 Task: Find connections with filter location Bergerac with filter topic #forsale with filter profile language Spanish with filter current company Renault Nissan Technology & Business Centre India with filter school Aligarh Muslim University with filter industry Commercial and Industrial Equipment Rental with filter service category Audio Engineering with filter keywords title Sports Volunteer
Action: Mouse moved to (539, 61)
Screenshot: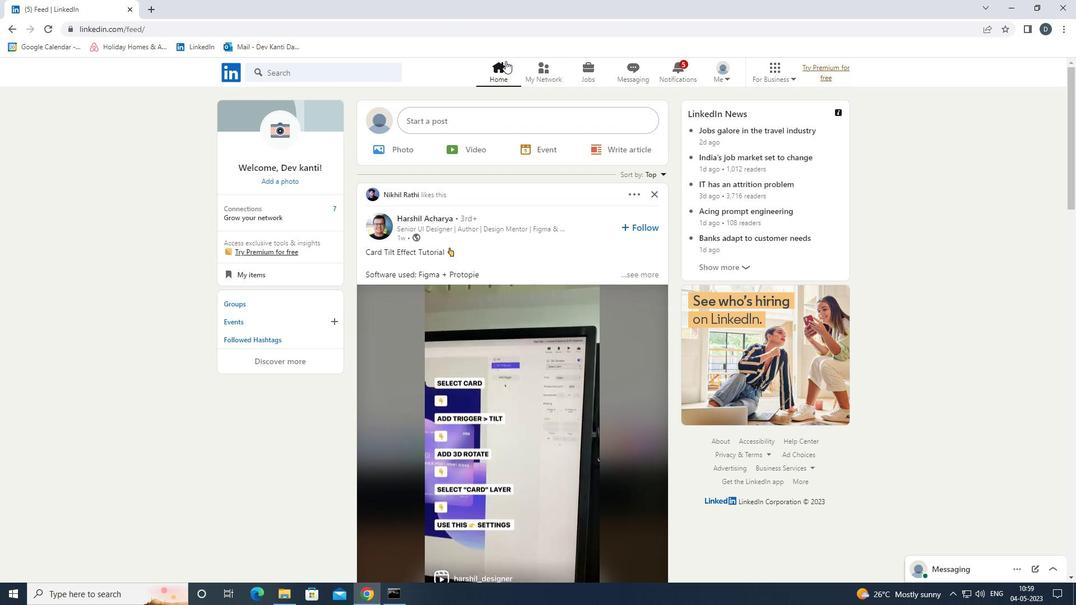 
Action: Mouse pressed left at (539, 61)
Screenshot: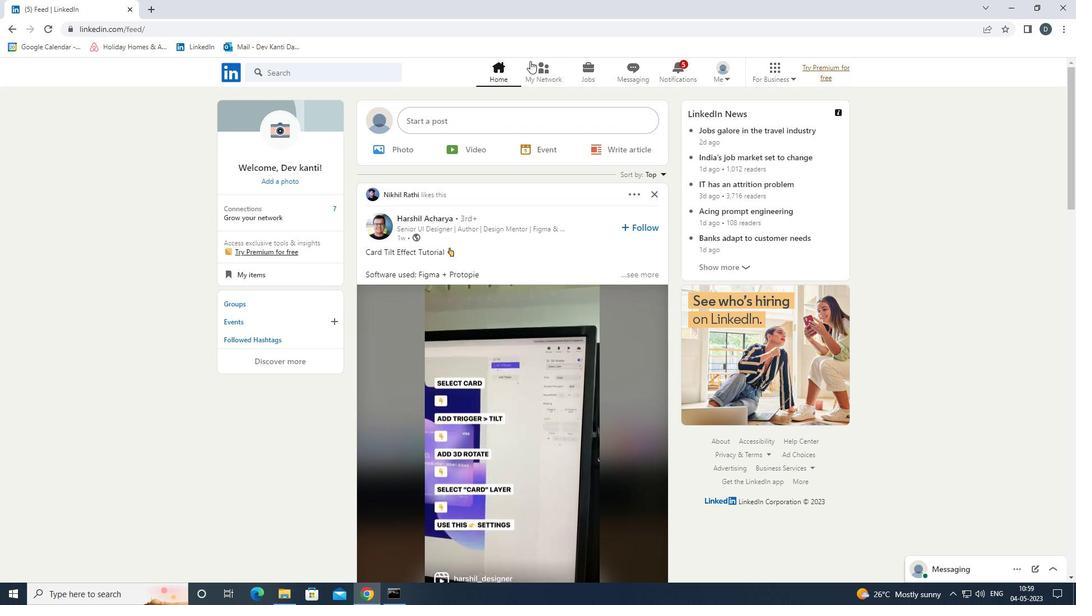 
Action: Mouse moved to (372, 131)
Screenshot: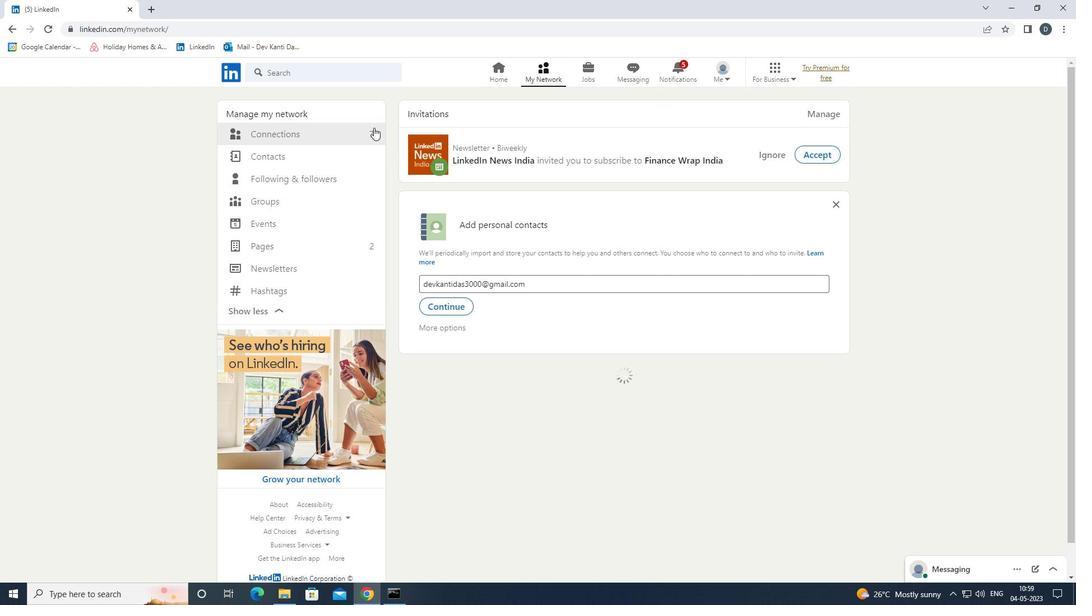 
Action: Mouse pressed left at (372, 131)
Screenshot: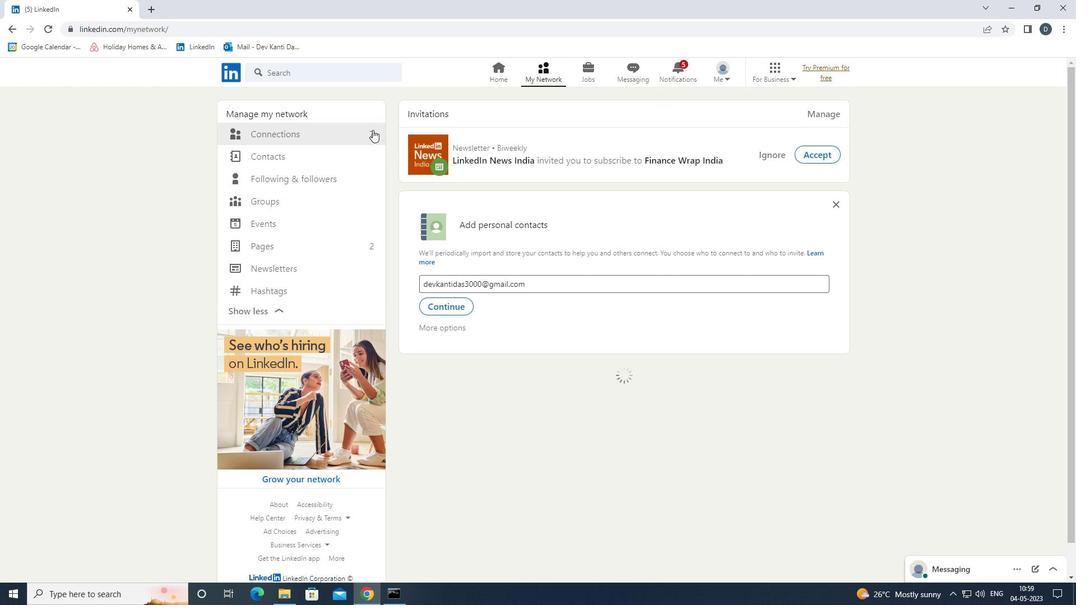 
Action: Mouse moved to (624, 128)
Screenshot: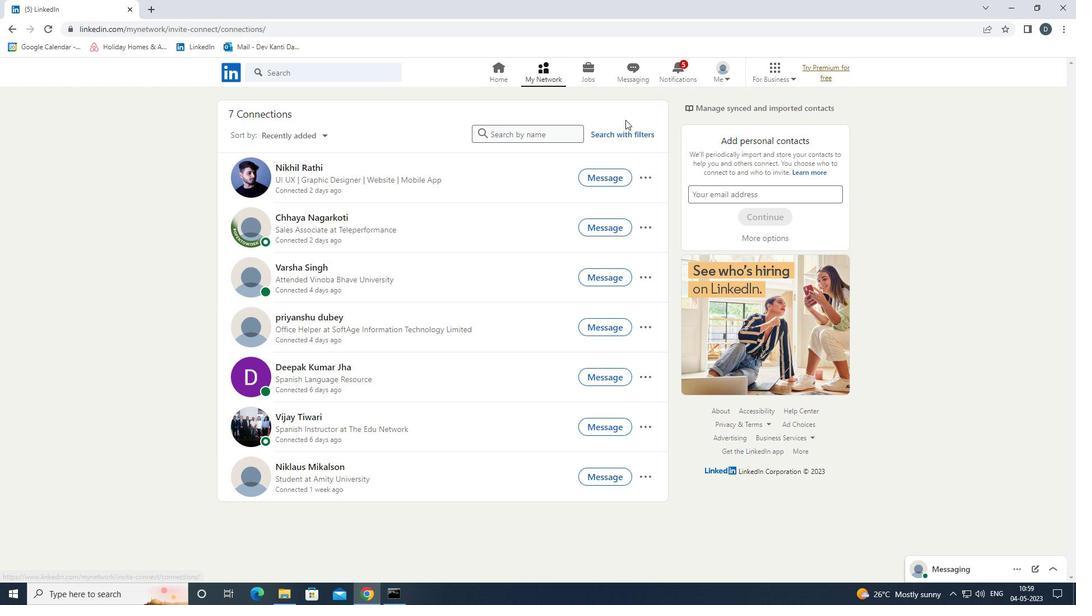 
Action: Mouse pressed left at (624, 128)
Screenshot: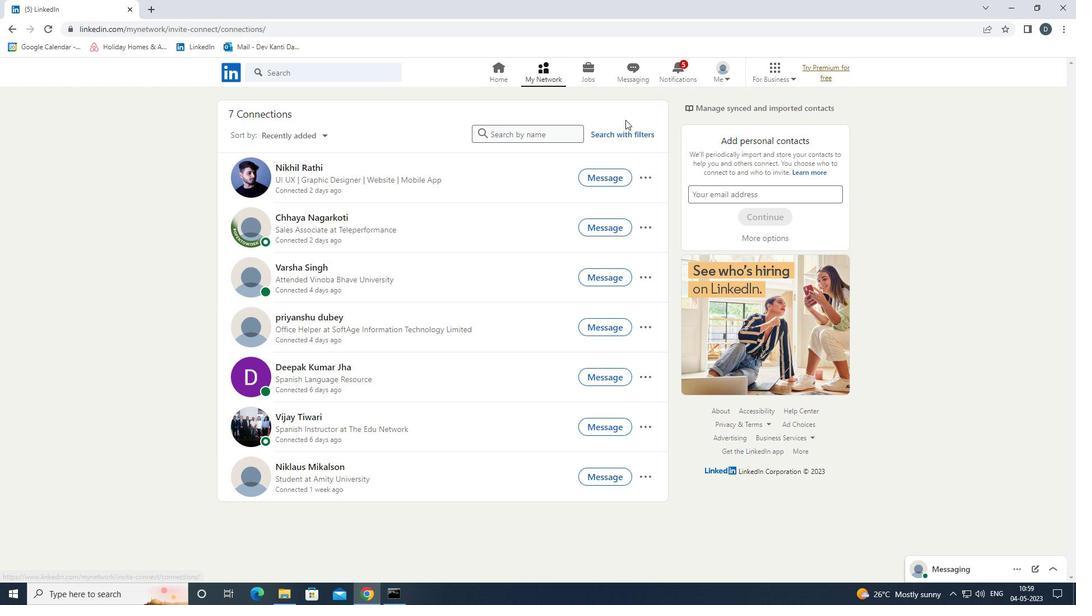 
Action: Mouse moved to (565, 97)
Screenshot: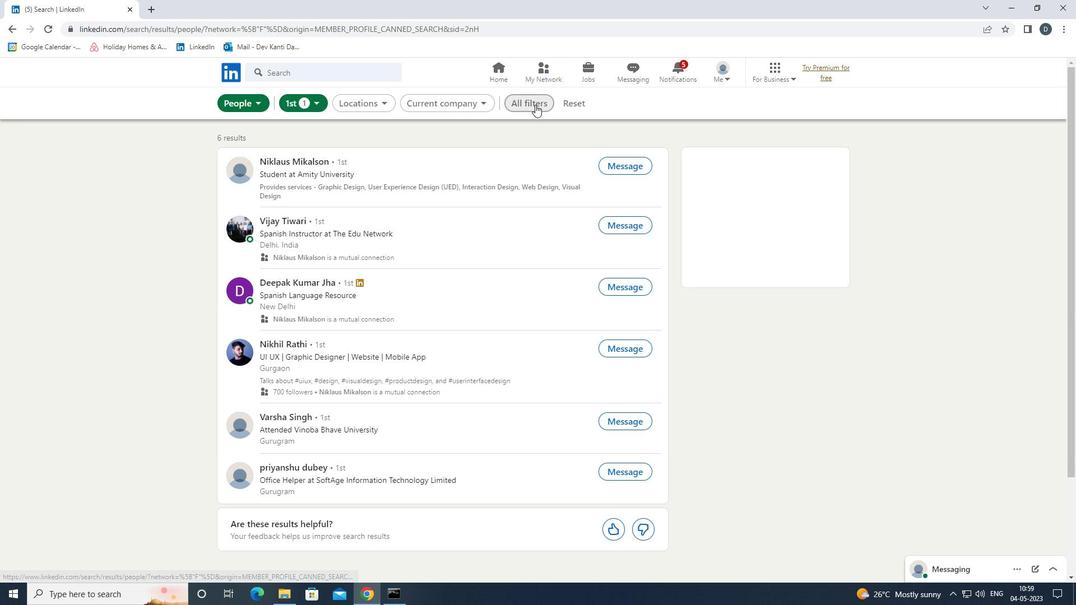 
Action: Mouse pressed left at (565, 97)
Screenshot: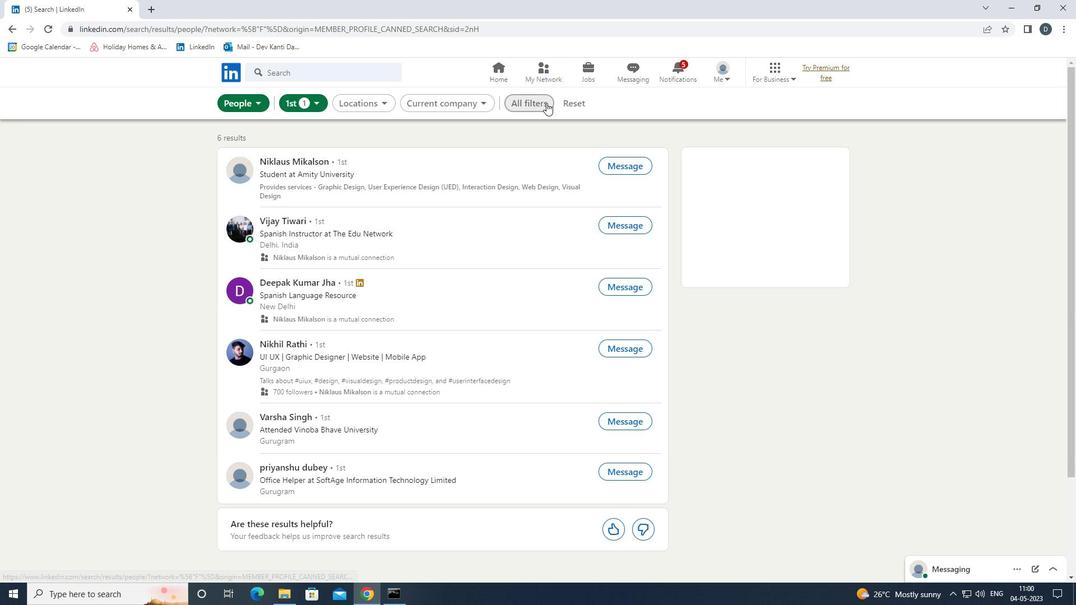
Action: Mouse moved to (546, 102)
Screenshot: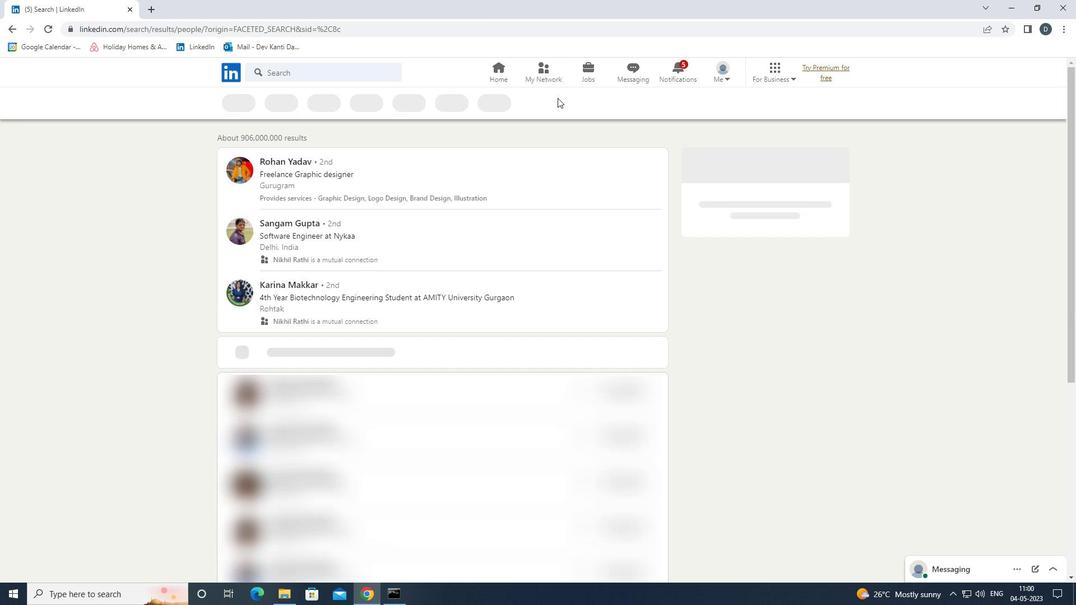 
Action: Mouse pressed left at (546, 102)
Screenshot: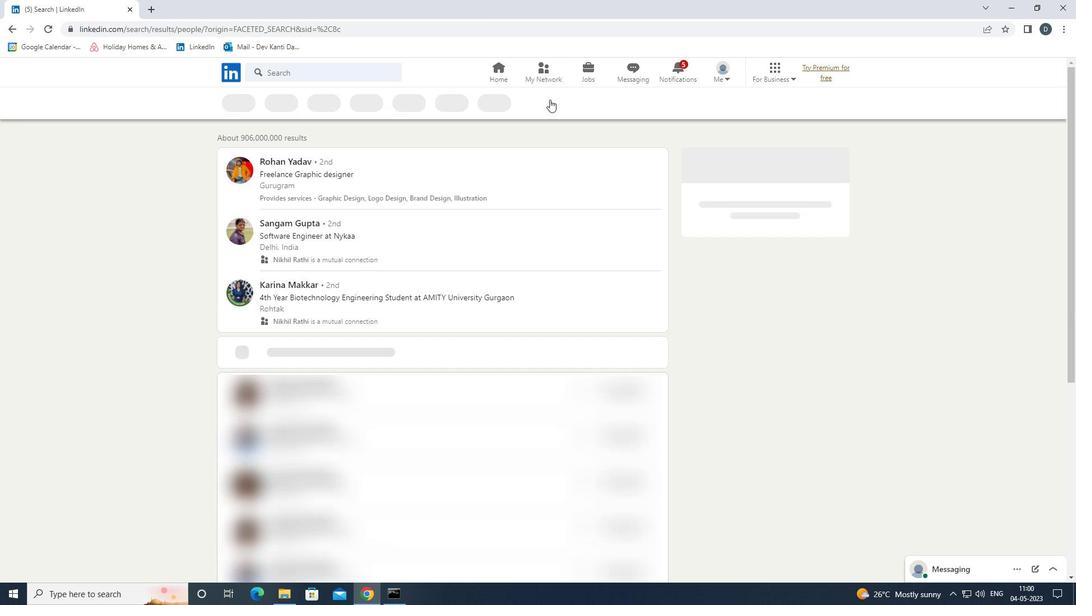 
Action: Mouse moved to (1041, 324)
Screenshot: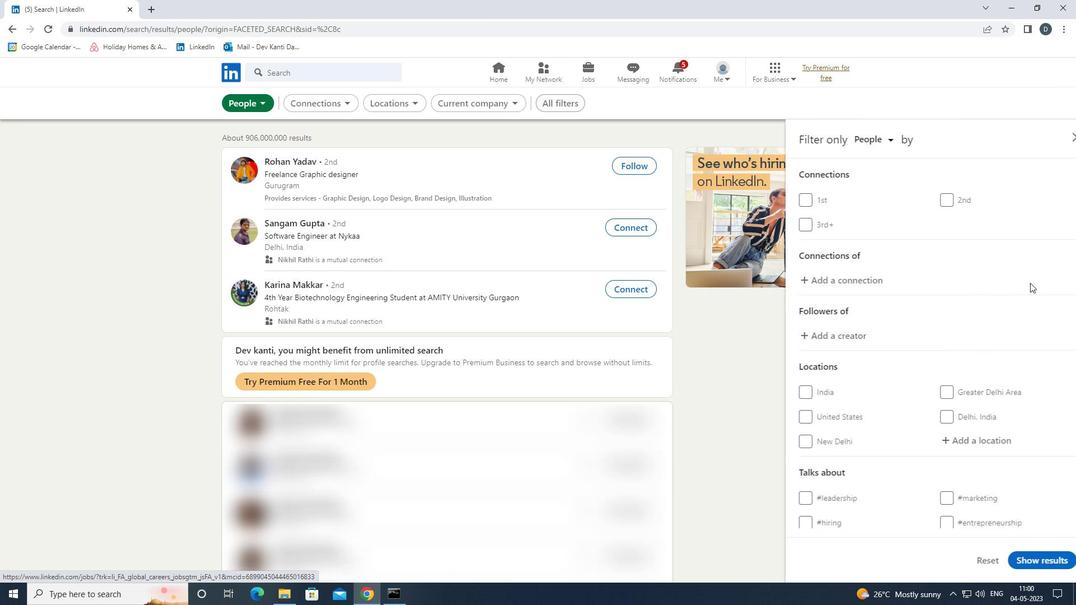 
Action: Mouse scrolled (1041, 323) with delta (0, 0)
Screenshot: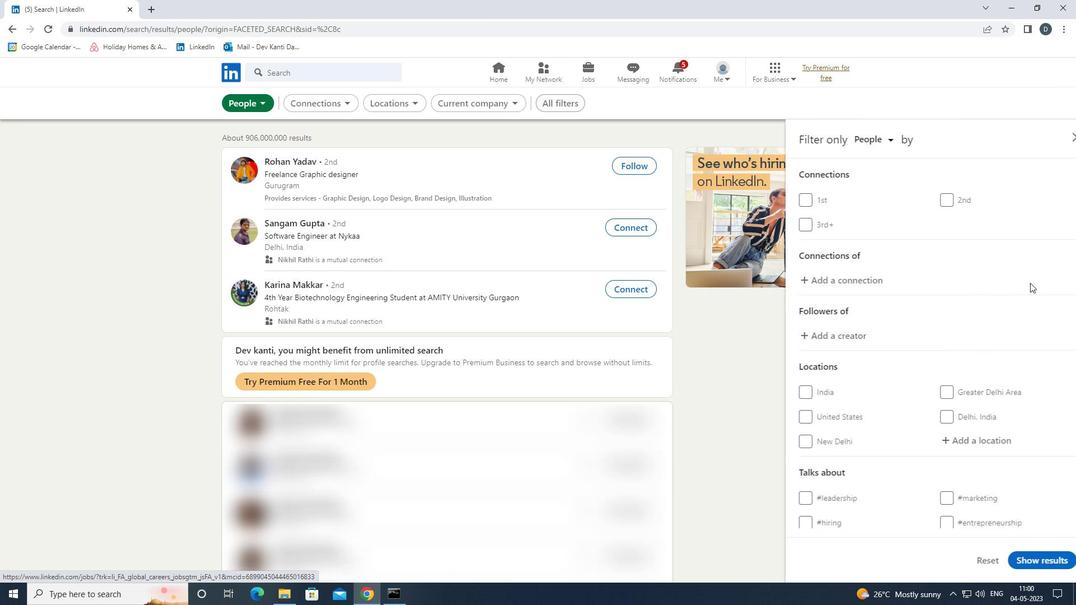 
Action: Mouse scrolled (1041, 323) with delta (0, 0)
Screenshot: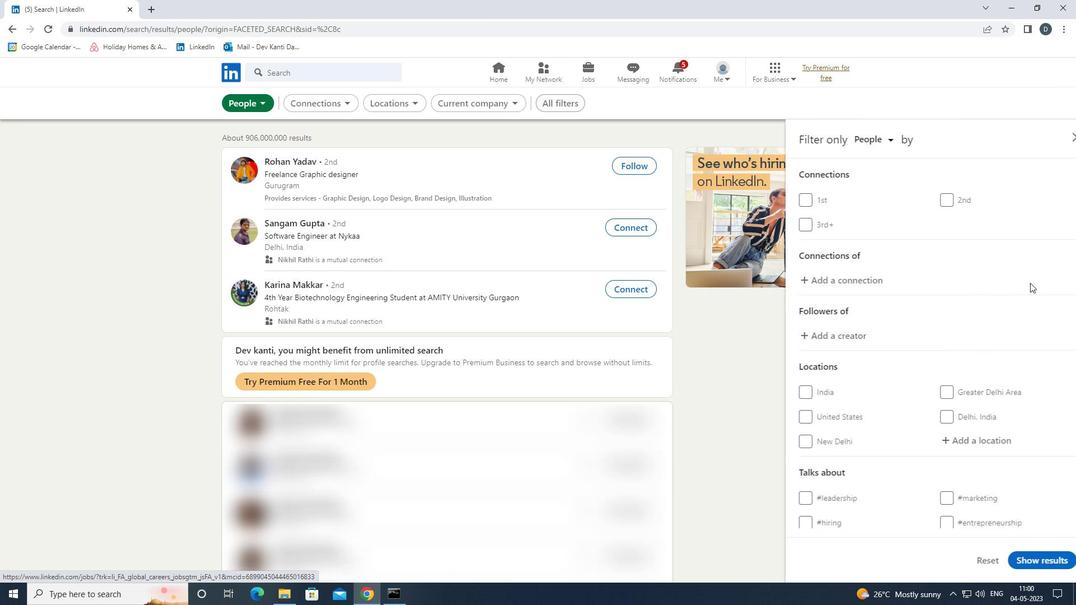 
Action: Mouse moved to (1041, 324)
Screenshot: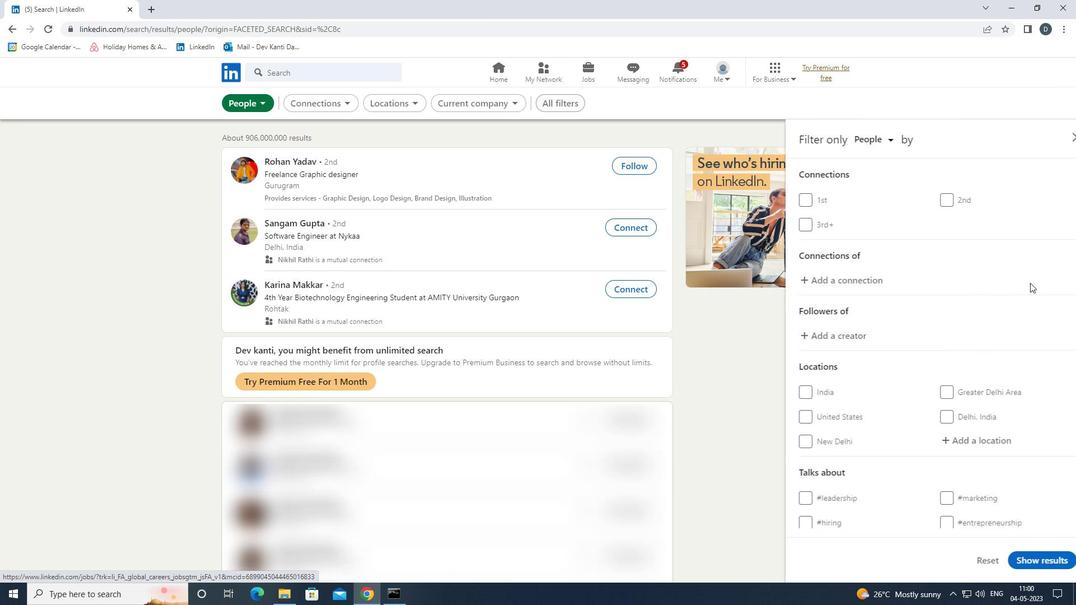 
Action: Mouse scrolled (1041, 323) with delta (0, 0)
Screenshot: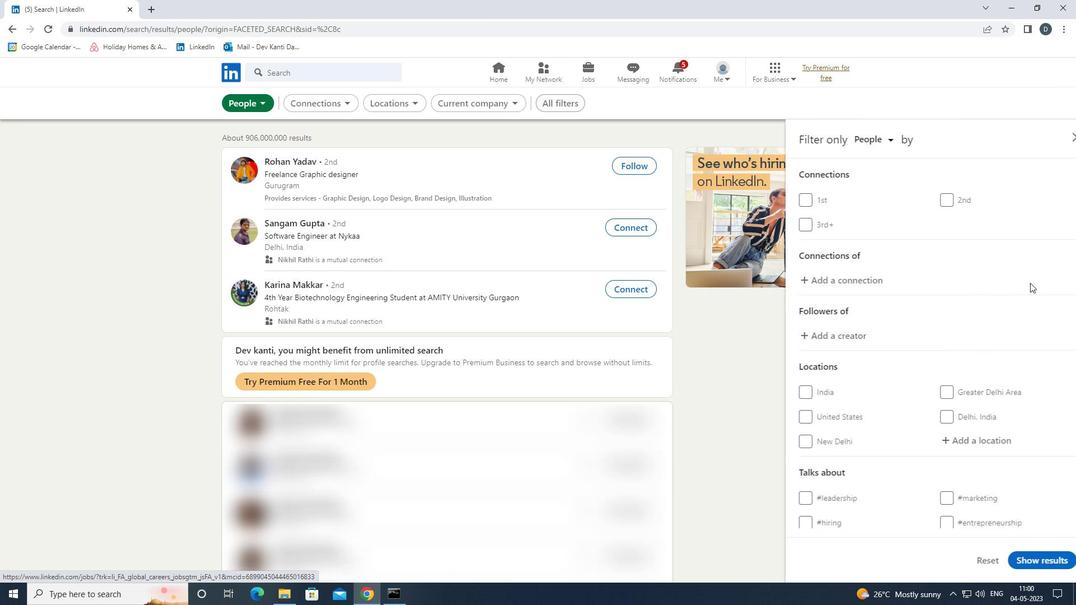 
Action: Mouse moved to (963, 279)
Screenshot: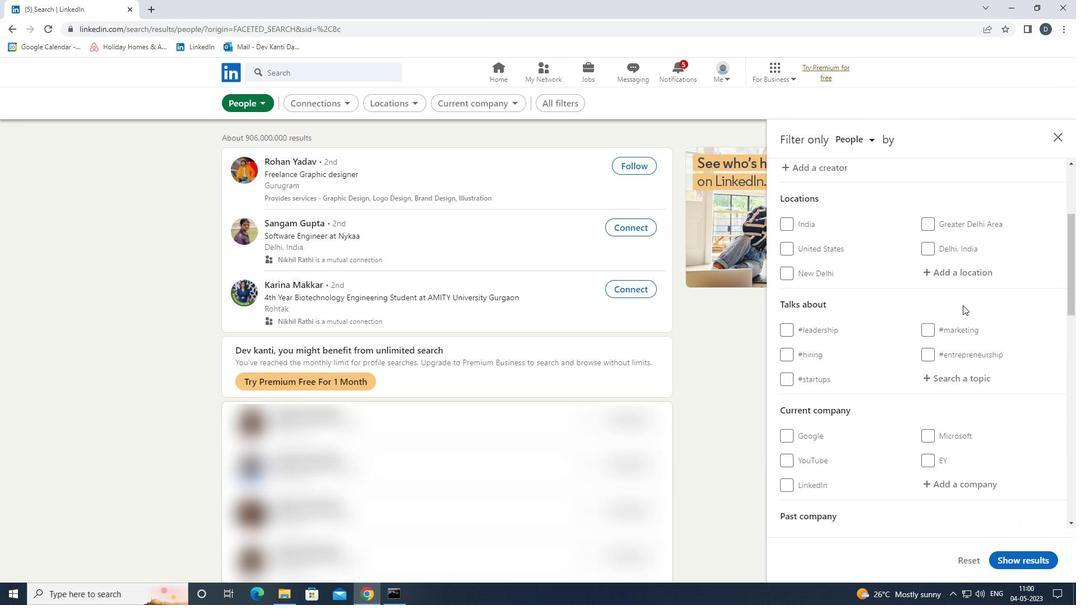 
Action: Mouse pressed left at (963, 279)
Screenshot: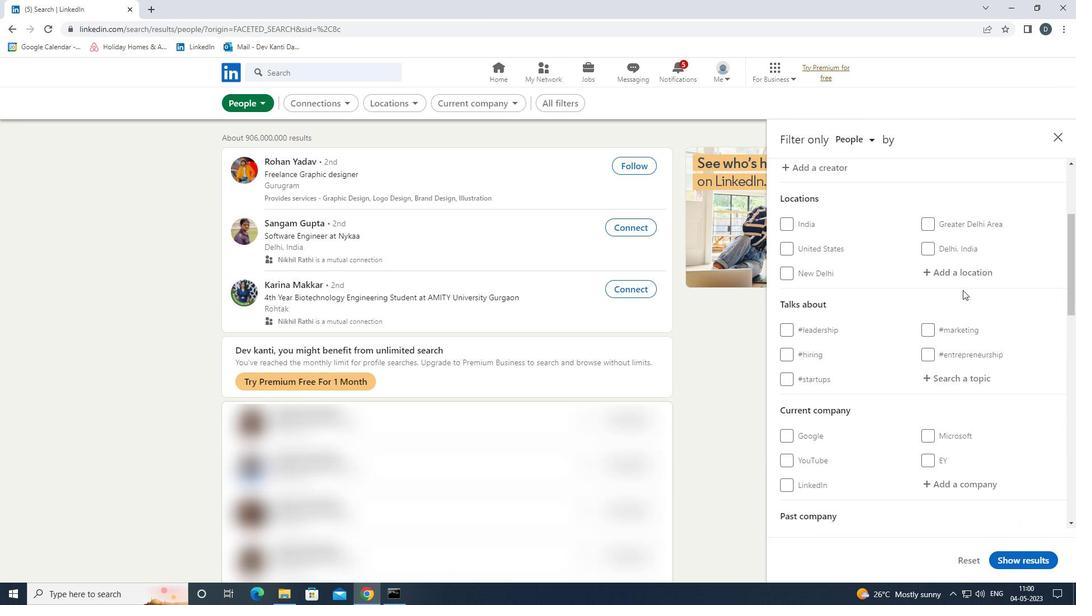 
Action: Key pressed <Key.shift>BERGERAC<Key.down><Key.enter>
Screenshot: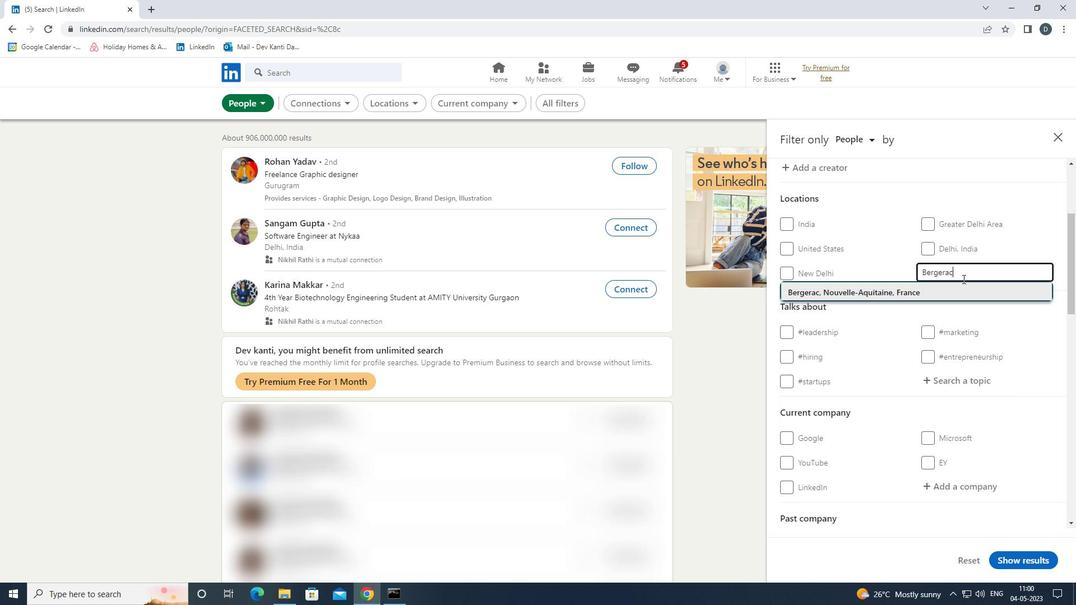 
Action: Mouse moved to (846, 309)
Screenshot: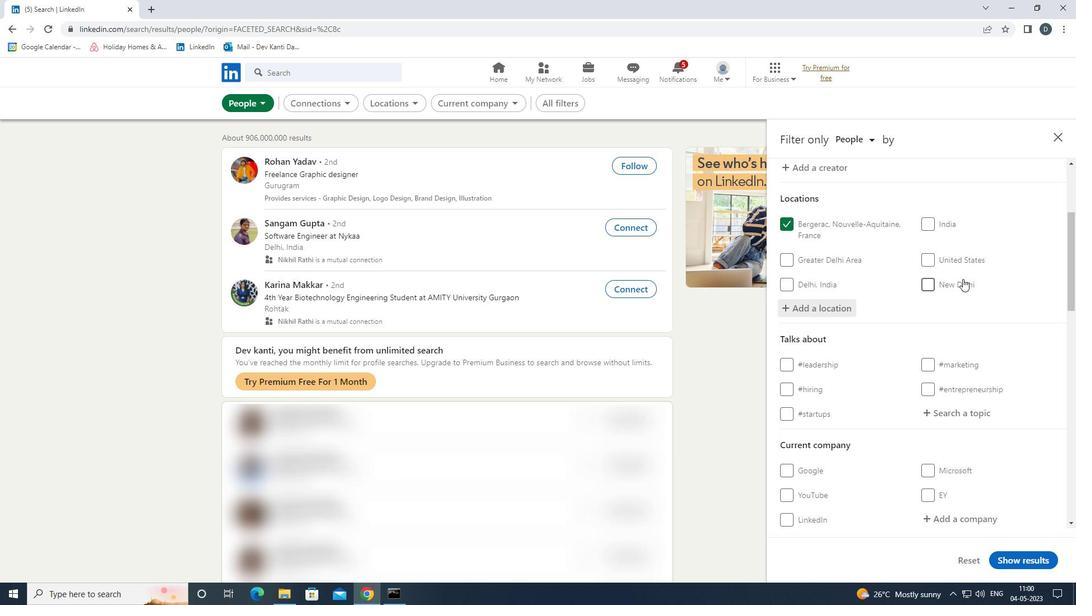 
Action: Mouse scrolled (846, 308) with delta (0, 0)
Screenshot: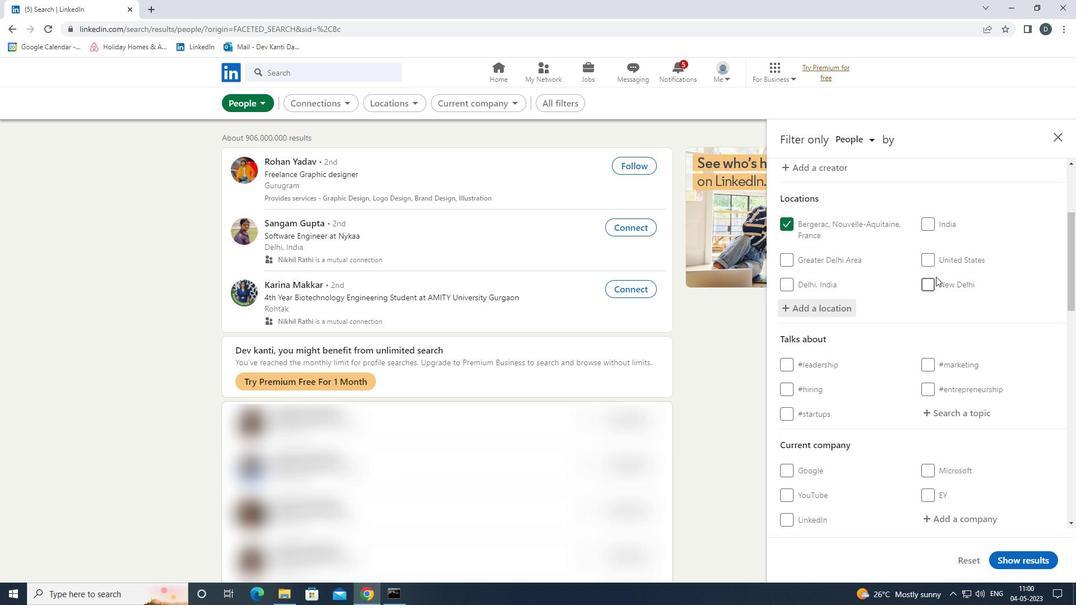 
Action: Mouse scrolled (846, 308) with delta (0, 0)
Screenshot: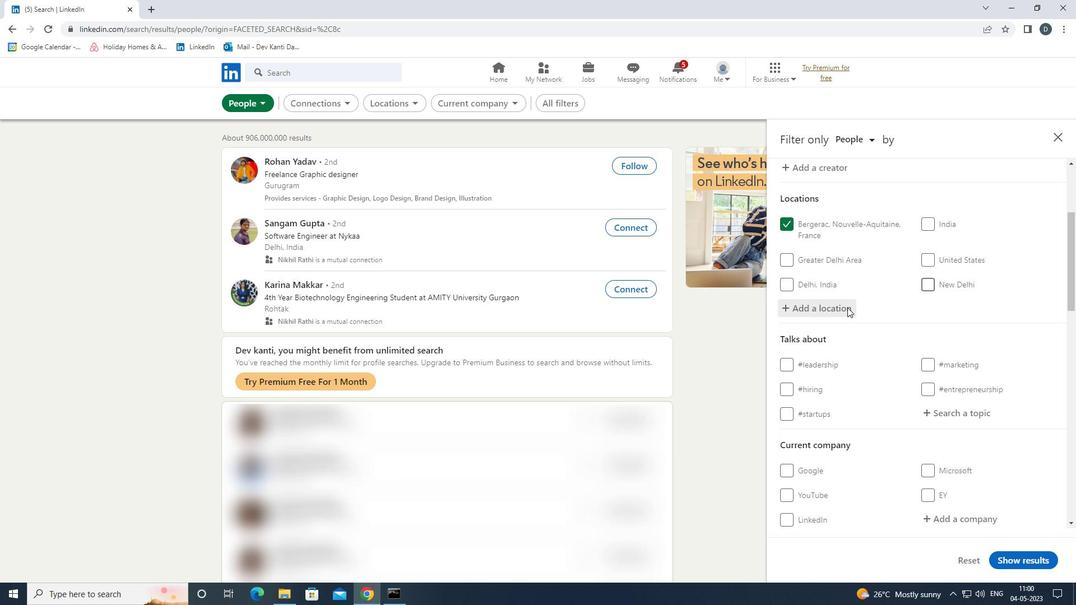 
Action: Mouse moved to (961, 298)
Screenshot: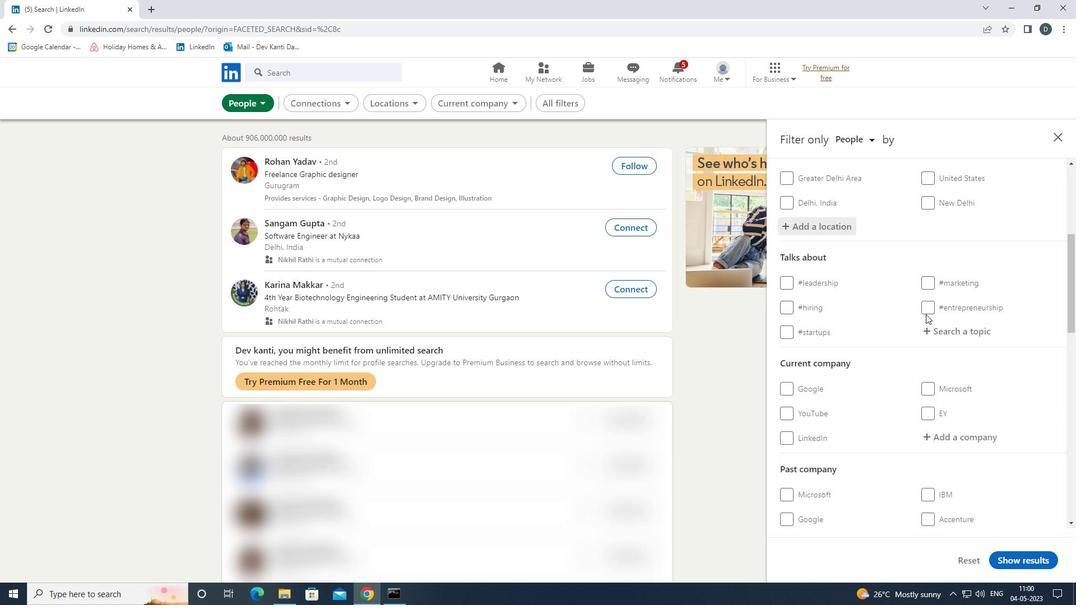 
Action: Mouse pressed left at (961, 298)
Screenshot: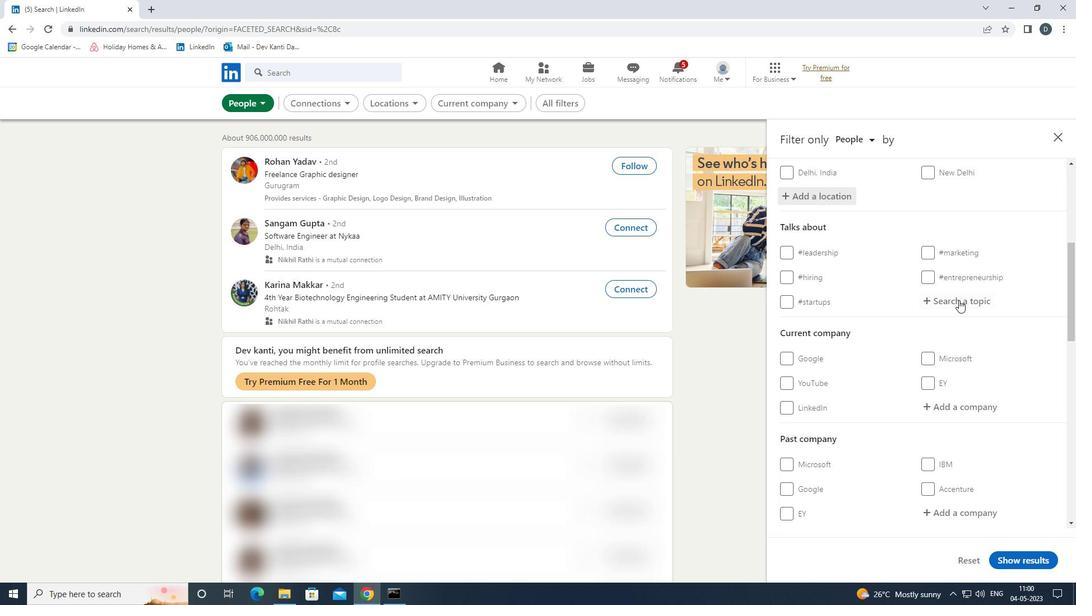 
Action: Mouse moved to (917, 287)
Screenshot: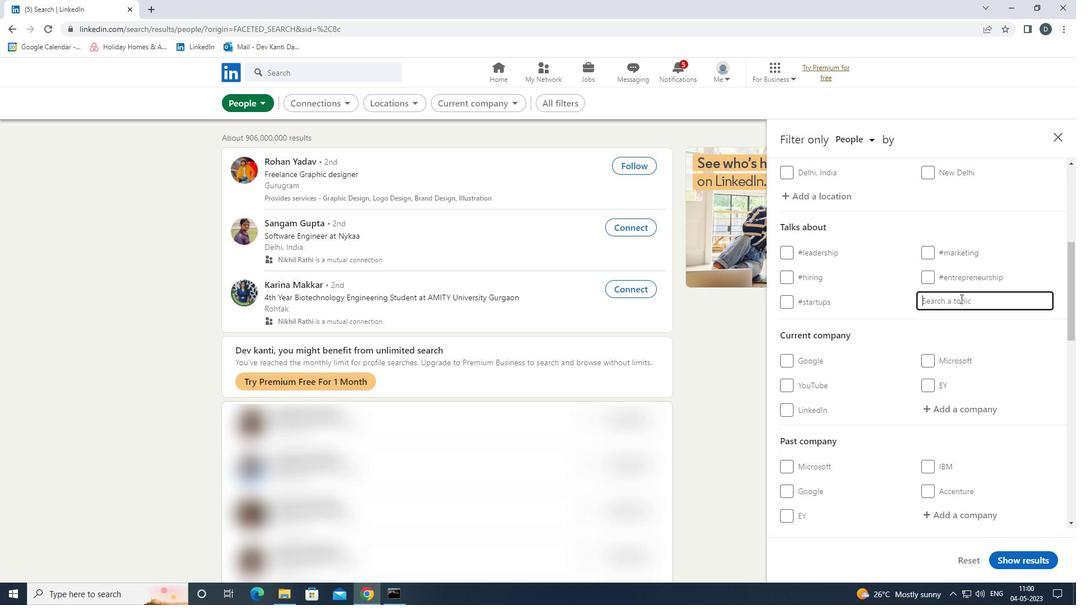 
Action: Key pressed FORSALE<Key.down><Key.enter>
Screenshot: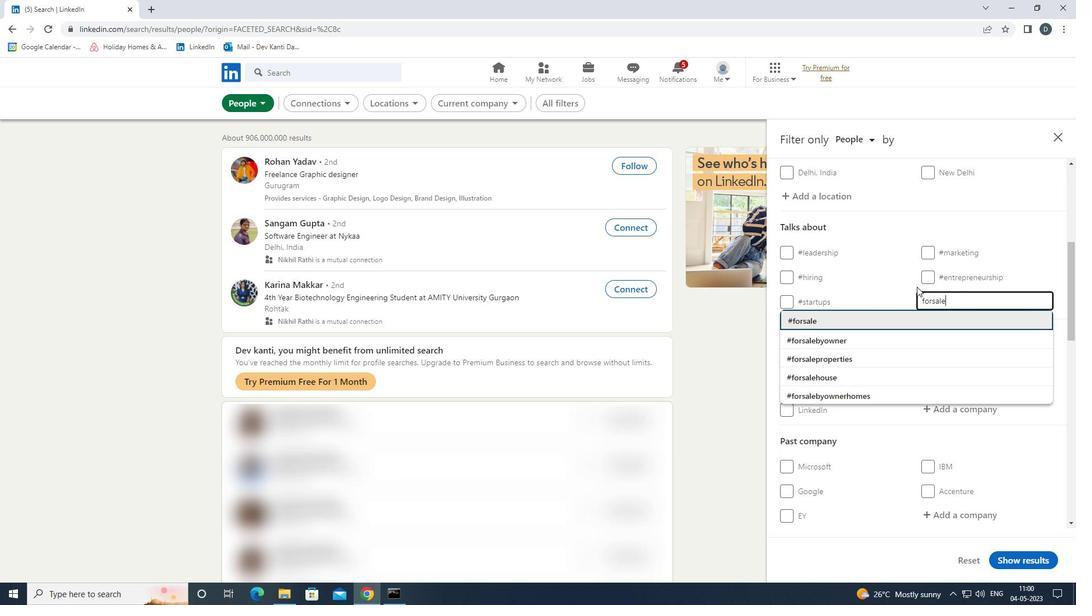 
Action: Mouse moved to (835, 291)
Screenshot: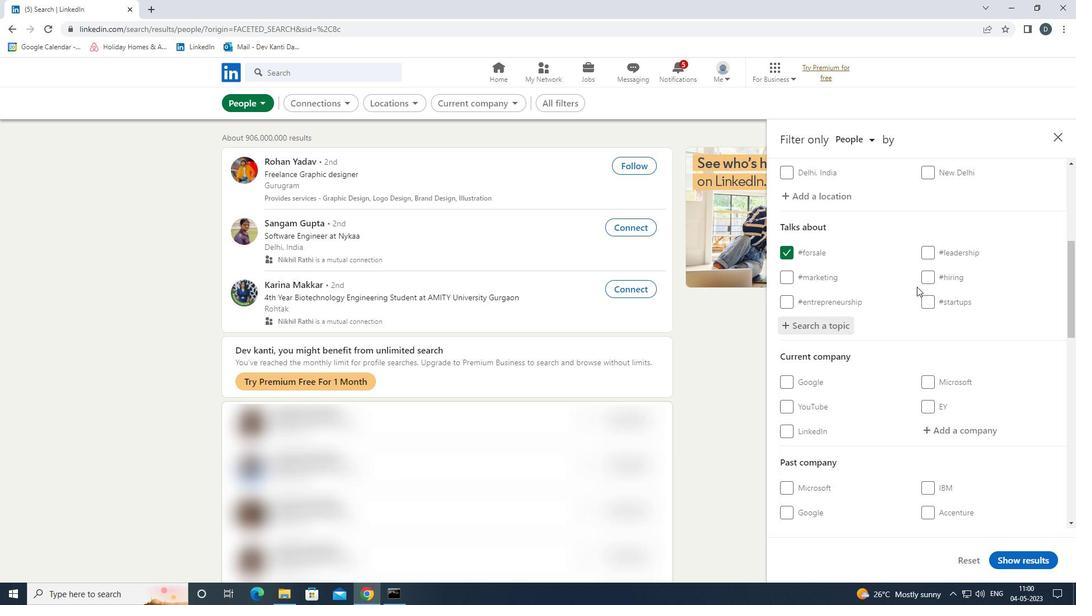 
Action: Mouse scrolled (835, 290) with delta (0, 0)
Screenshot: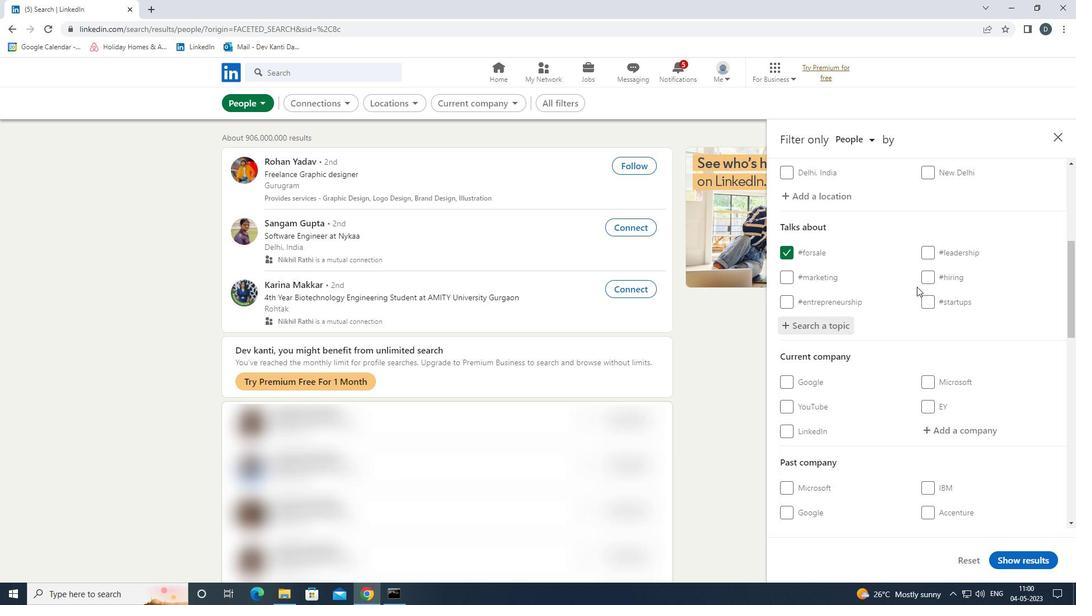 
Action: Mouse moved to (835, 292)
Screenshot: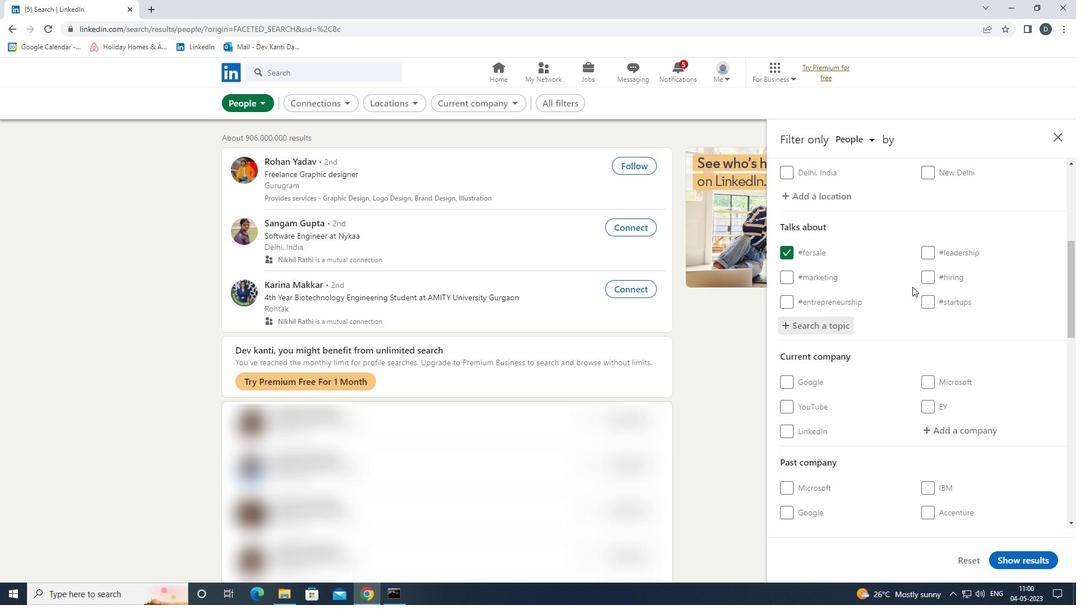 
Action: Mouse scrolled (835, 291) with delta (0, 0)
Screenshot: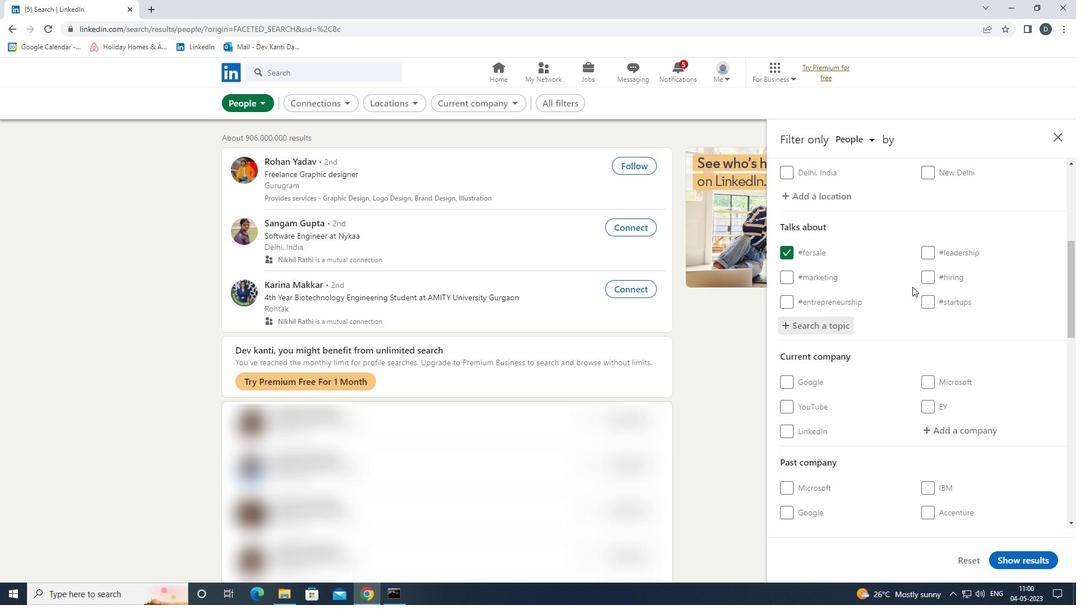 
Action: Mouse moved to (844, 294)
Screenshot: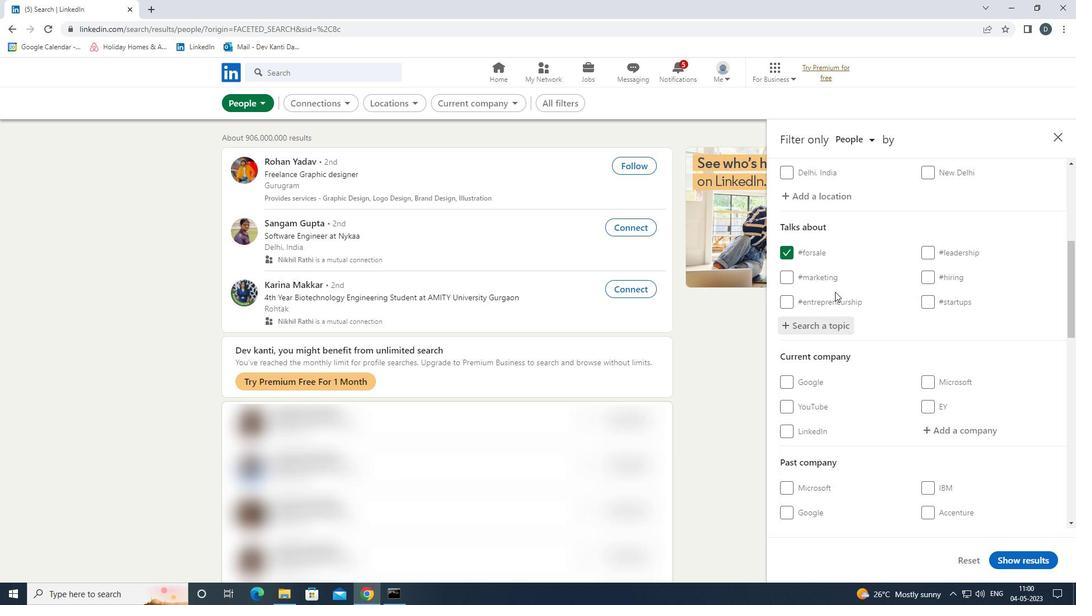 
Action: Mouse scrolled (844, 293) with delta (0, 0)
Screenshot: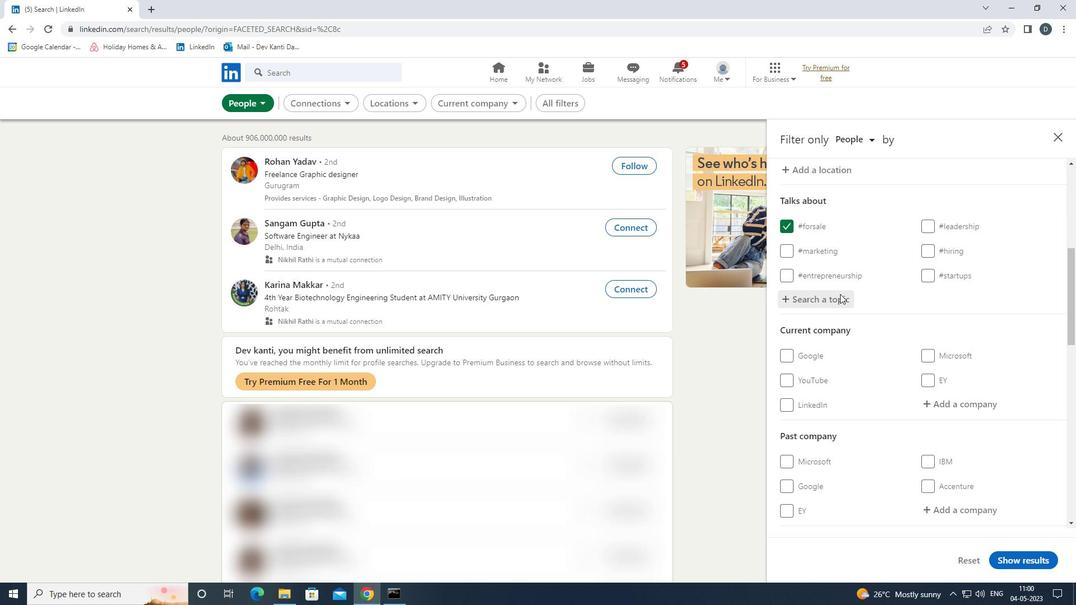 
Action: Mouse moved to (844, 294)
Screenshot: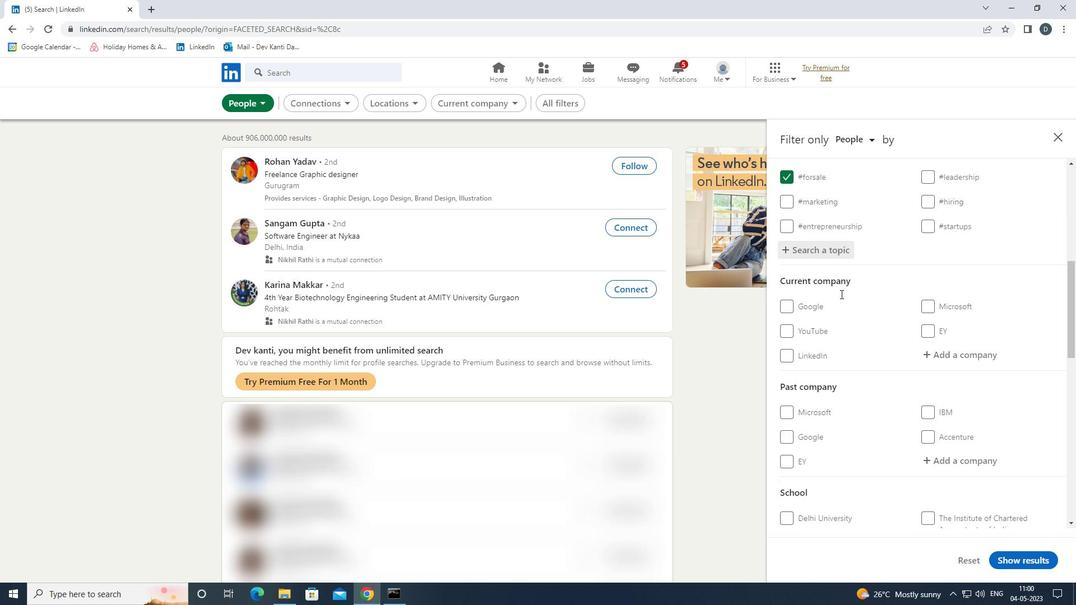 
Action: Mouse scrolled (844, 293) with delta (0, 0)
Screenshot: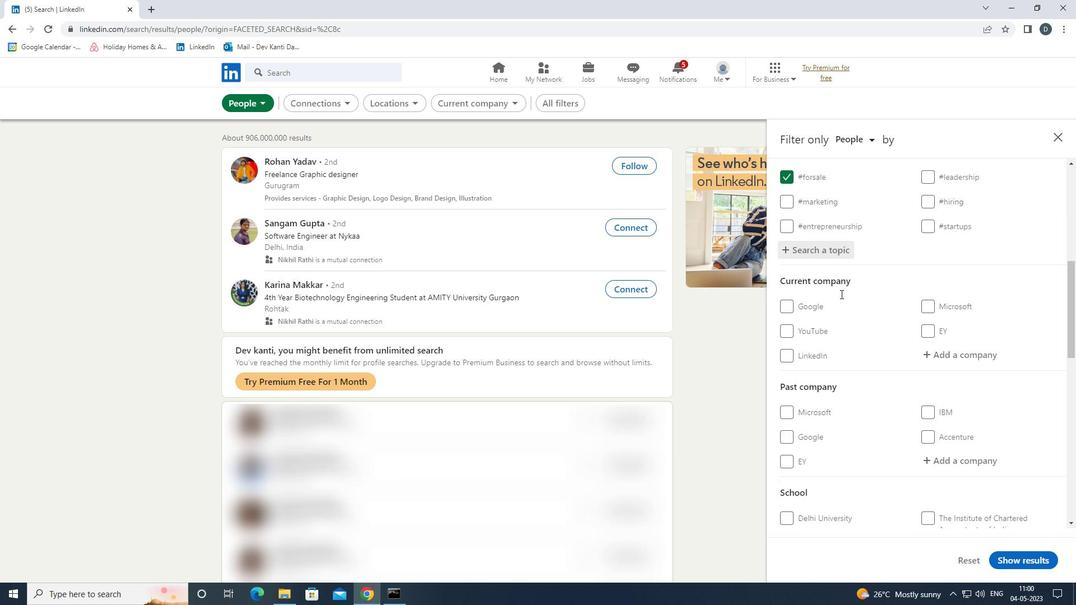 
Action: Mouse moved to (850, 294)
Screenshot: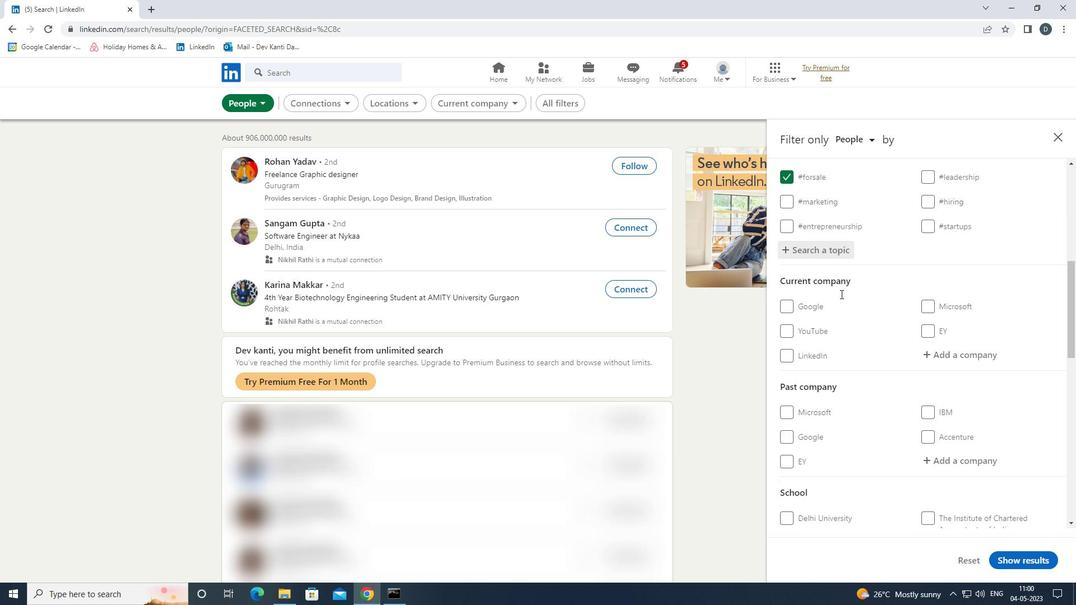
Action: Mouse scrolled (850, 293) with delta (0, 0)
Screenshot: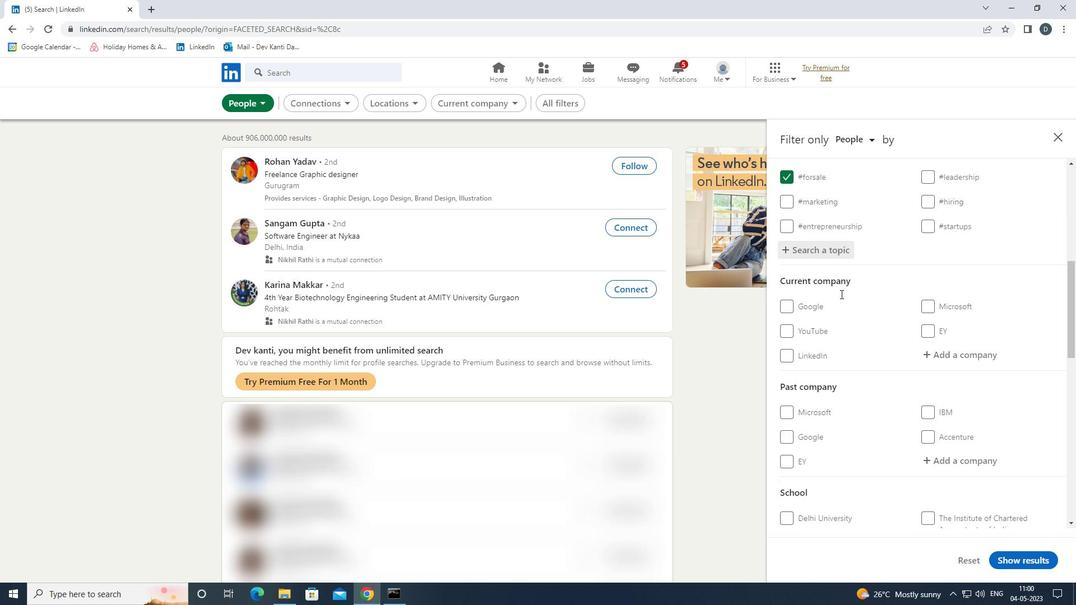 
Action: Mouse moved to (862, 295)
Screenshot: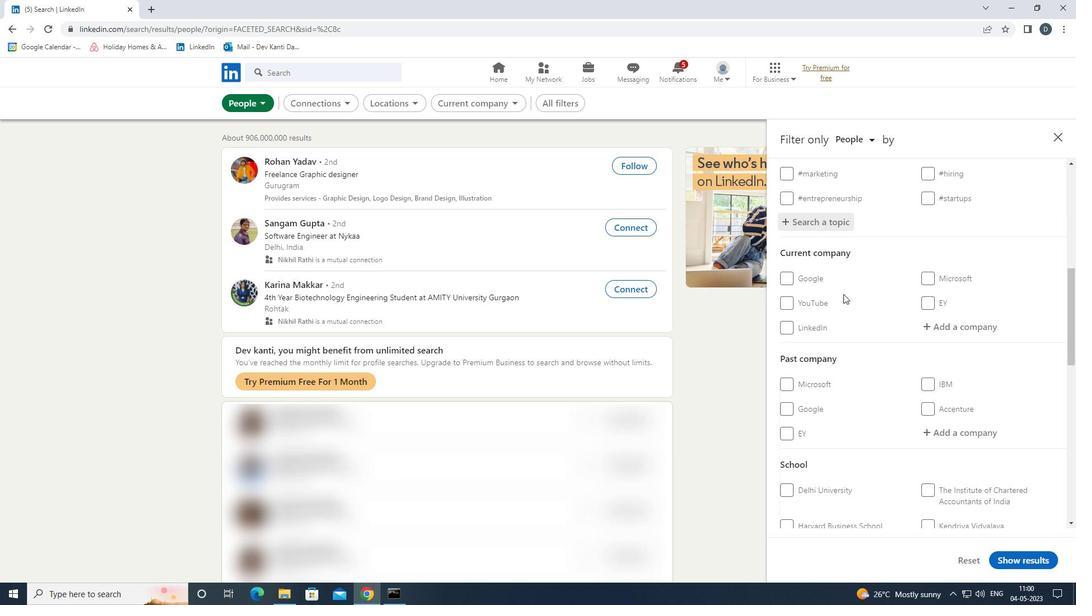 
Action: Mouse scrolled (862, 294) with delta (0, 0)
Screenshot: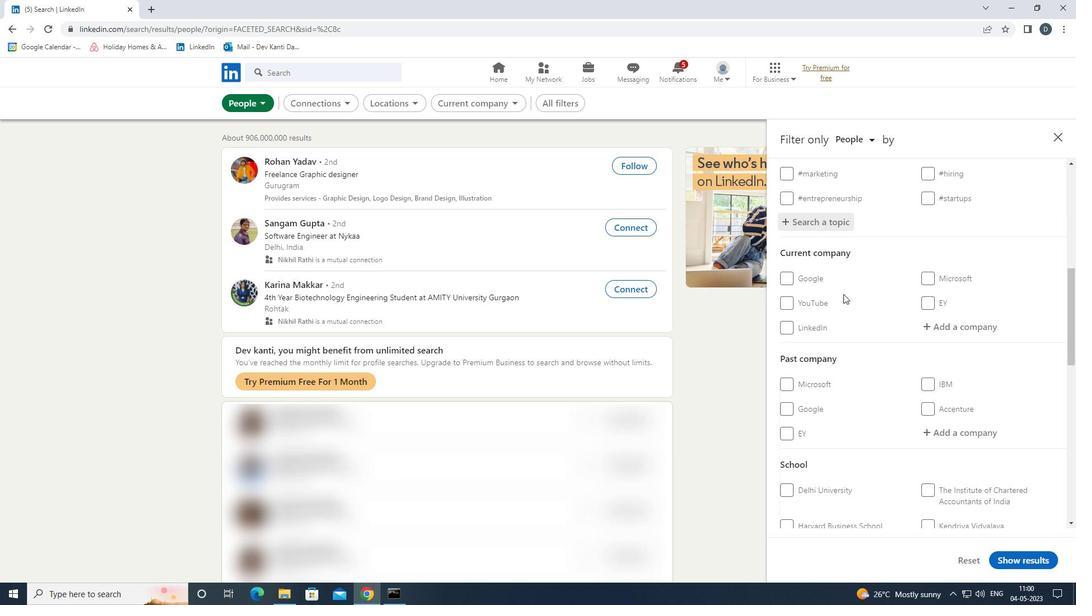 
Action: Mouse moved to (907, 301)
Screenshot: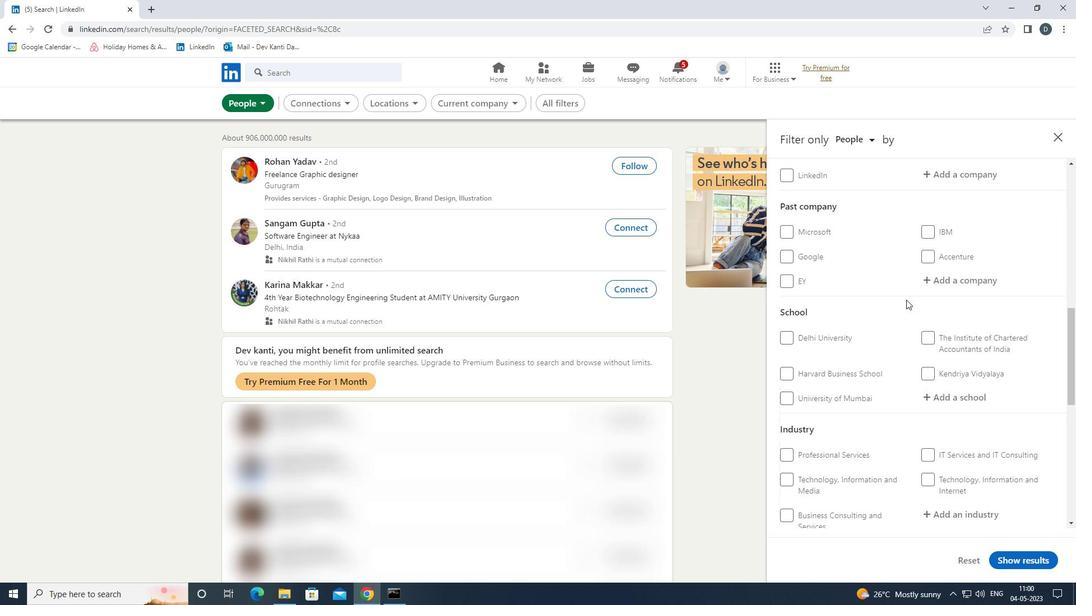 
Action: Mouse scrolled (907, 300) with delta (0, 0)
Screenshot: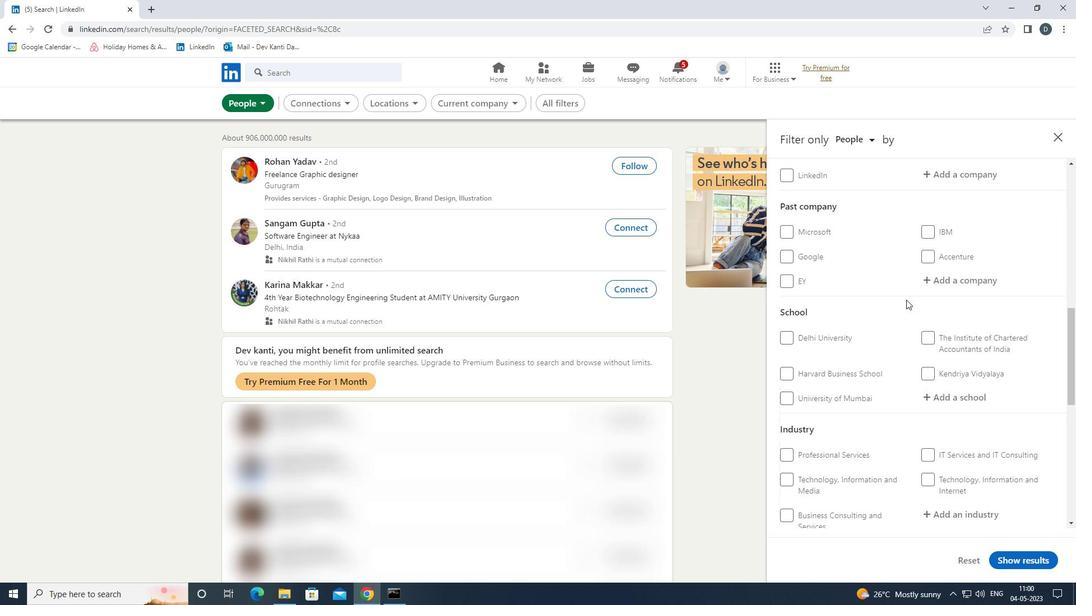 
Action: Mouse moved to (907, 302)
Screenshot: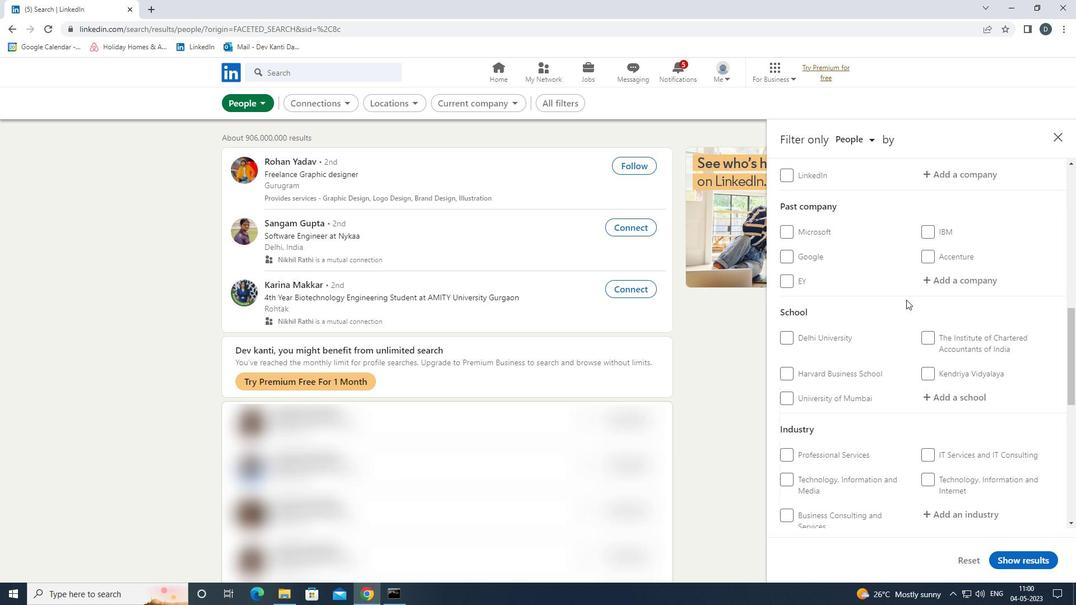 
Action: Mouse scrolled (907, 302) with delta (0, 0)
Screenshot: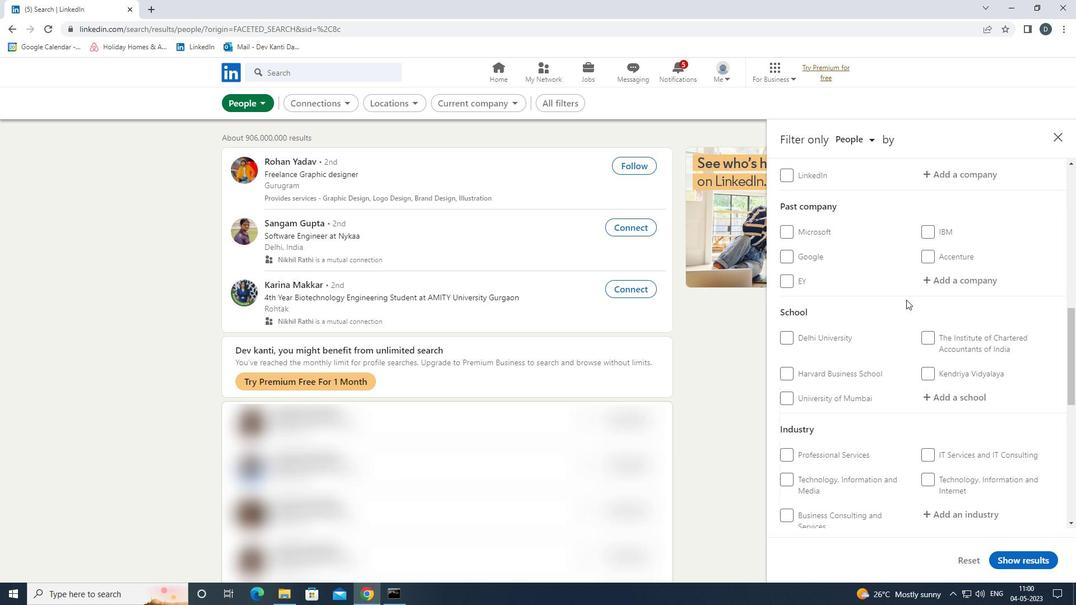 
Action: Mouse moved to (800, 415)
Screenshot: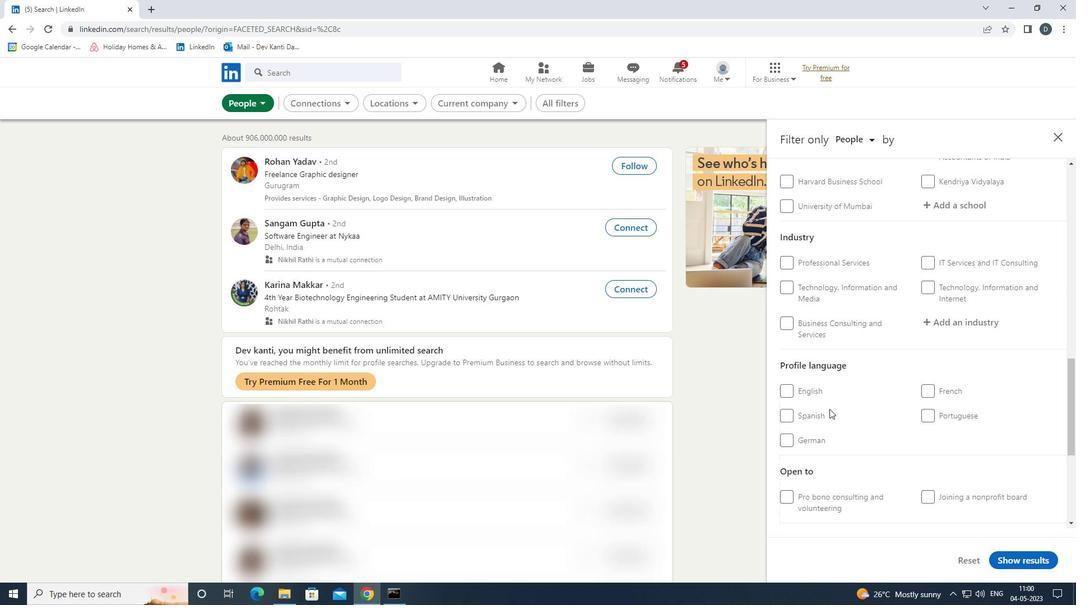 
Action: Mouse pressed left at (800, 415)
Screenshot: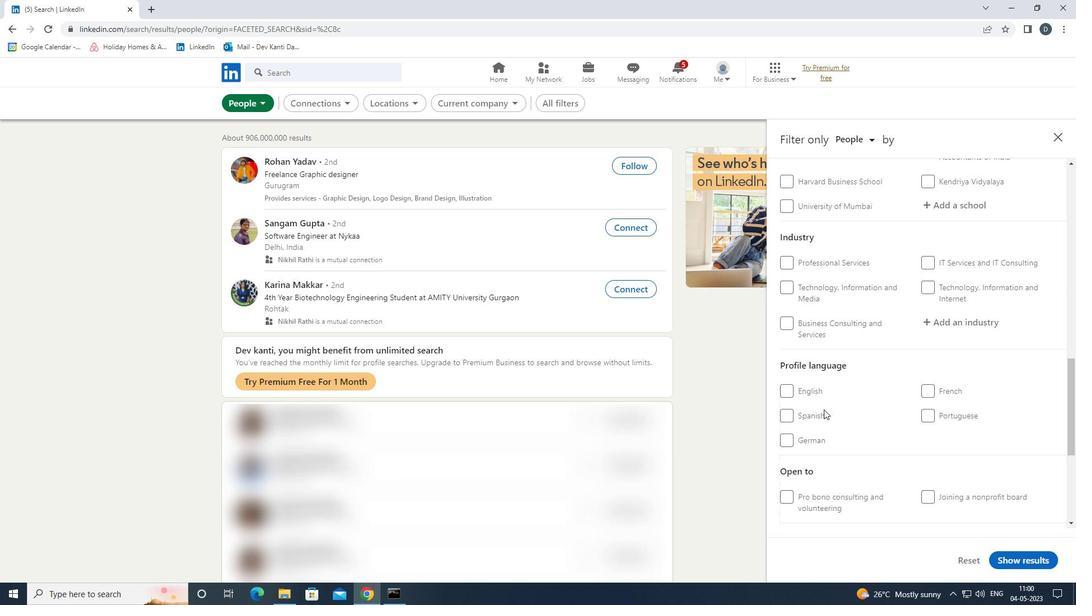 
Action: Mouse moved to (901, 401)
Screenshot: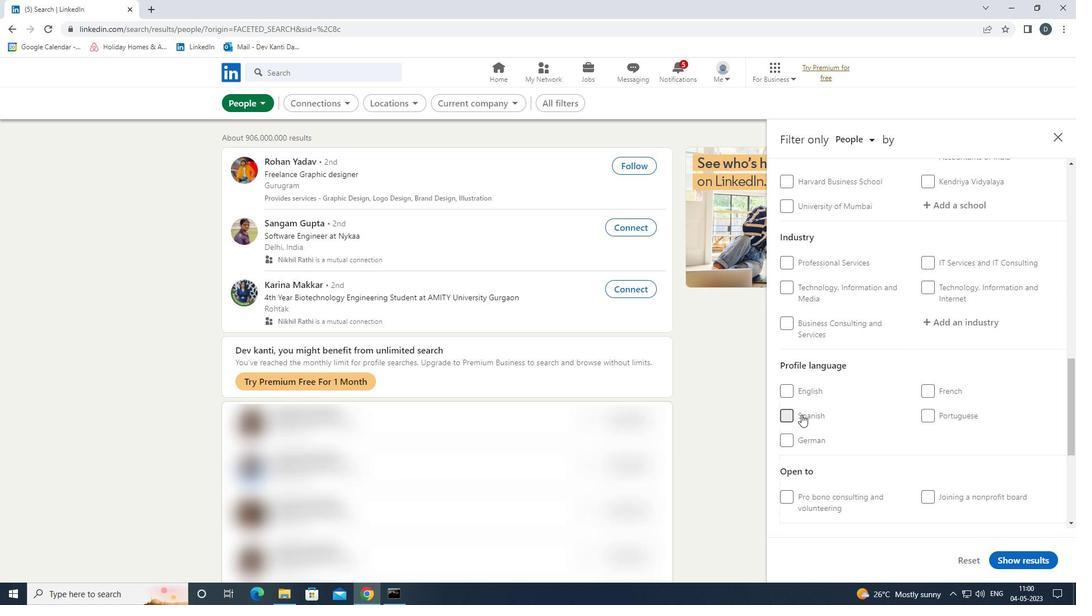 
Action: Mouse scrolled (901, 402) with delta (0, 0)
Screenshot: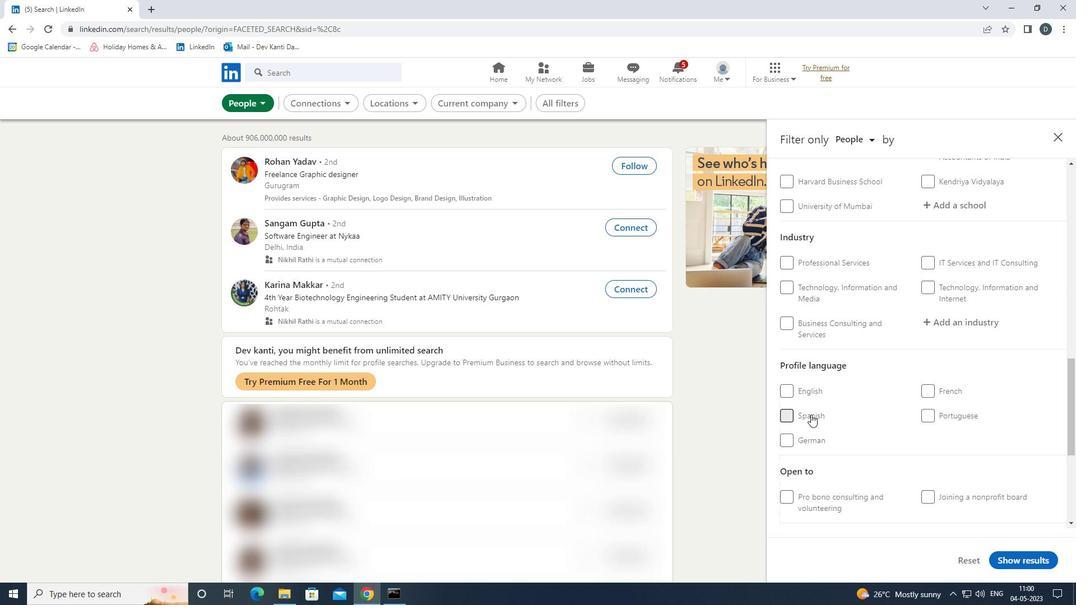 
Action: Mouse scrolled (901, 402) with delta (0, 0)
Screenshot: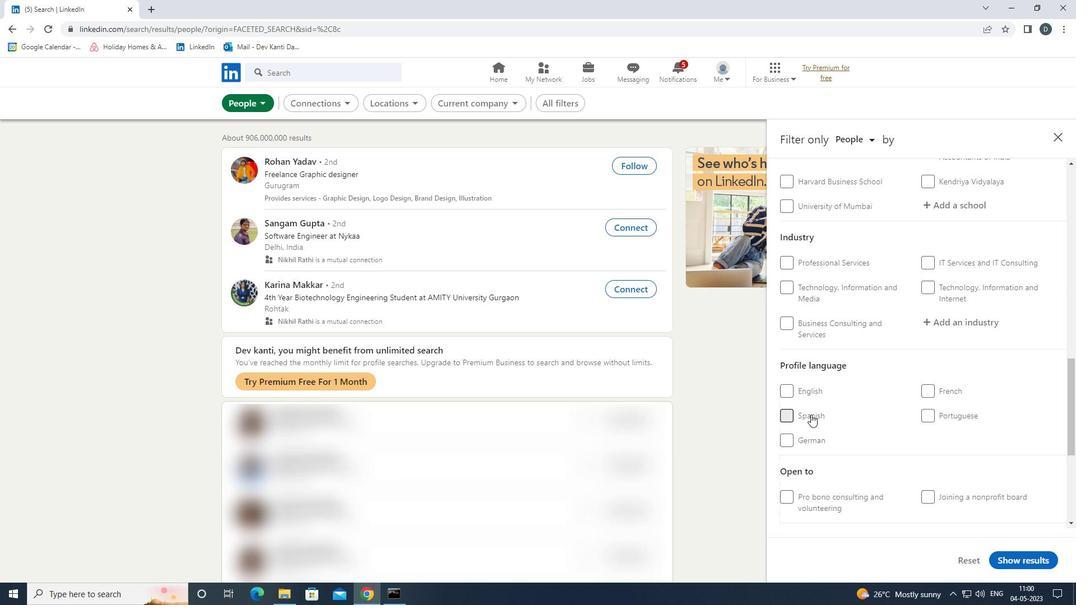 
Action: Mouse scrolled (901, 402) with delta (0, 0)
Screenshot: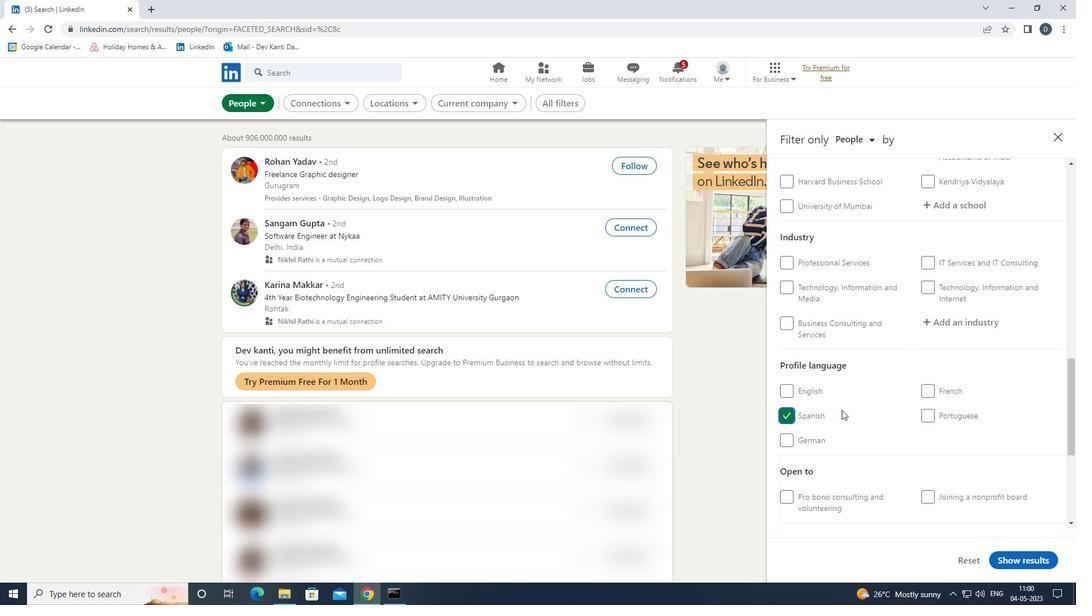 
Action: Mouse scrolled (901, 402) with delta (0, 0)
Screenshot: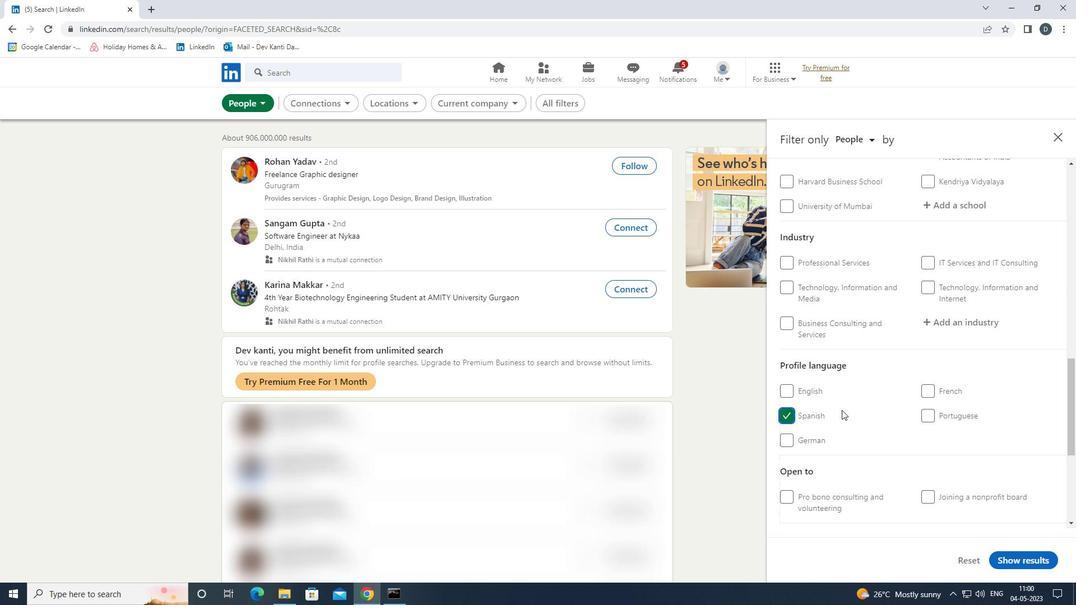 
Action: Mouse scrolled (901, 402) with delta (0, 0)
Screenshot: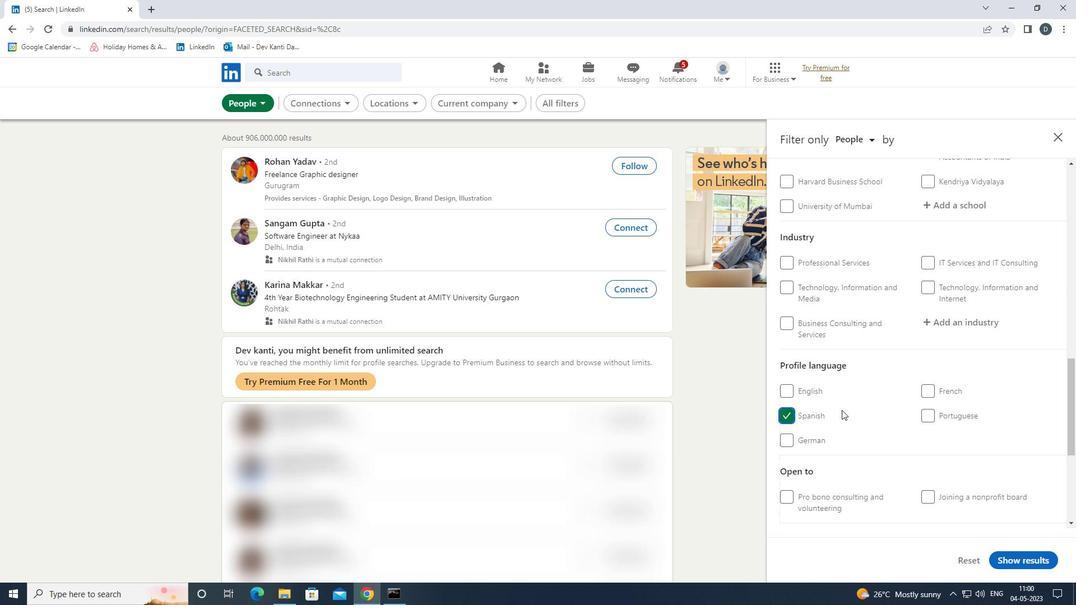 
Action: Mouse scrolled (901, 402) with delta (0, 0)
Screenshot: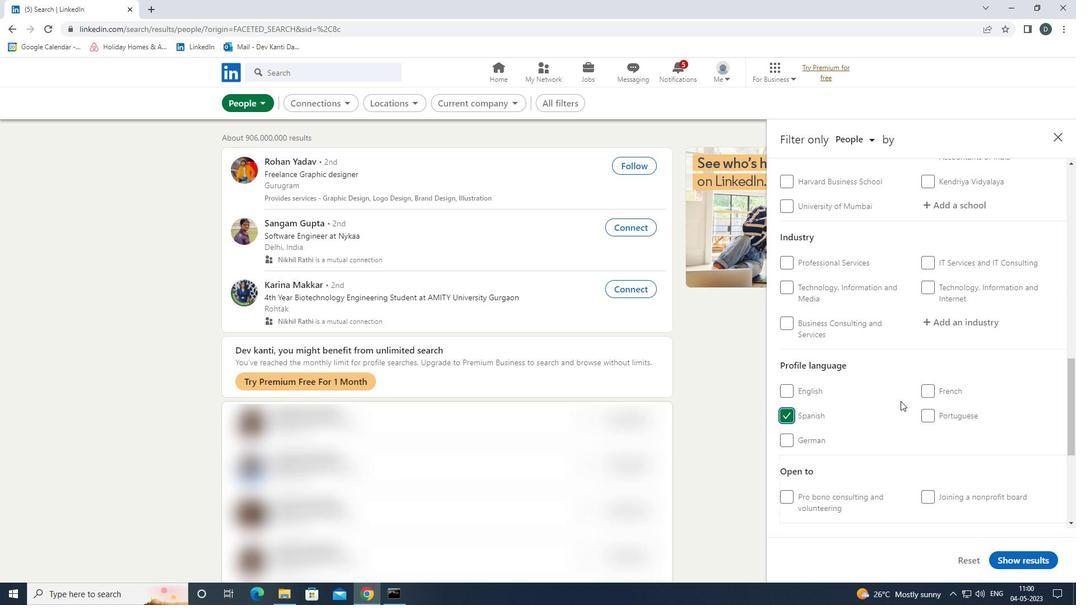 
Action: Mouse moved to (977, 318)
Screenshot: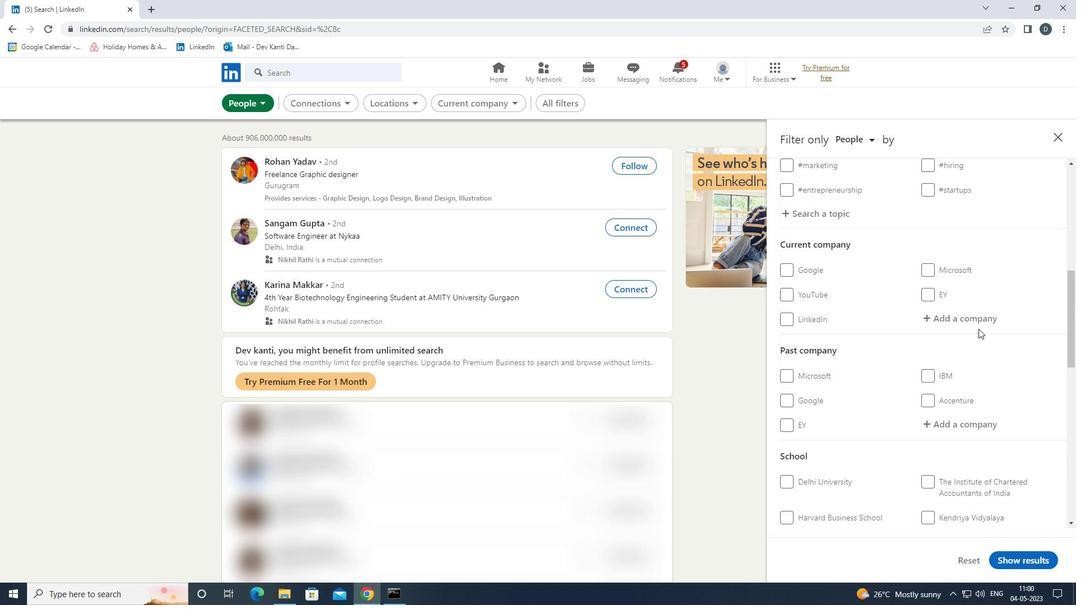 
Action: Mouse pressed left at (977, 318)
Screenshot: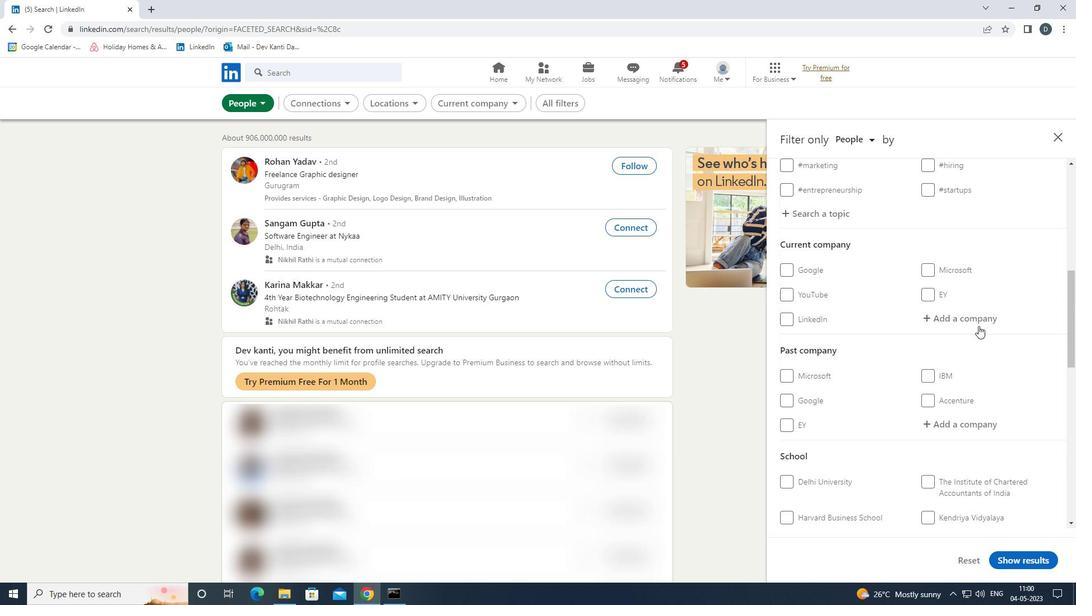 
Action: Mouse moved to (869, 326)
Screenshot: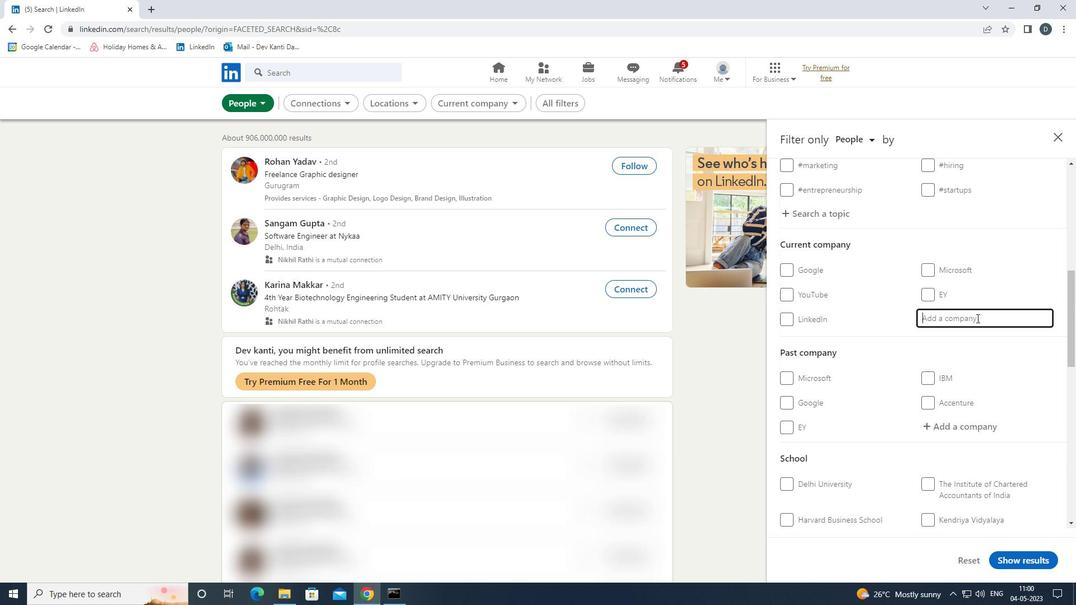 
Action: Key pressed <Key.shift><Key.shift>RENAULT<Key.space><Key.shift>NISSAN<Key.down><Key.enter>
Screenshot: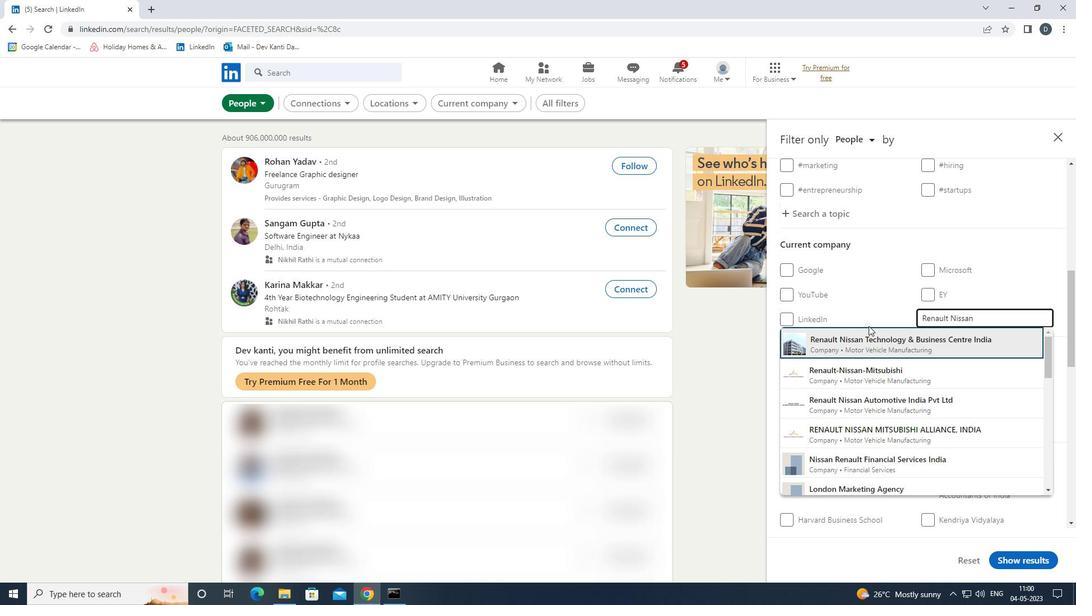 
Action: Mouse moved to (862, 307)
Screenshot: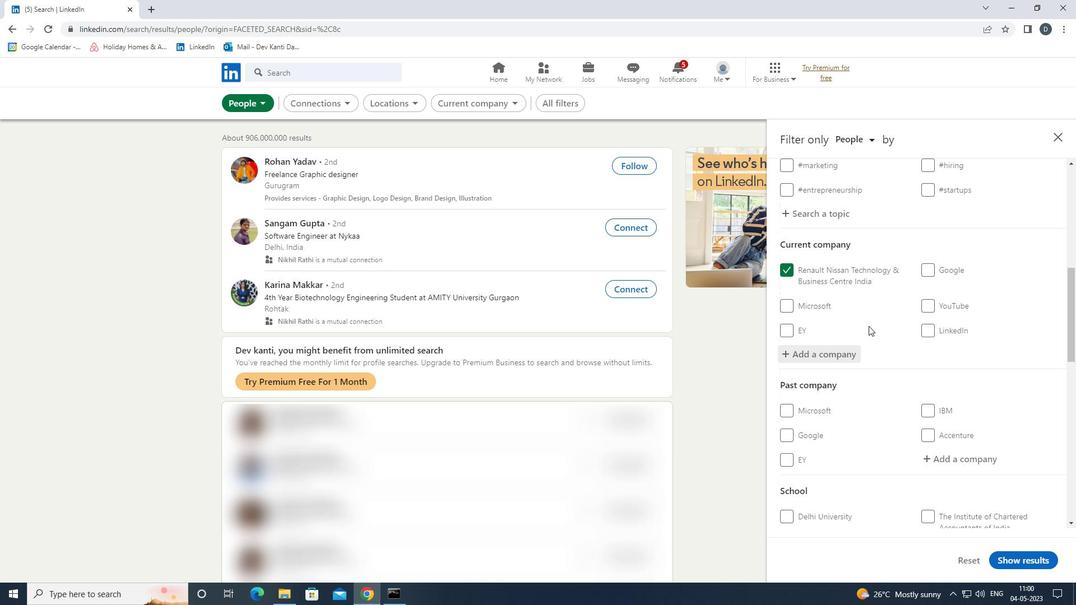 
Action: Mouse scrolled (862, 307) with delta (0, 0)
Screenshot: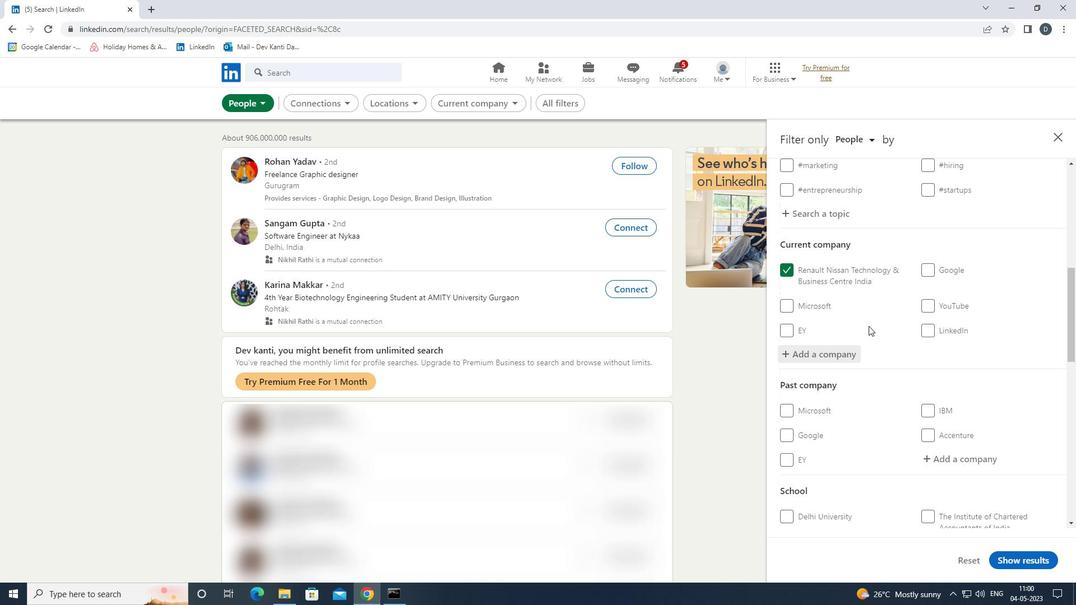 
Action: Mouse moved to (866, 319)
Screenshot: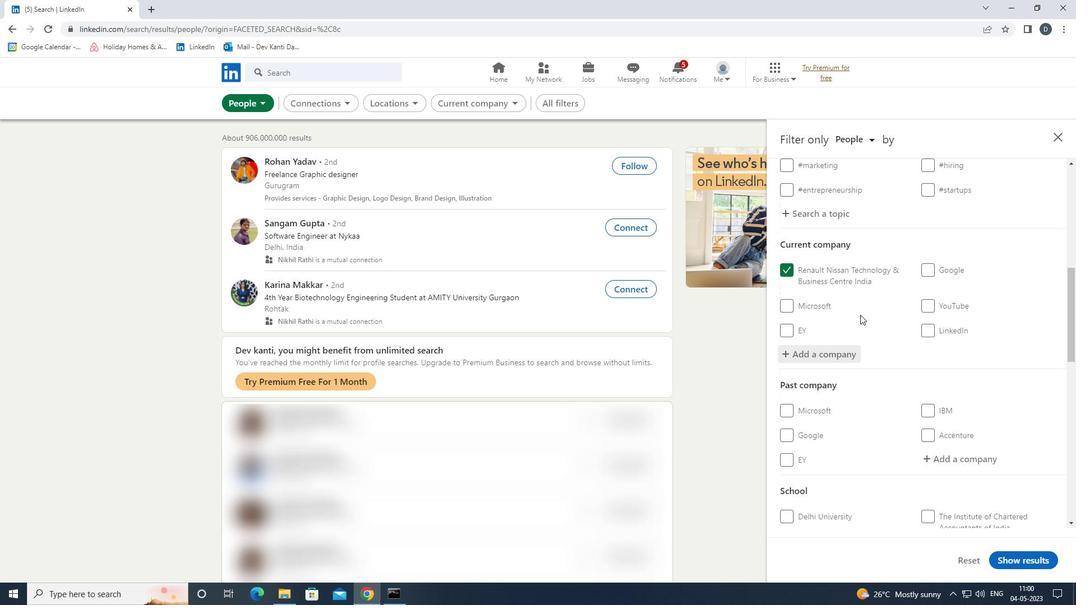 
Action: Mouse scrolled (866, 318) with delta (0, 0)
Screenshot: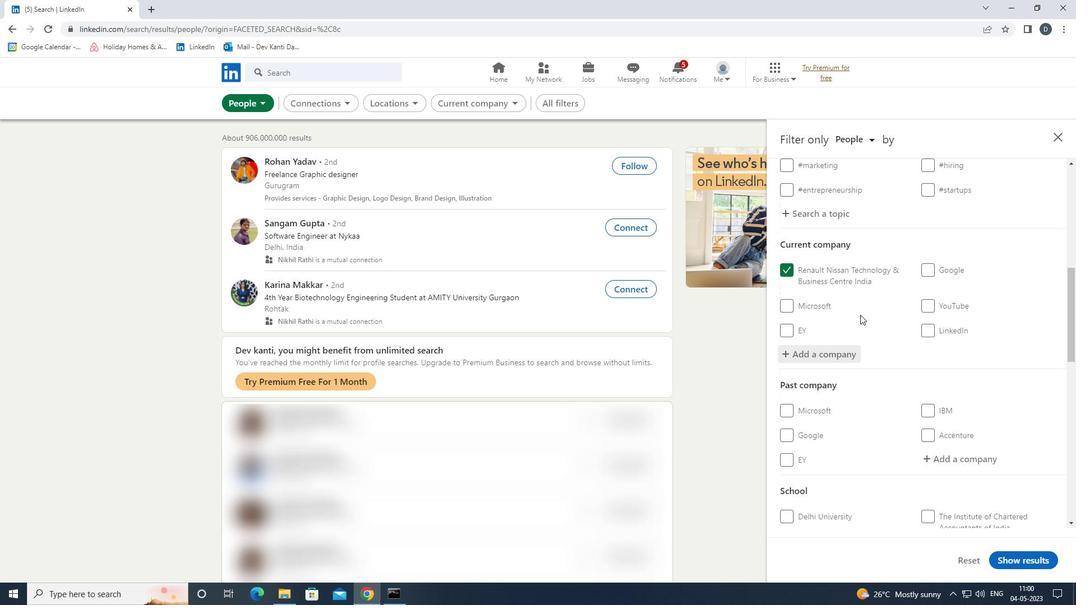 
Action: Mouse moved to (892, 334)
Screenshot: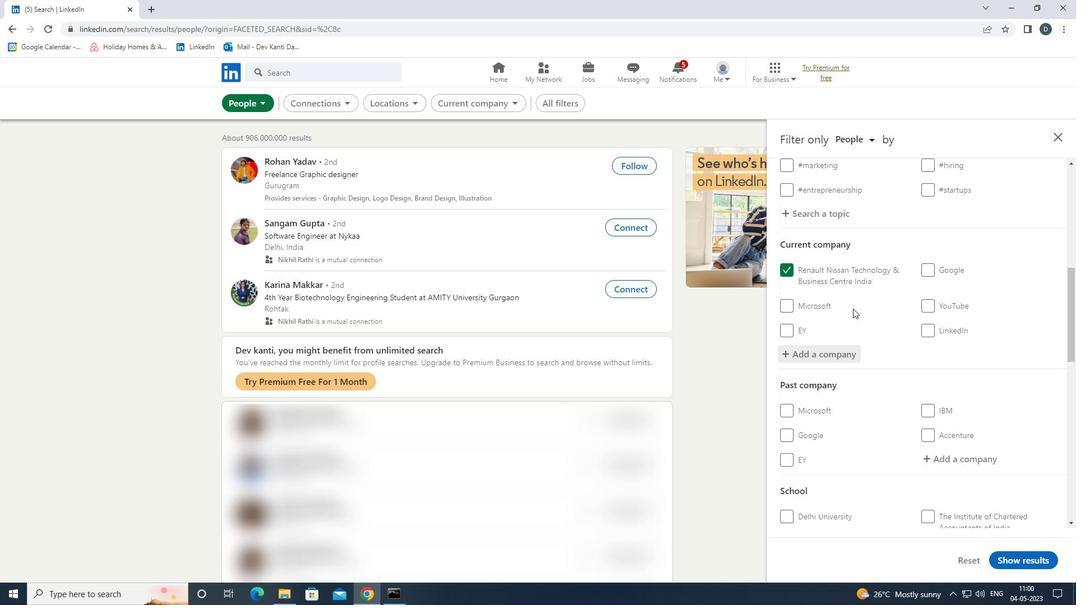 
Action: Mouse scrolled (892, 333) with delta (0, 0)
Screenshot: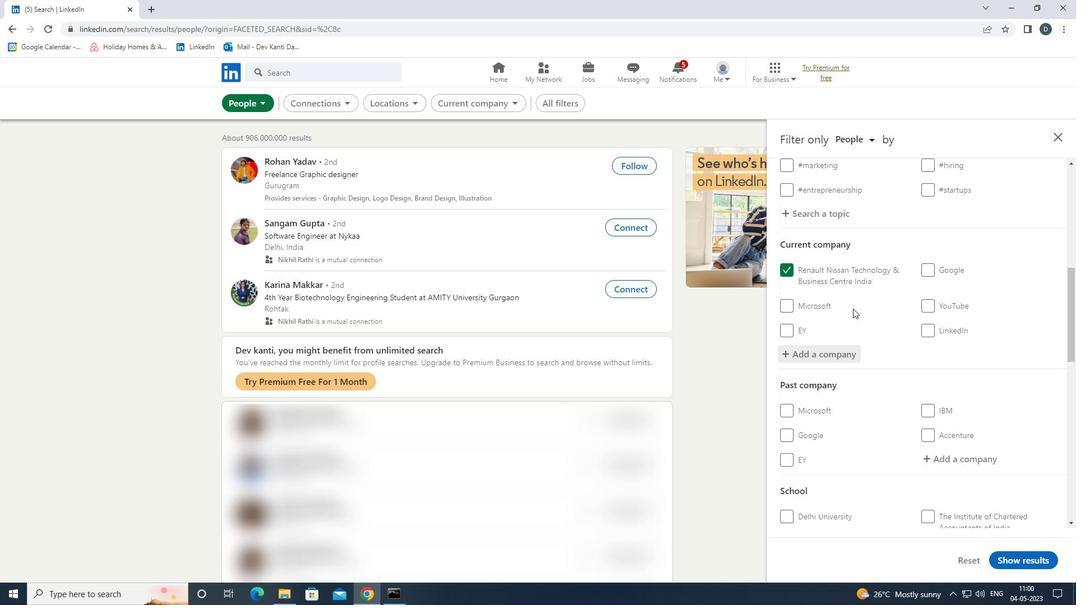 
Action: Mouse moved to (960, 417)
Screenshot: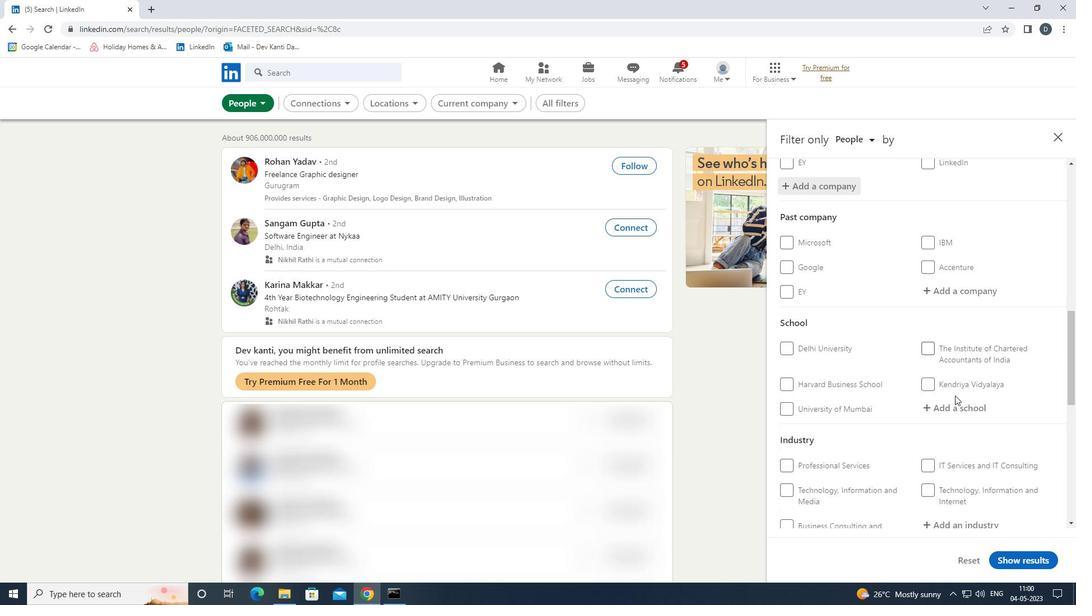 
Action: Mouse pressed left at (960, 417)
Screenshot: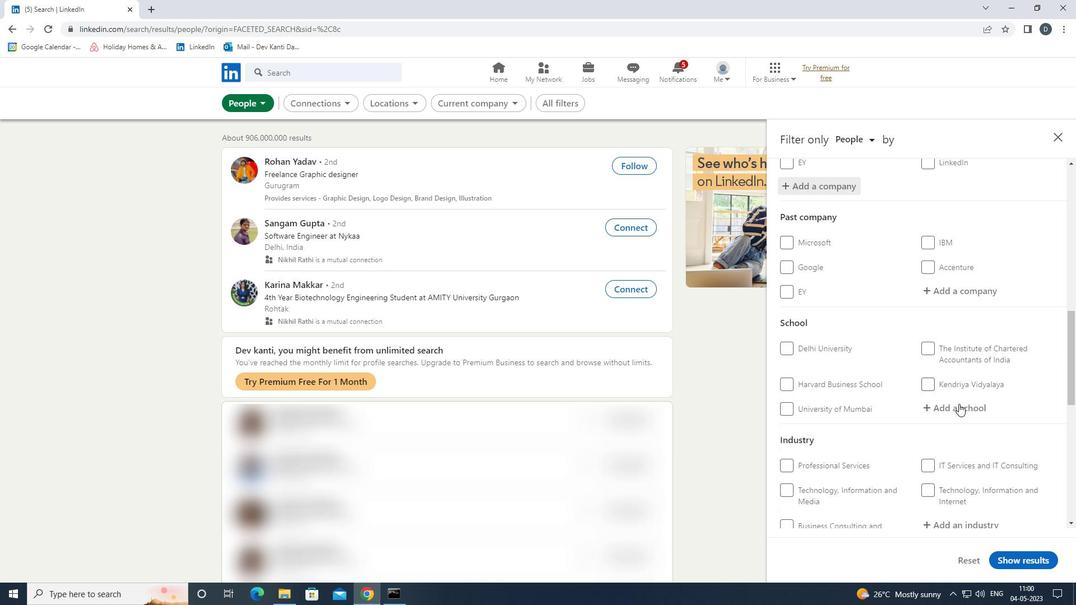 
Action: Mouse moved to (970, 412)
Screenshot: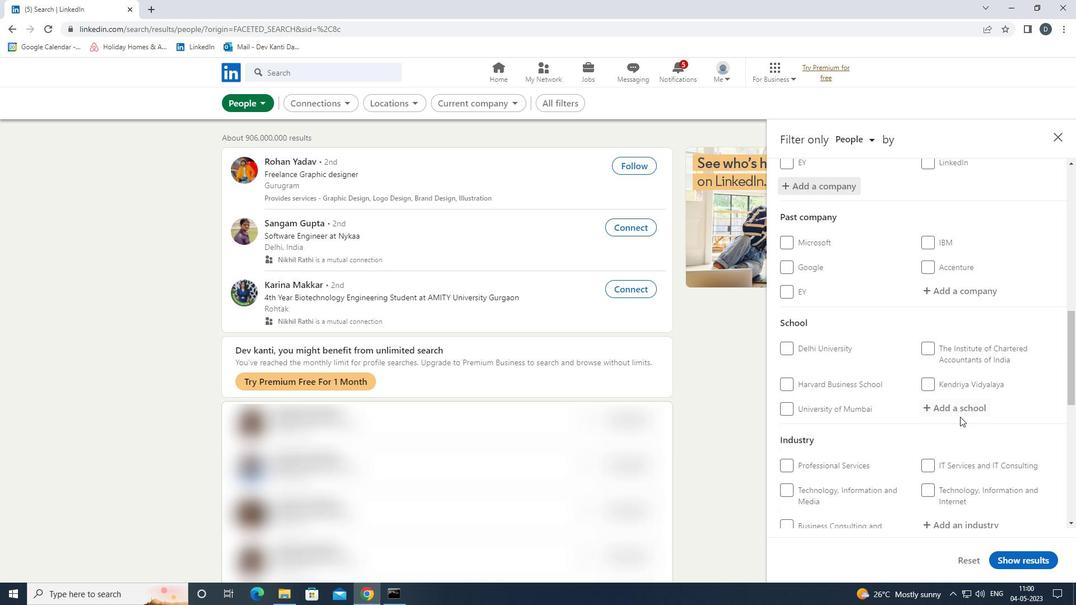 
Action: Mouse pressed left at (970, 412)
Screenshot: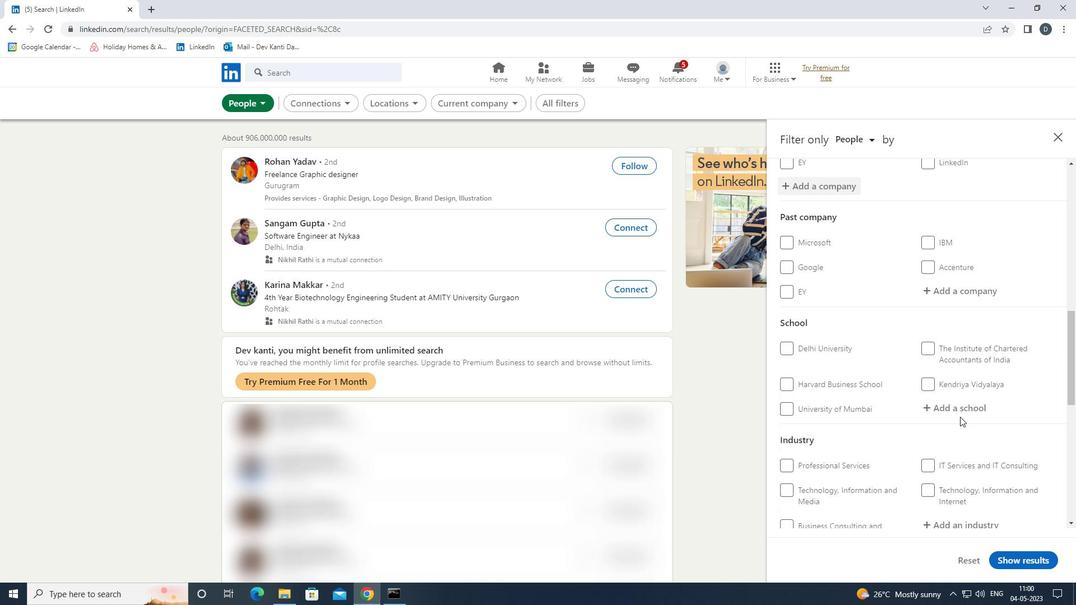 
Action: Mouse moved to (905, 393)
Screenshot: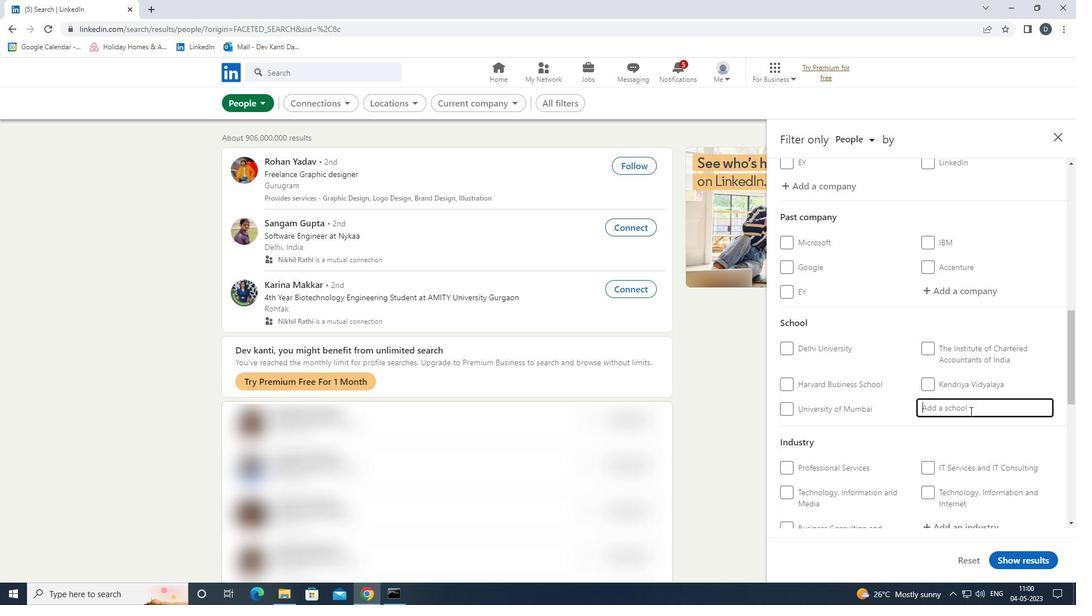 
Action: Key pressed <Key.shift>ALIGARH<Key.space><Key.shift>MUS<Key.down><Key.enter>
Screenshot: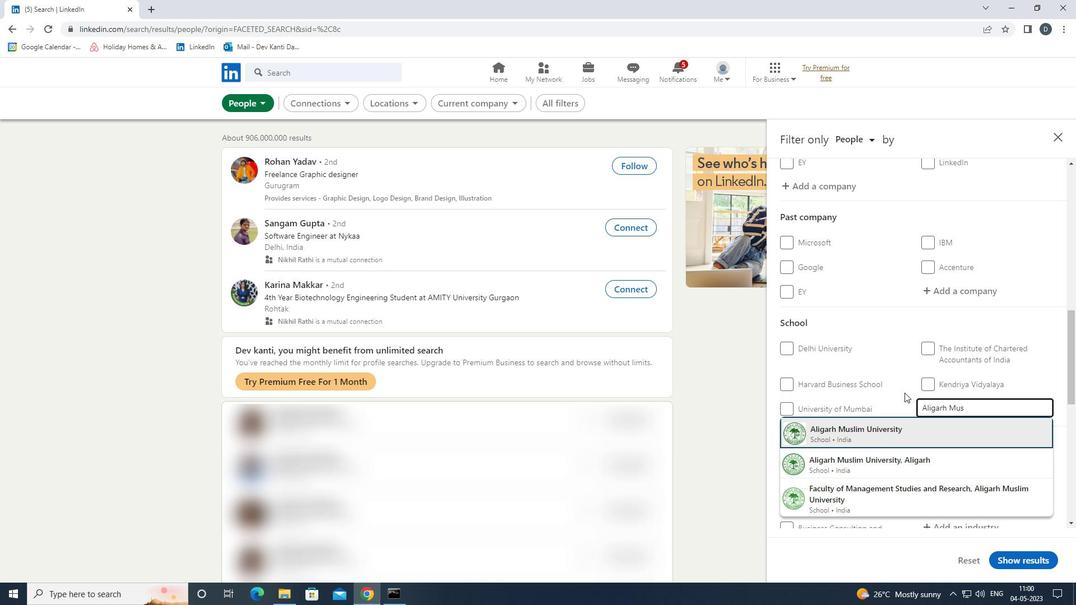 
Action: Mouse moved to (891, 380)
Screenshot: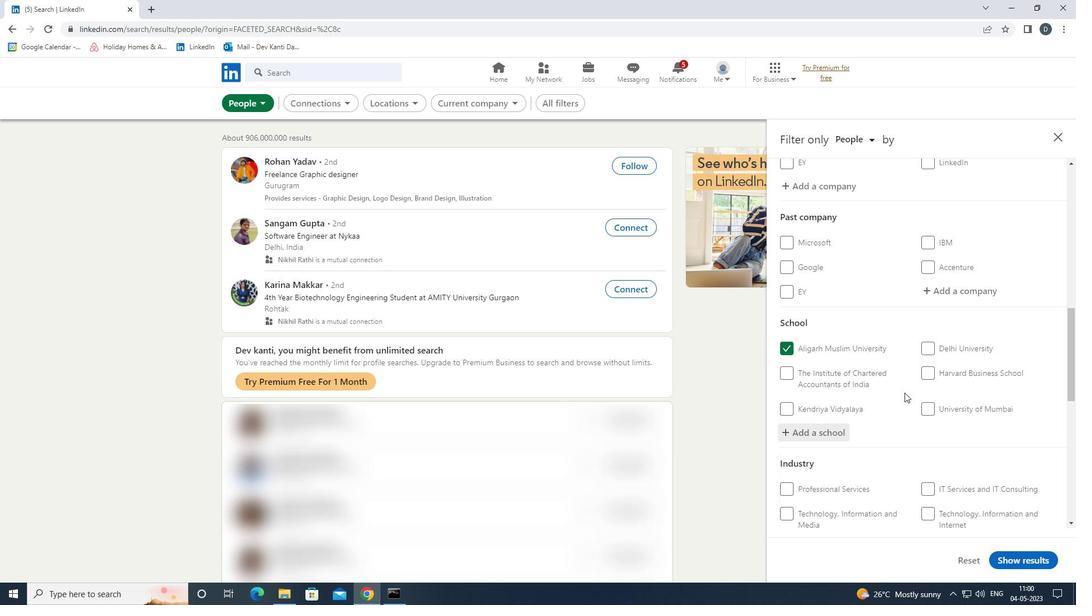 
Action: Mouse scrolled (891, 379) with delta (0, 0)
Screenshot: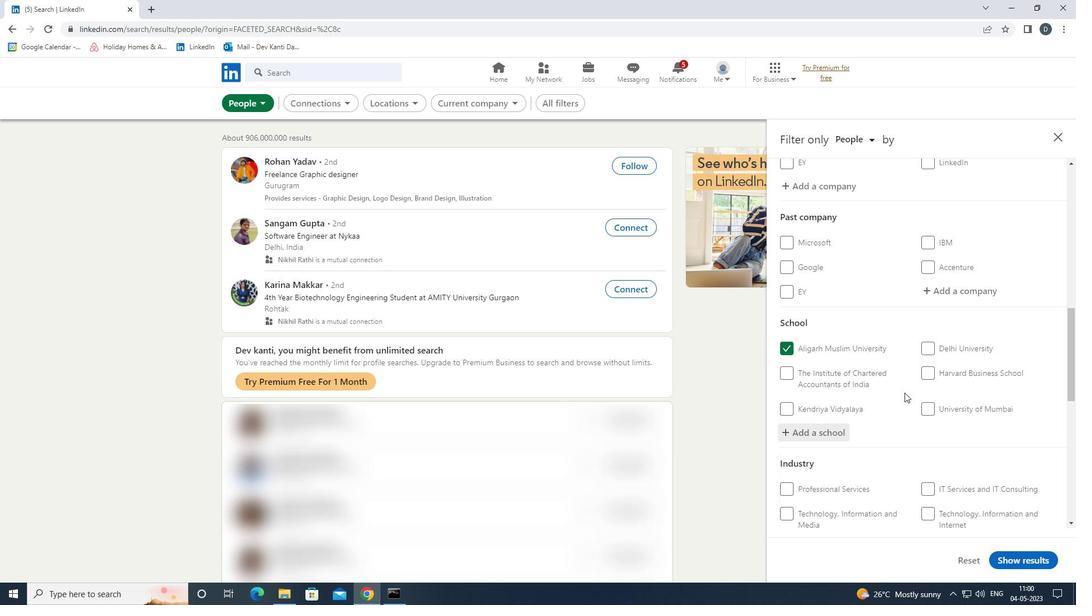 
Action: Mouse scrolled (891, 379) with delta (0, 0)
Screenshot: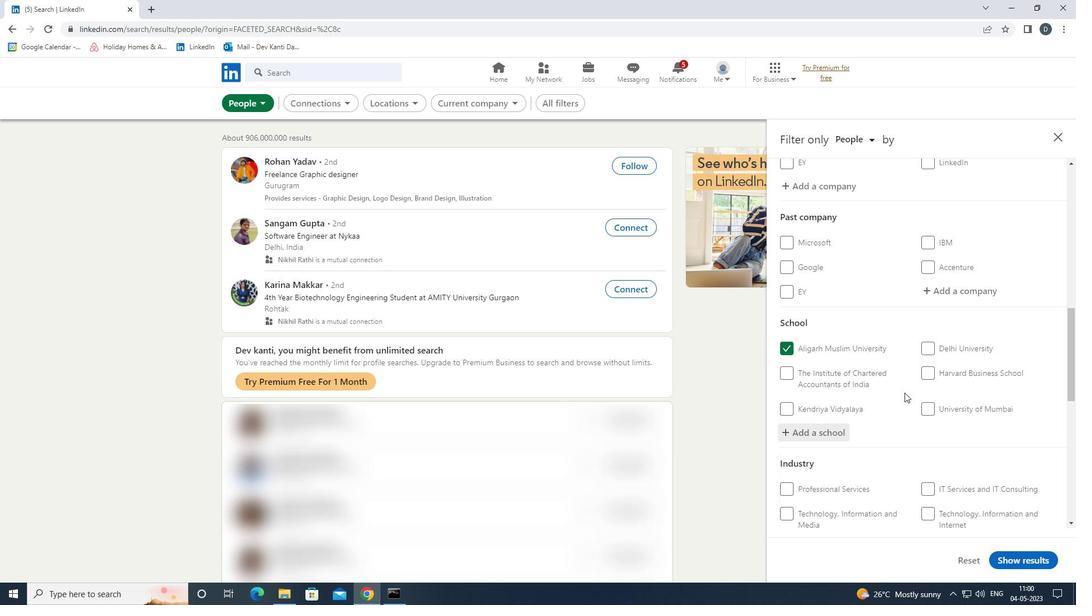 
Action: Mouse scrolled (891, 379) with delta (0, 0)
Screenshot: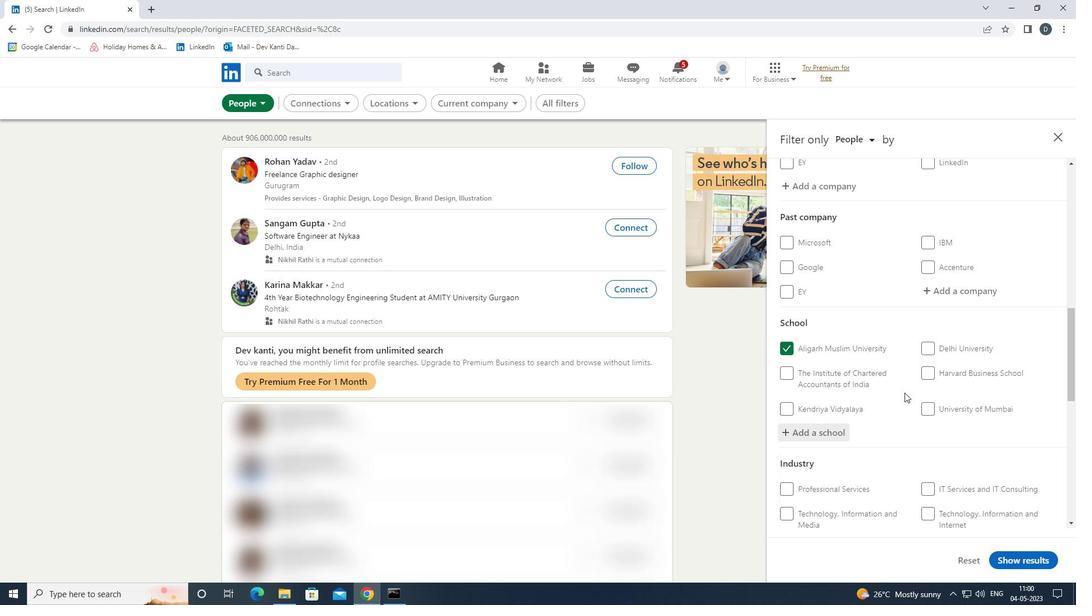 
Action: Mouse scrolled (891, 379) with delta (0, 0)
Screenshot: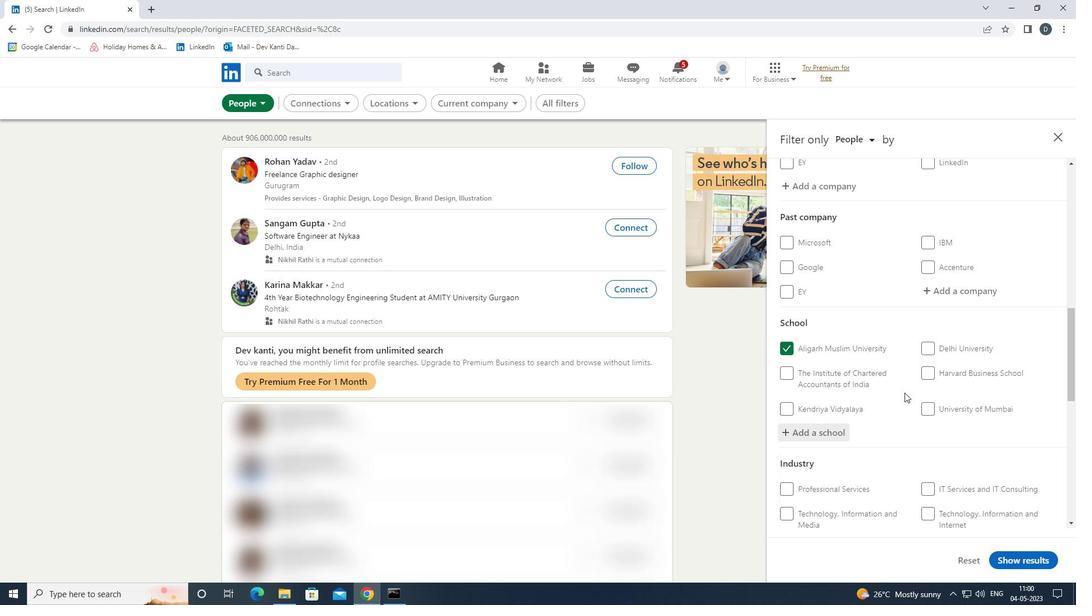 
Action: Mouse moved to (949, 320)
Screenshot: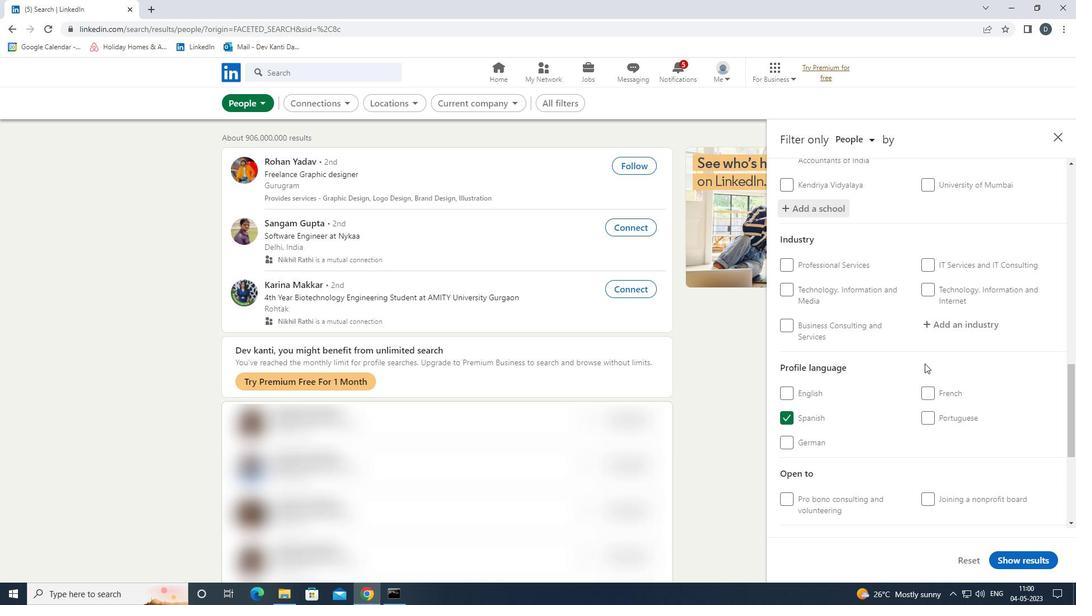 
Action: Mouse pressed left at (949, 320)
Screenshot: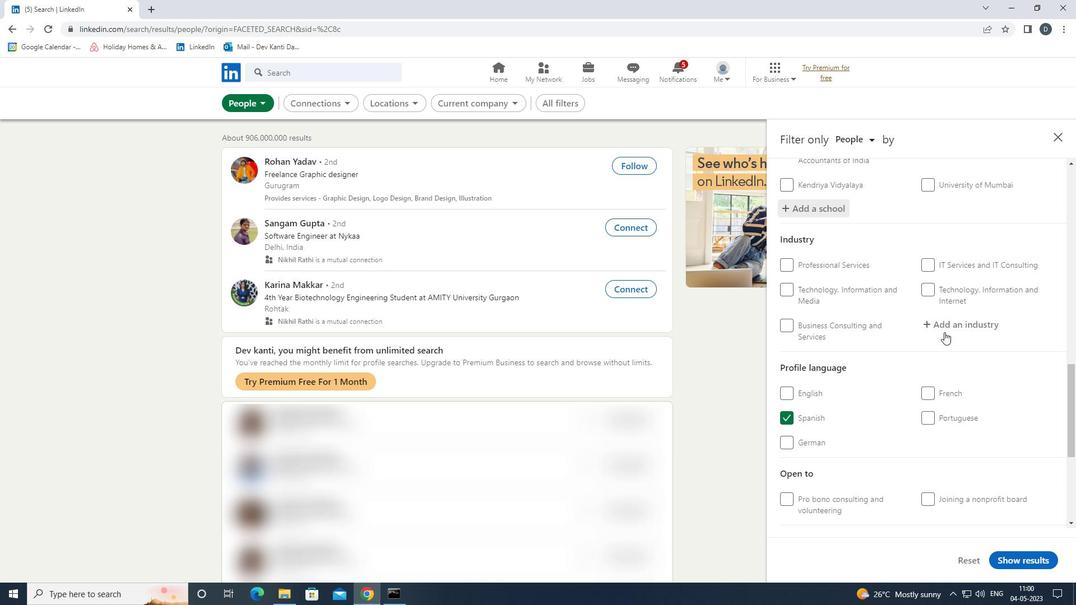
Action: Key pressed <Key.shift>COMMERCIAL<Key.down><Key.down><Key.enter>
Screenshot: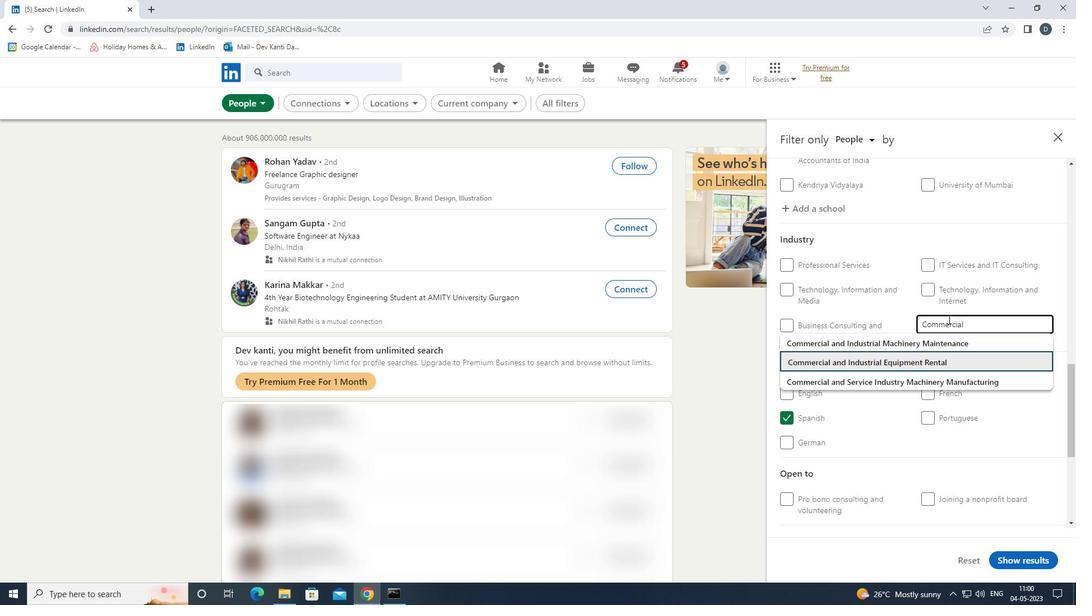 
Action: Mouse scrolled (949, 319) with delta (0, 0)
Screenshot: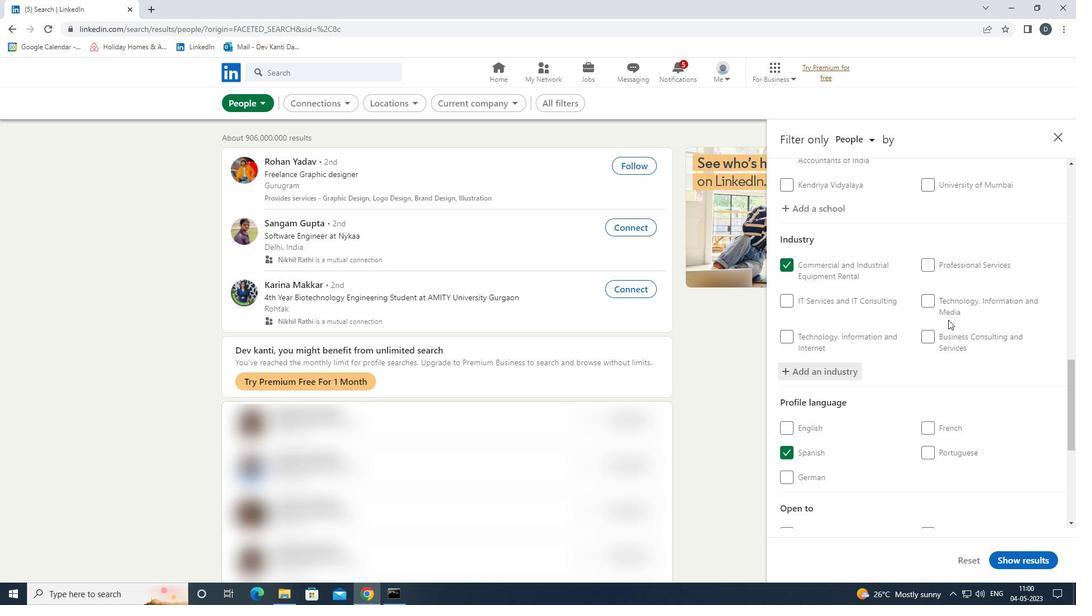 
Action: Mouse scrolled (949, 319) with delta (0, 0)
Screenshot: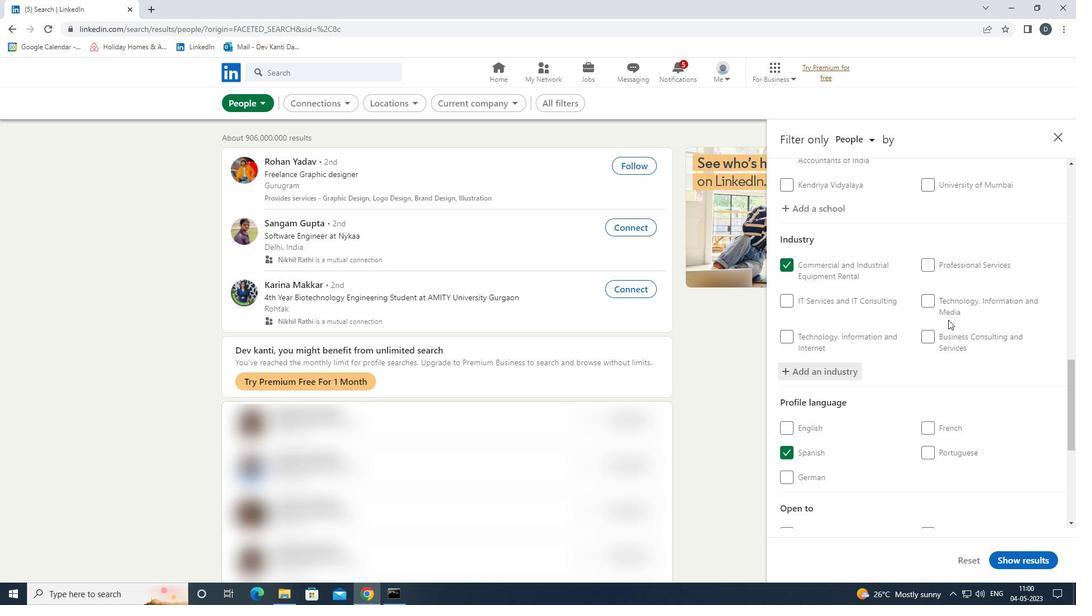 
Action: Mouse scrolled (949, 319) with delta (0, 0)
Screenshot: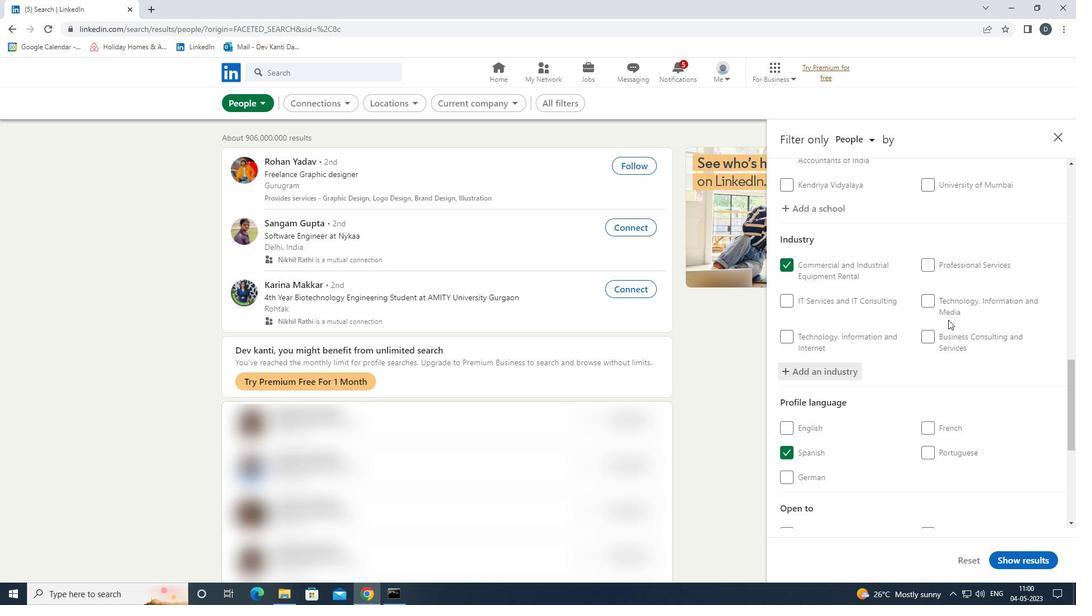 
Action: Mouse scrolled (949, 319) with delta (0, 0)
Screenshot: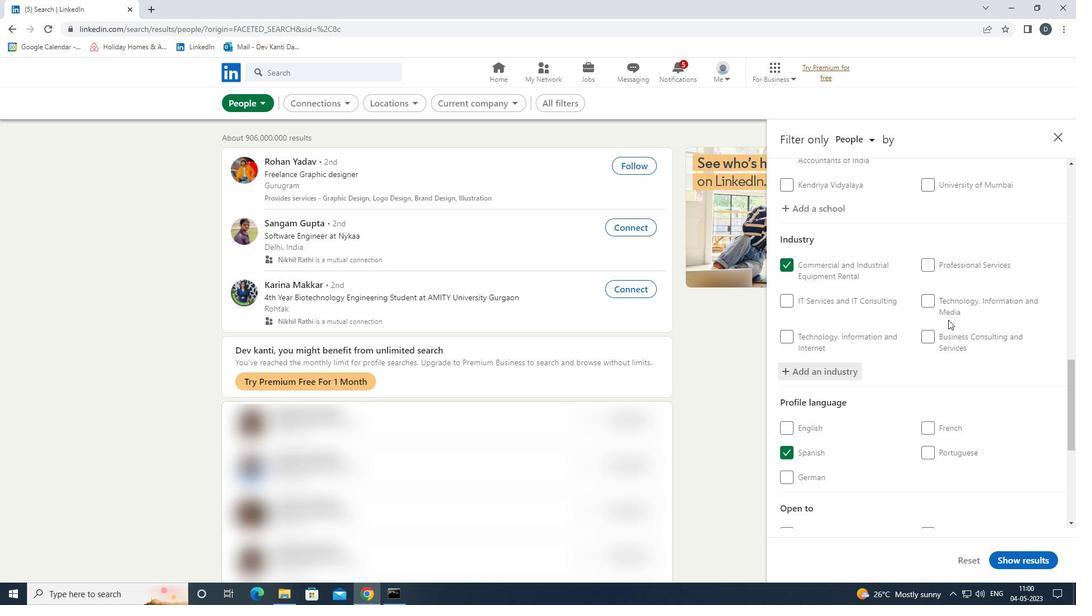 
Action: Mouse scrolled (949, 319) with delta (0, 0)
Screenshot: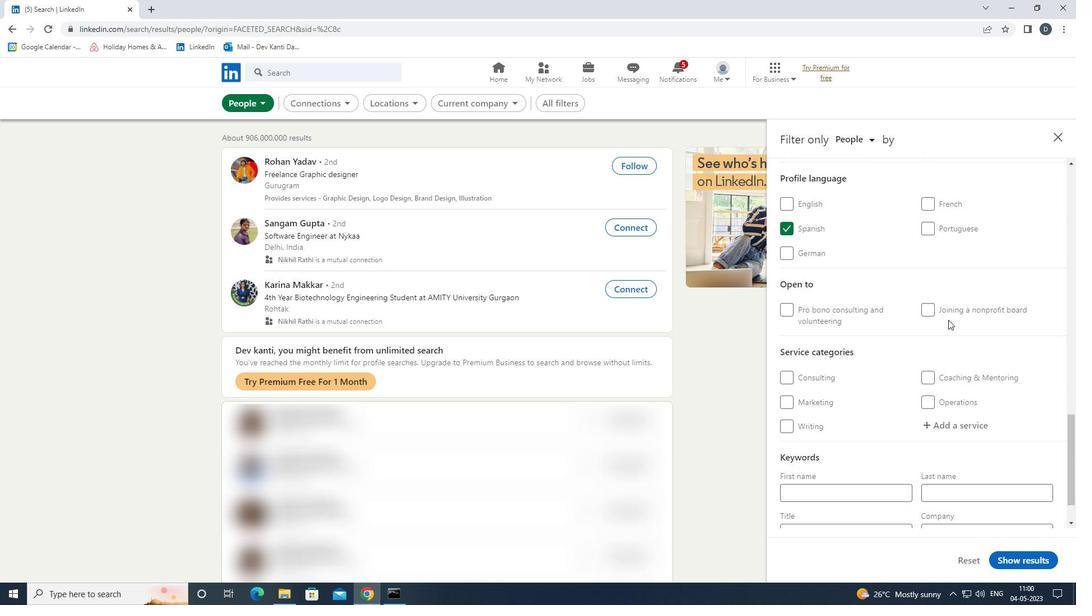 
Action: Mouse scrolled (949, 319) with delta (0, 0)
Screenshot: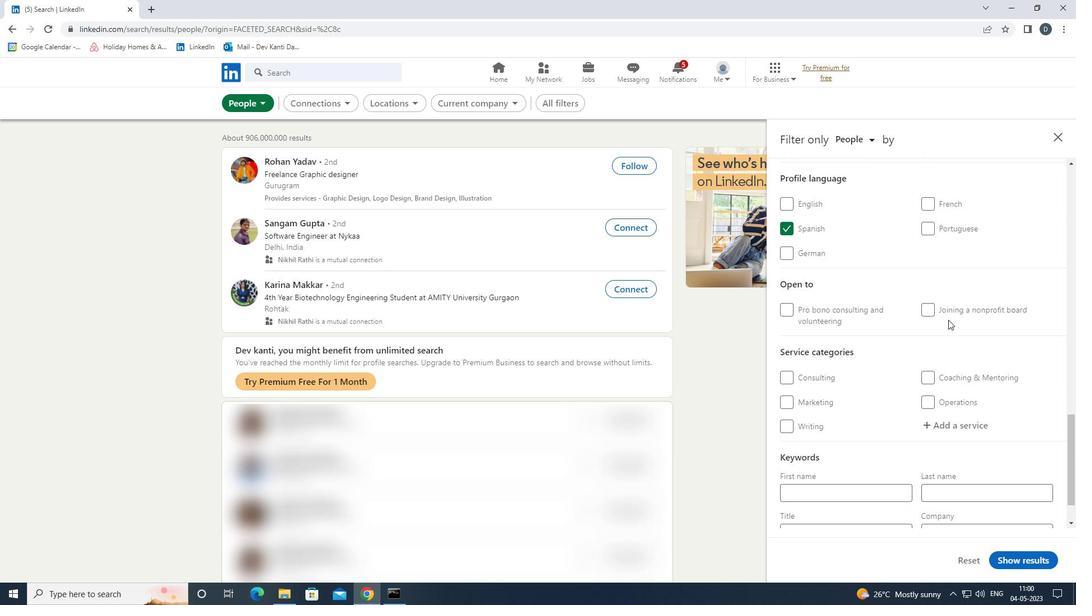 
Action: Mouse moved to (949, 323)
Screenshot: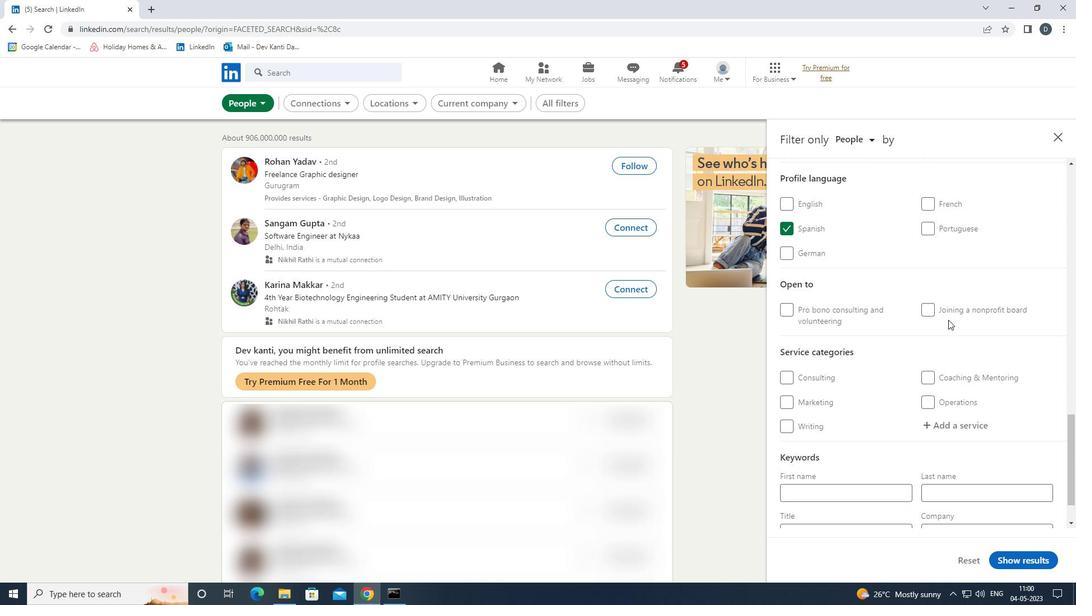 
Action: Mouse scrolled (949, 323) with delta (0, 0)
Screenshot: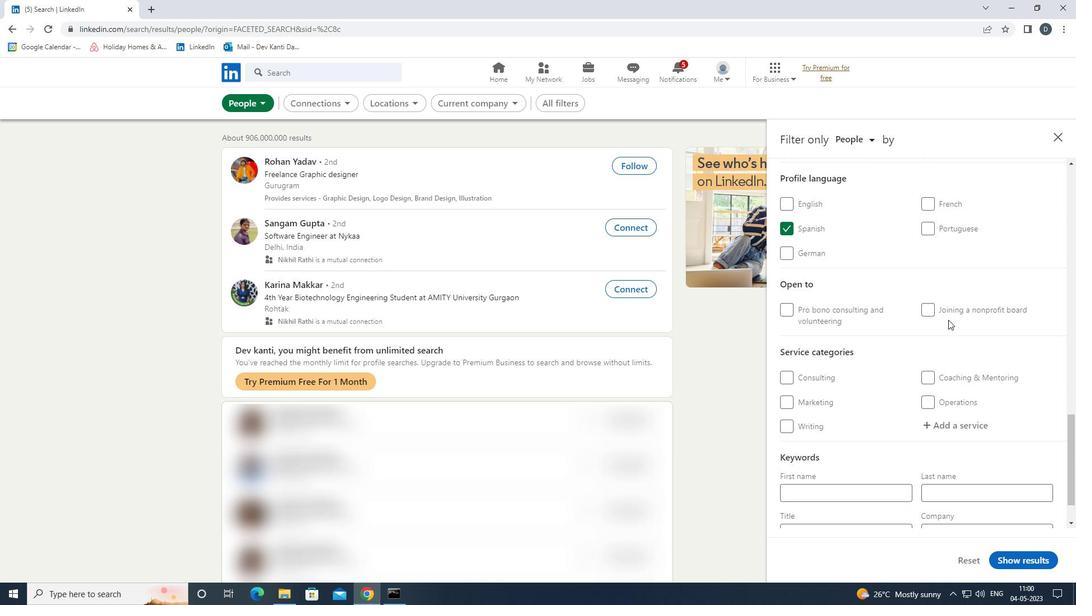 
Action: Mouse moved to (973, 370)
Screenshot: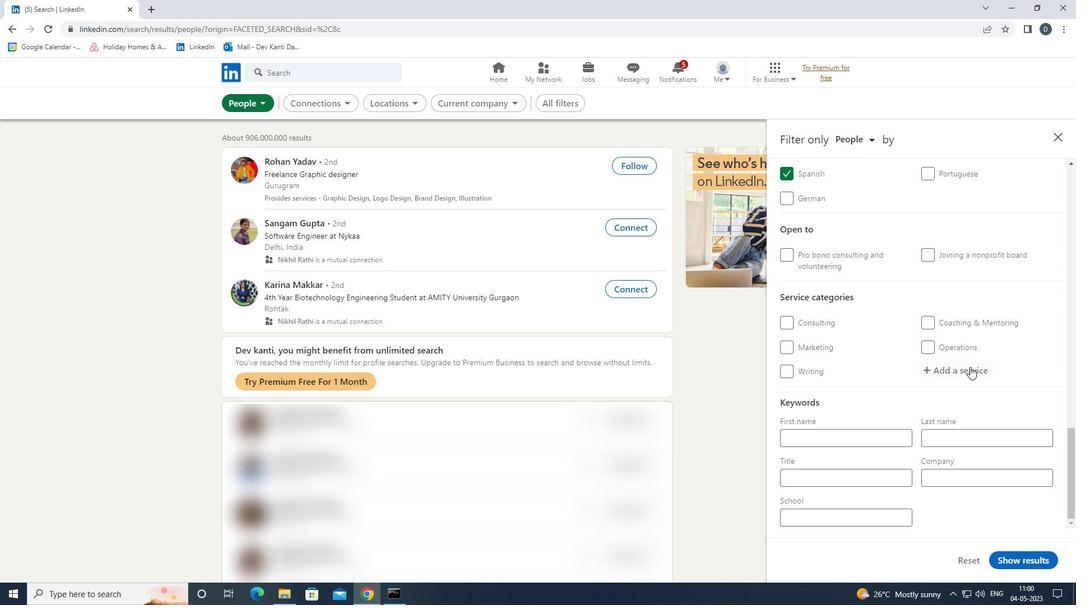 
Action: Mouse pressed left at (973, 370)
Screenshot: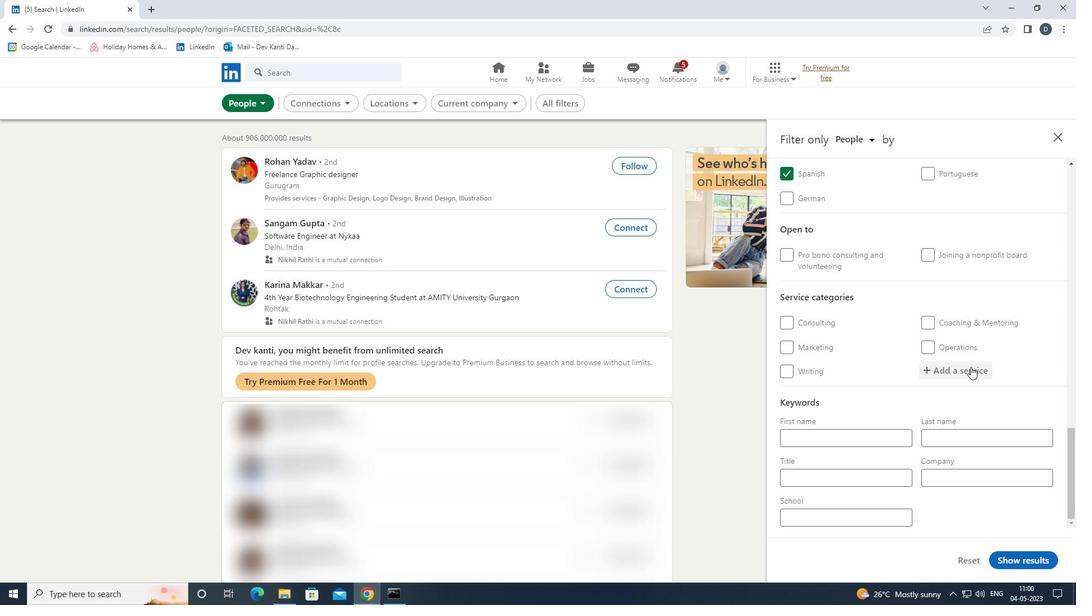 
Action: Mouse moved to (927, 384)
Screenshot: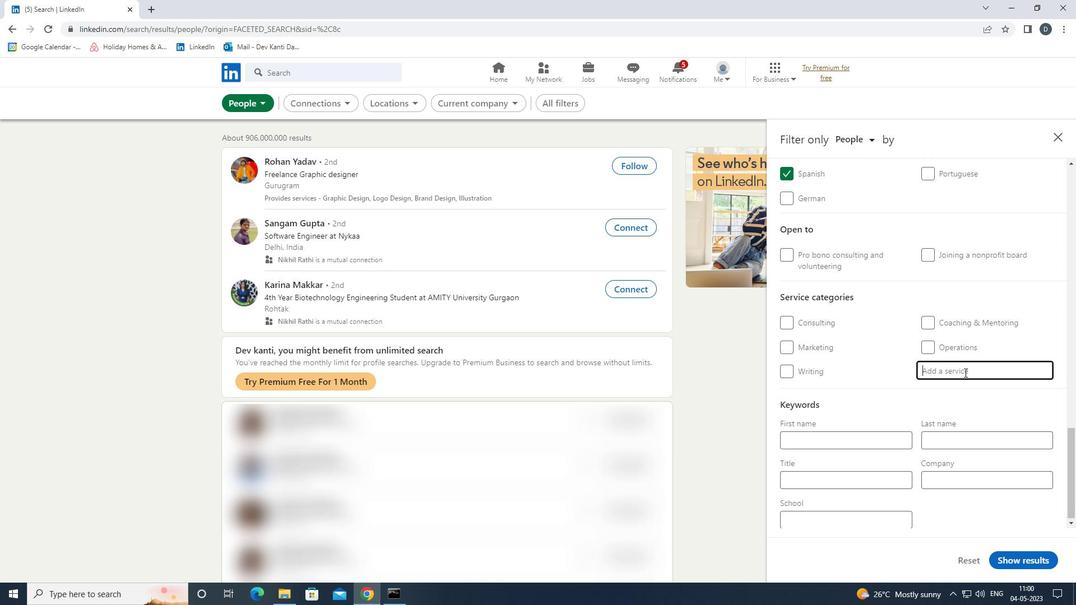 
Action: Key pressed <Key.shift>AUDIO<Key.space><Key.down><Key.enter>
Screenshot: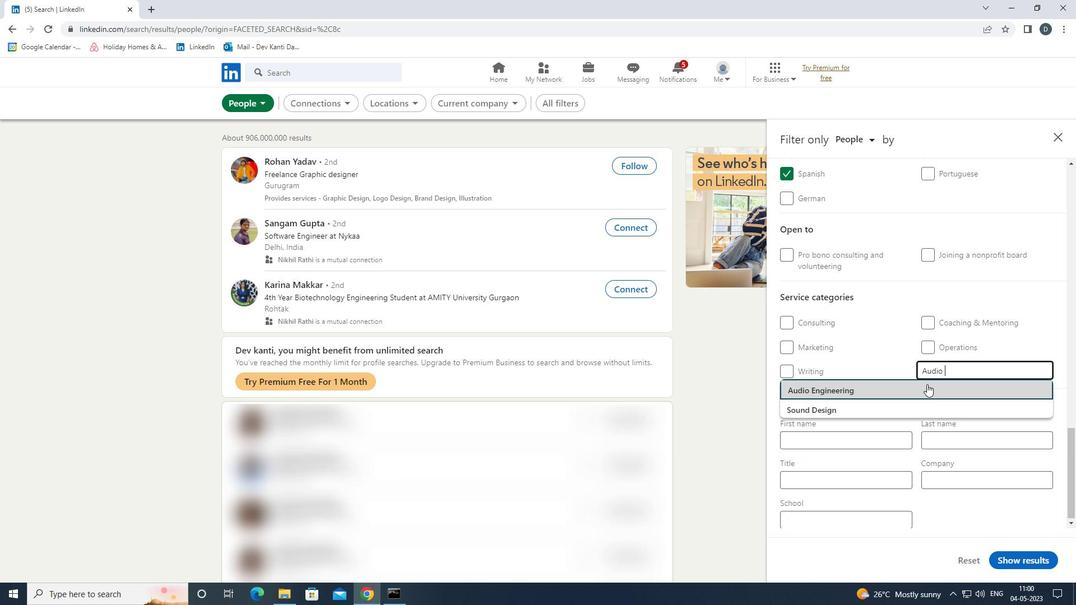 
Action: Mouse moved to (903, 371)
Screenshot: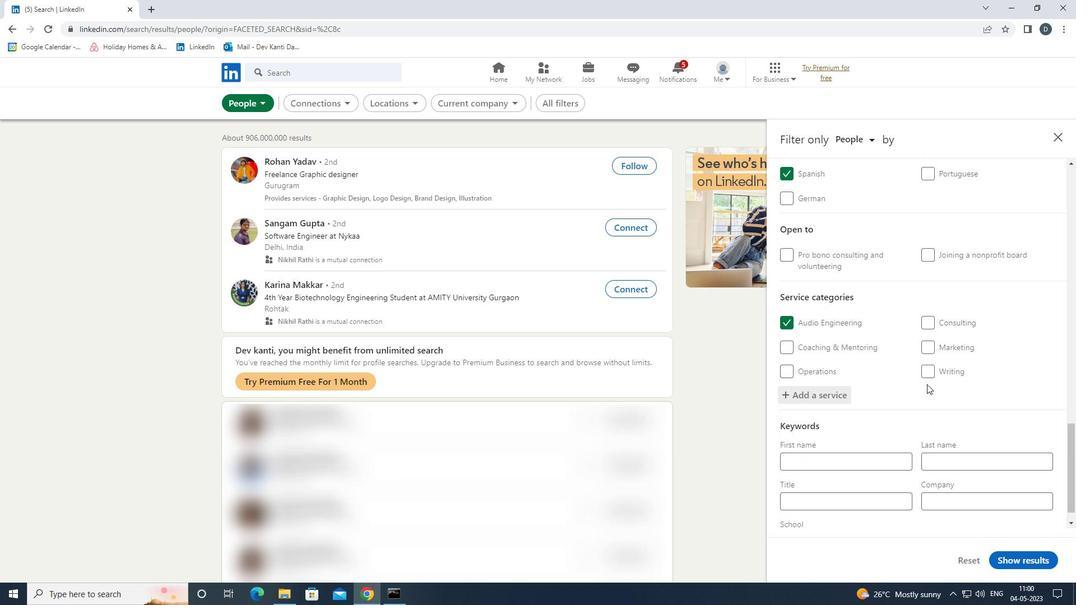 
Action: Mouse scrolled (903, 370) with delta (0, 0)
Screenshot: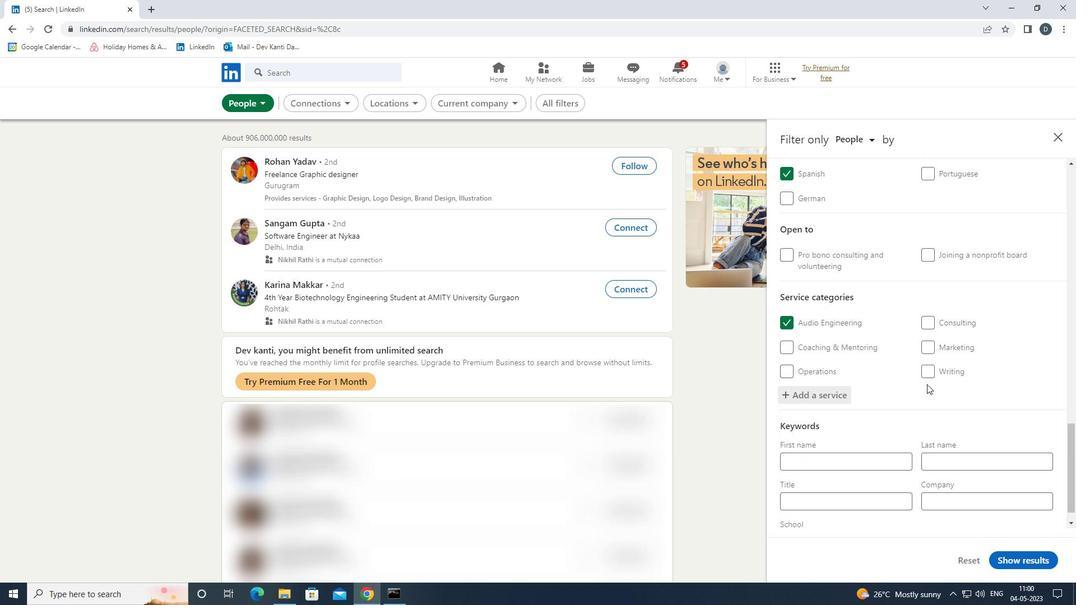 
Action: Mouse moved to (903, 375)
Screenshot: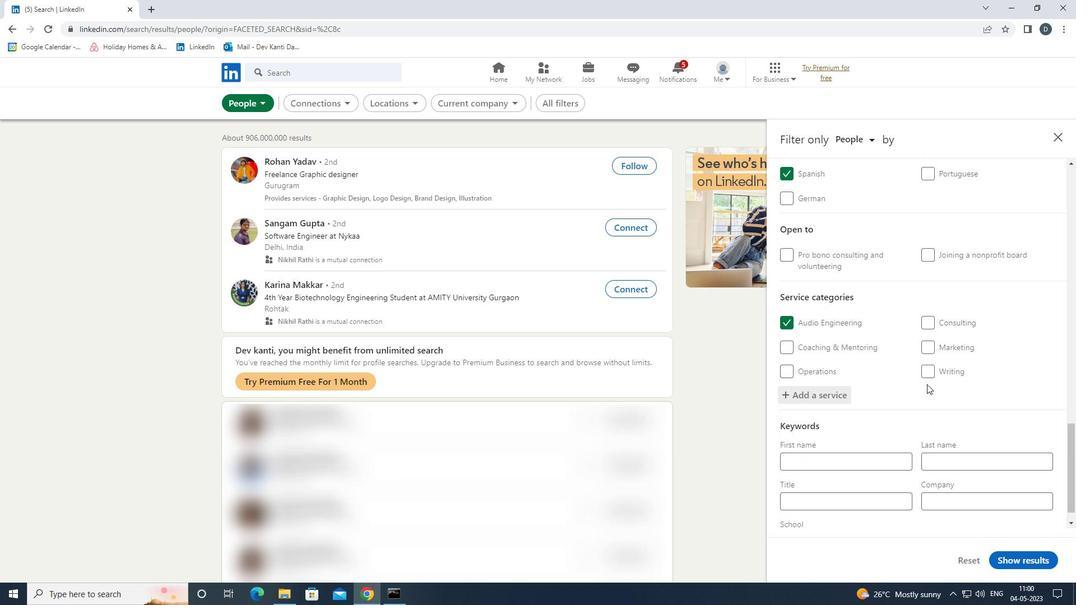 
Action: Mouse scrolled (903, 375) with delta (0, 0)
Screenshot: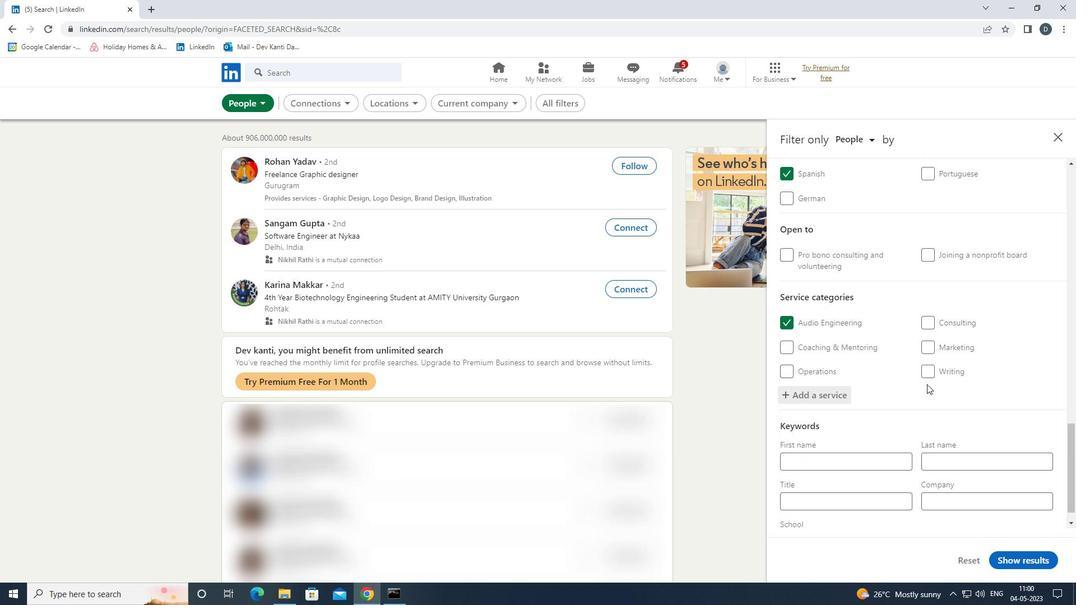 
Action: Mouse moved to (903, 380)
Screenshot: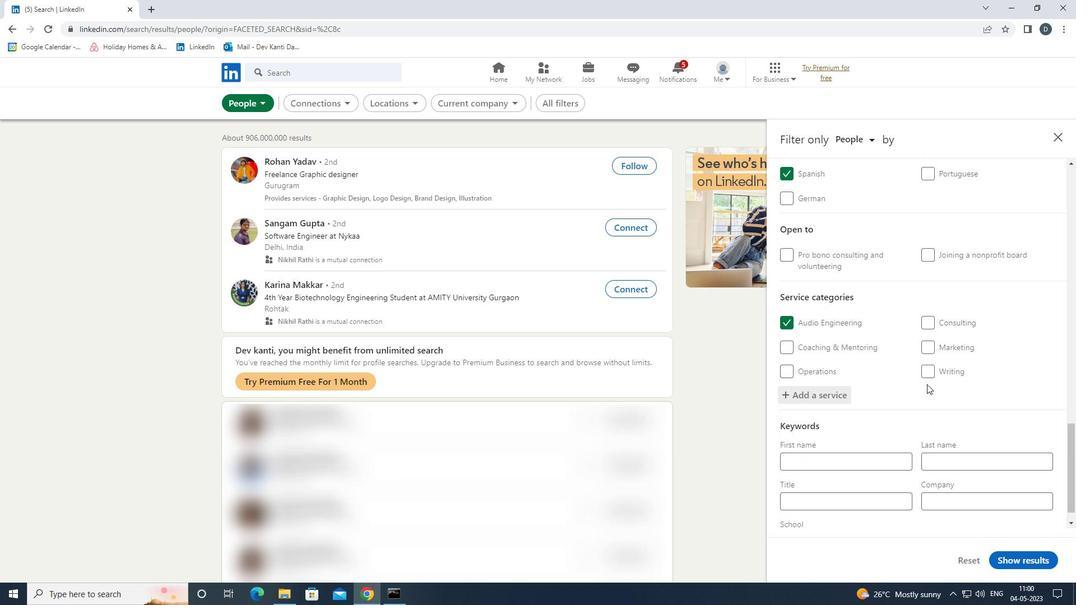 
Action: Mouse scrolled (903, 380) with delta (0, 0)
Screenshot: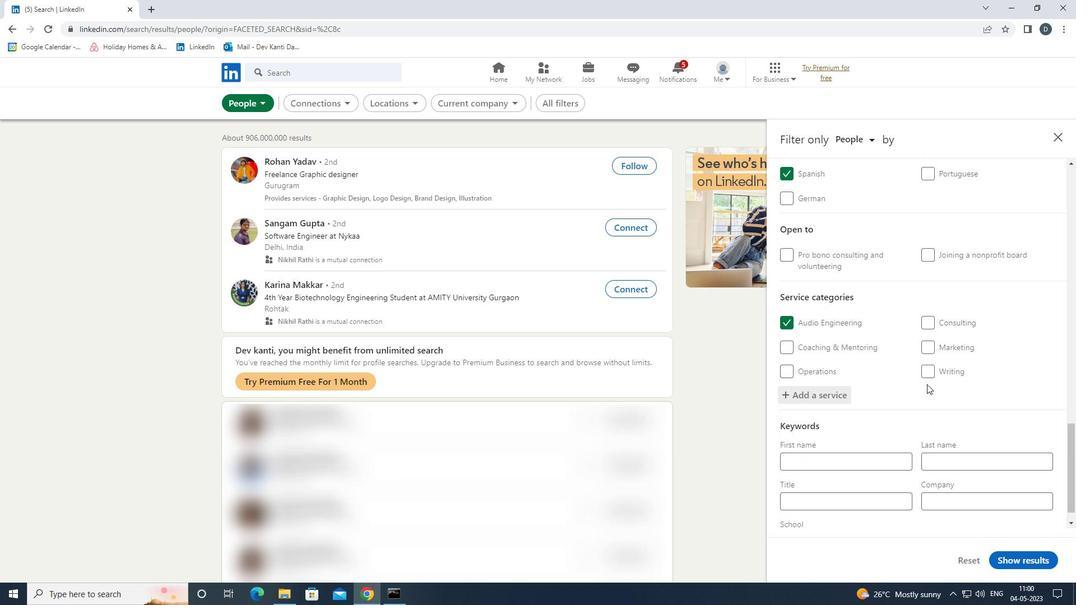
Action: Mouse moved to (903, 381)
Screenshot: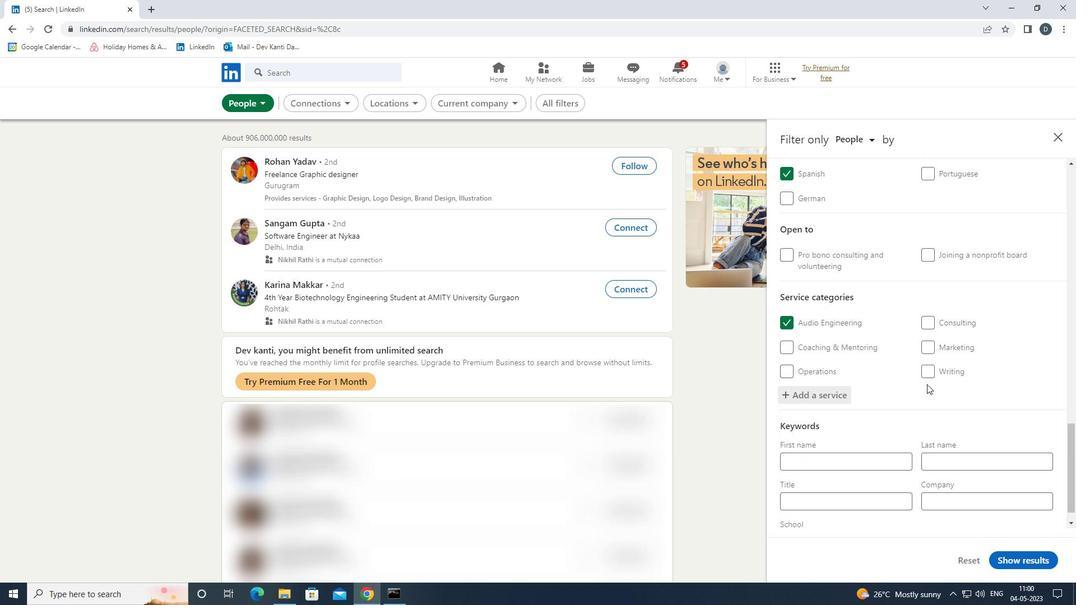 
Action: Mouse scrolled (903, 381) with delta (0, 0)
Screenshot: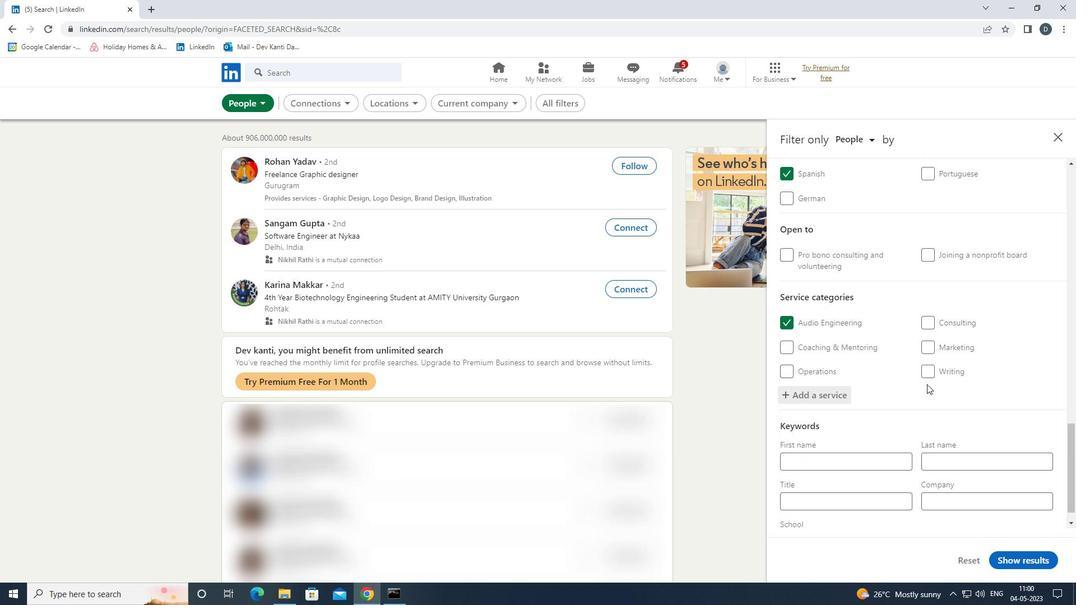 
Action: Mouse moved to (902, 385)
Screenshot: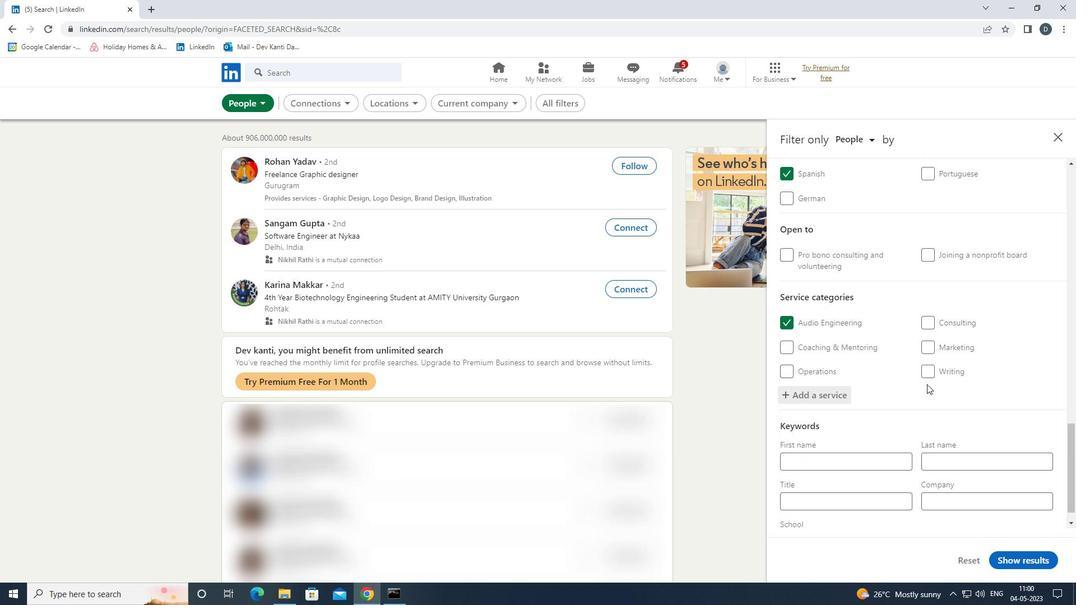 
Action: Mouse scrolled (902, 384) with delta (0, 0)
Screenshot: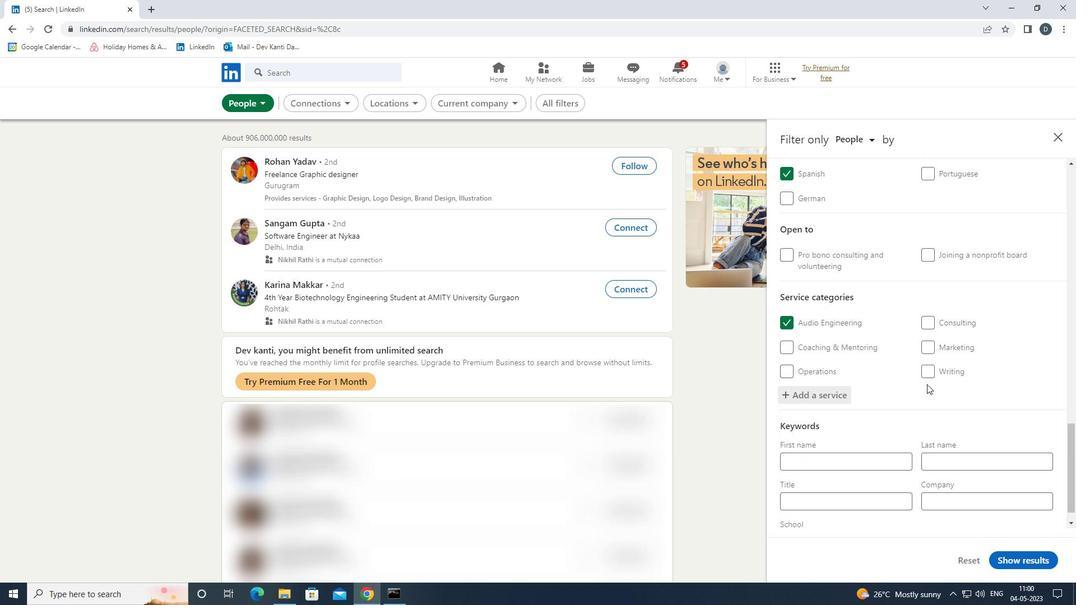 
Action: Mouse moved to (898, 395)
Screenshot: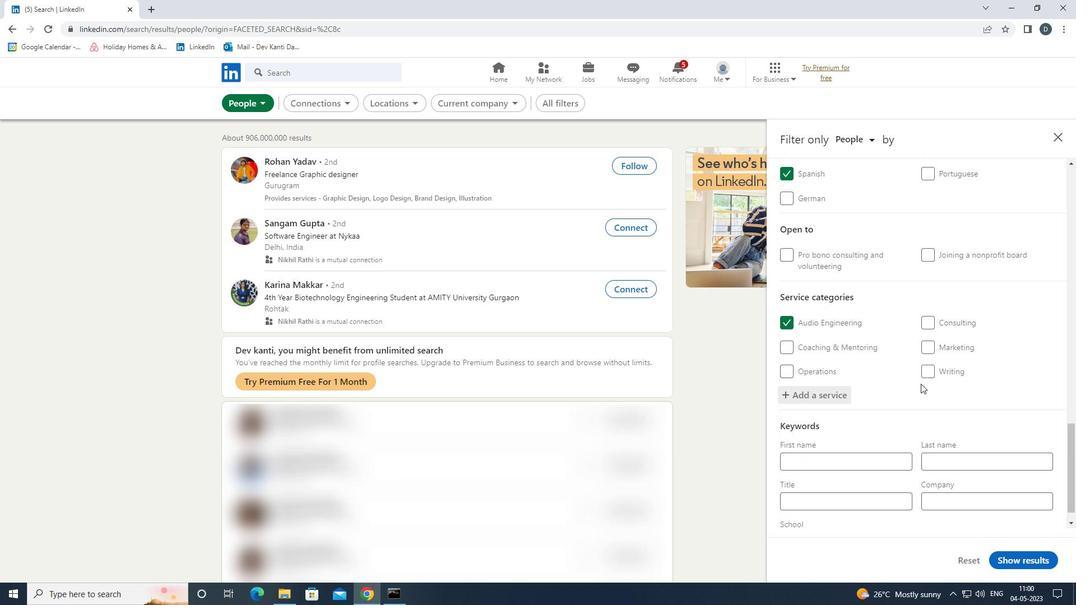 
Action: Mouse scrolled (898, 394) with delta (0, 0)
Screenshot: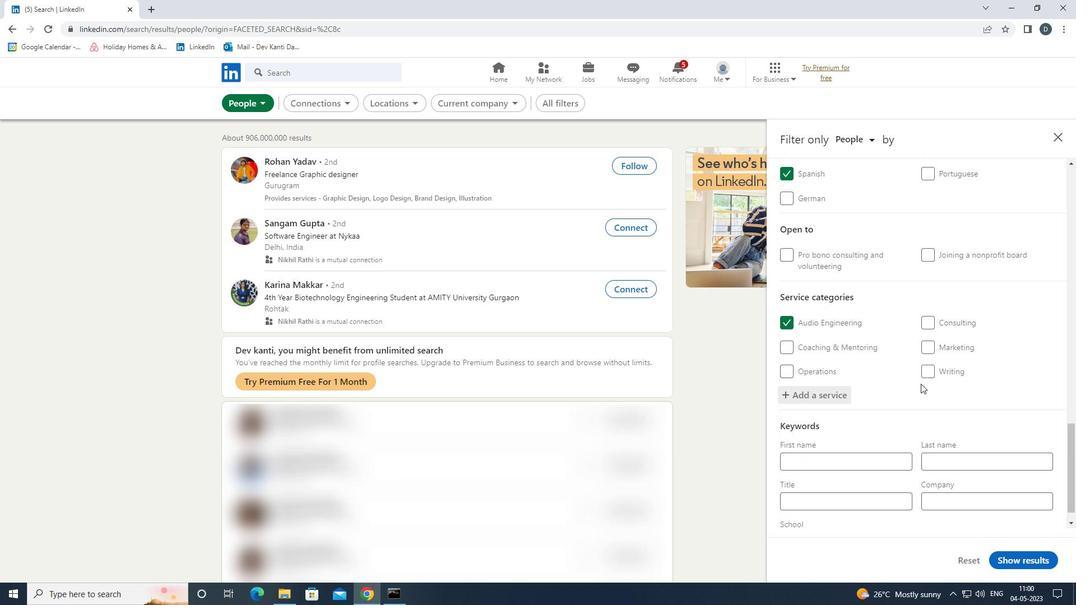 
Action: Mouse moved to (853, 468)
Screenshot: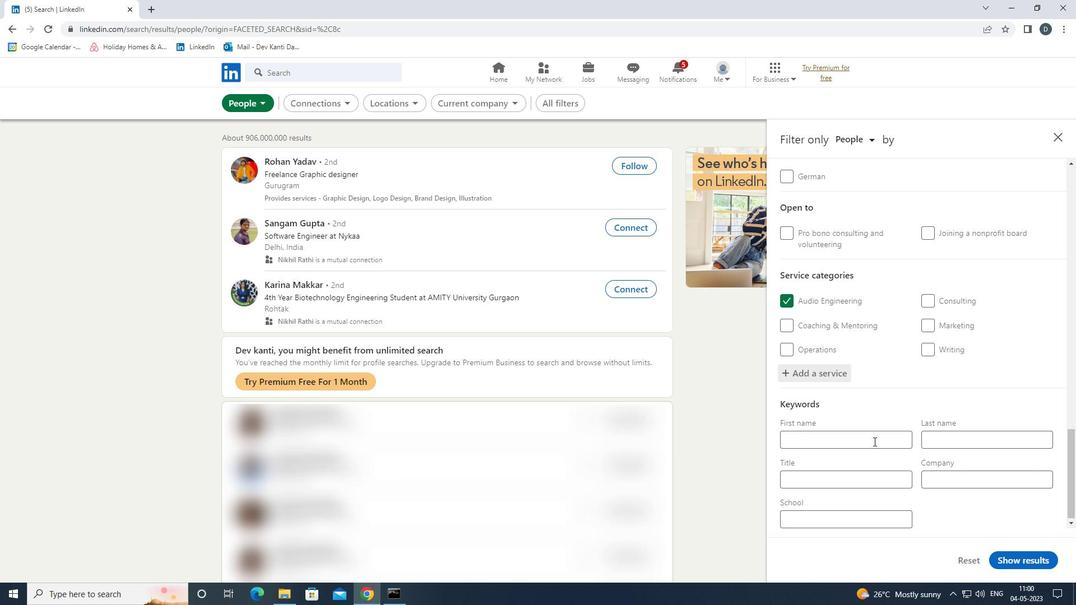 
Action: Mouse pressed left at (853, 468)
Screenshot: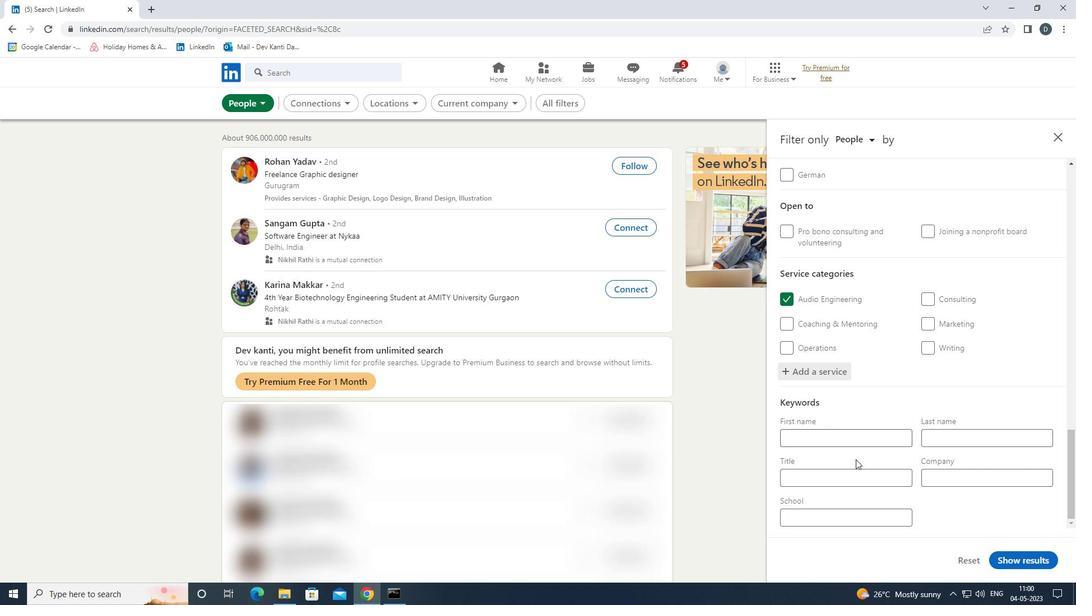 
Action: Mouse moved to (854, 476)
Screenshot: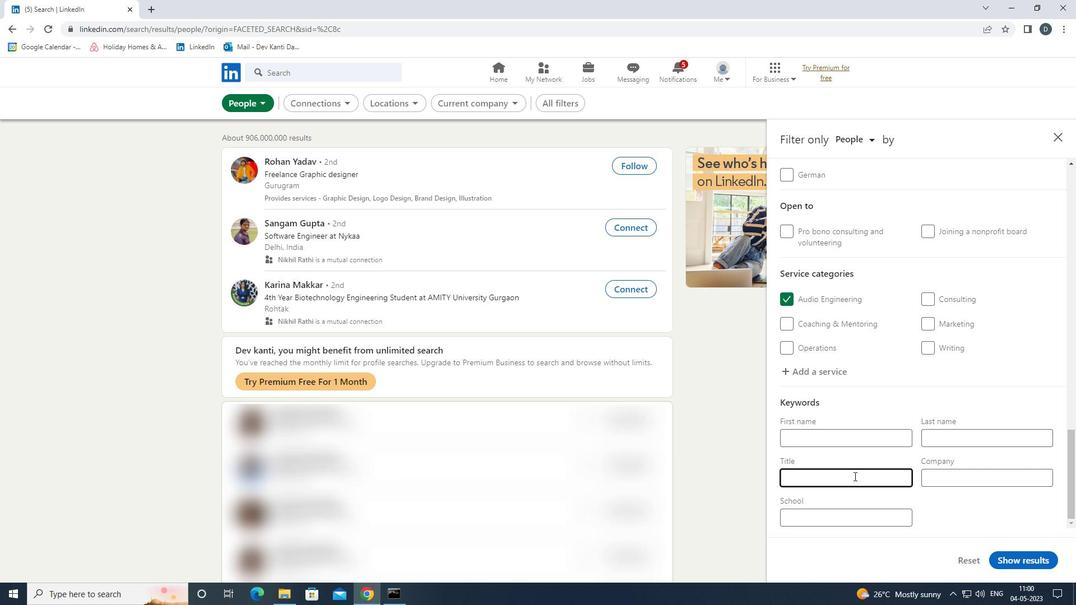 
Action: Key pressed <Key.shift>SPORTS<Key.space><Key.shift>VOLUNTTE<Key.backspace><Key.backspace>EER
Screenshot: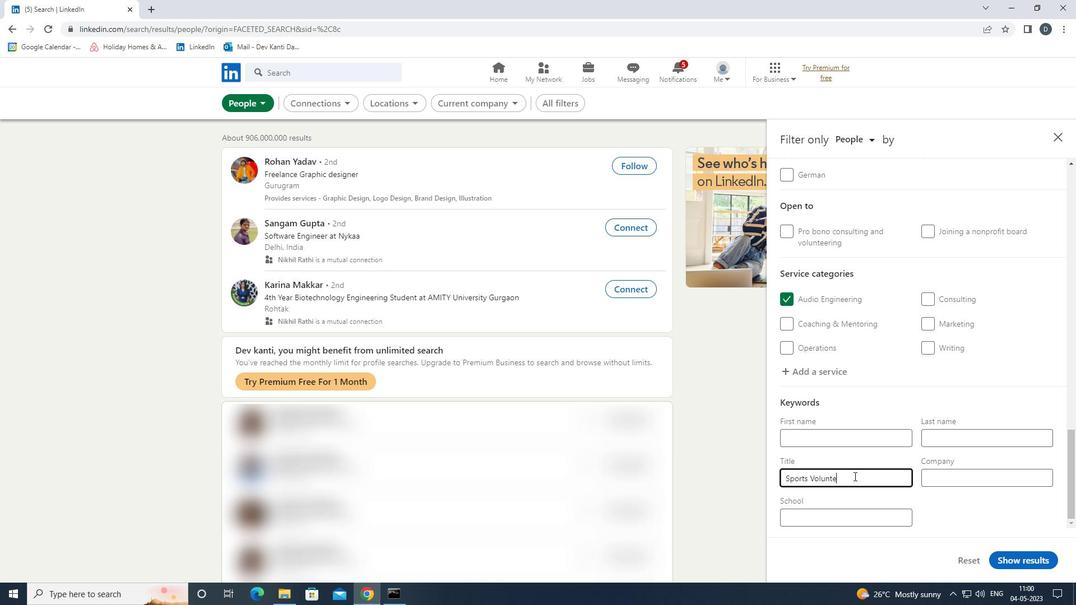 
Action: Mouse moved to (1018, 558)
Screenshot: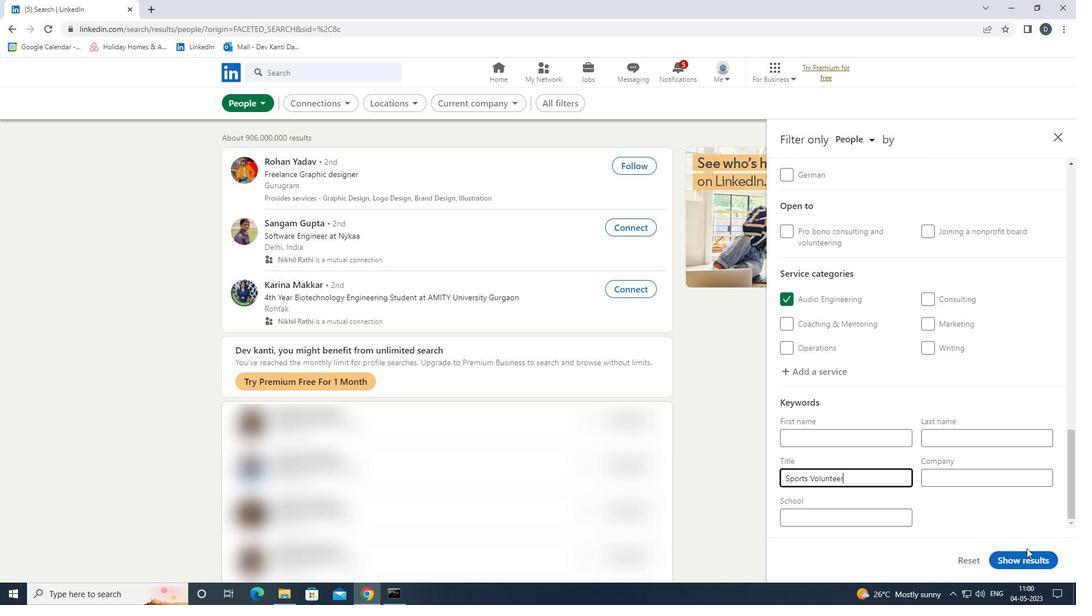 
Action: Mouse pressed left at (1018, 558)
Screenshot: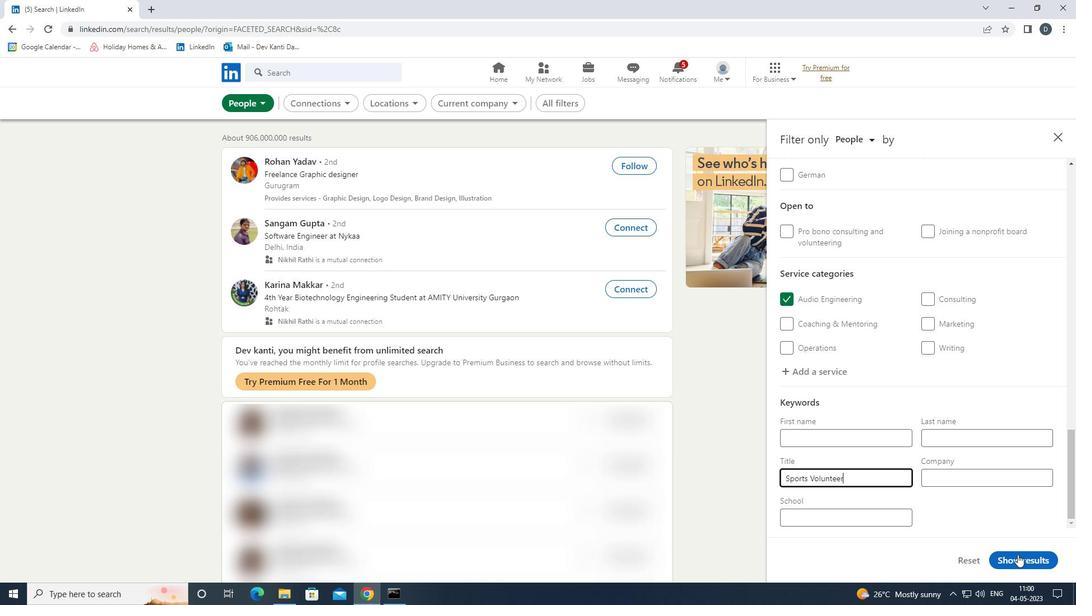 
Action: Mouse moved to (498, 94)
Screenshot: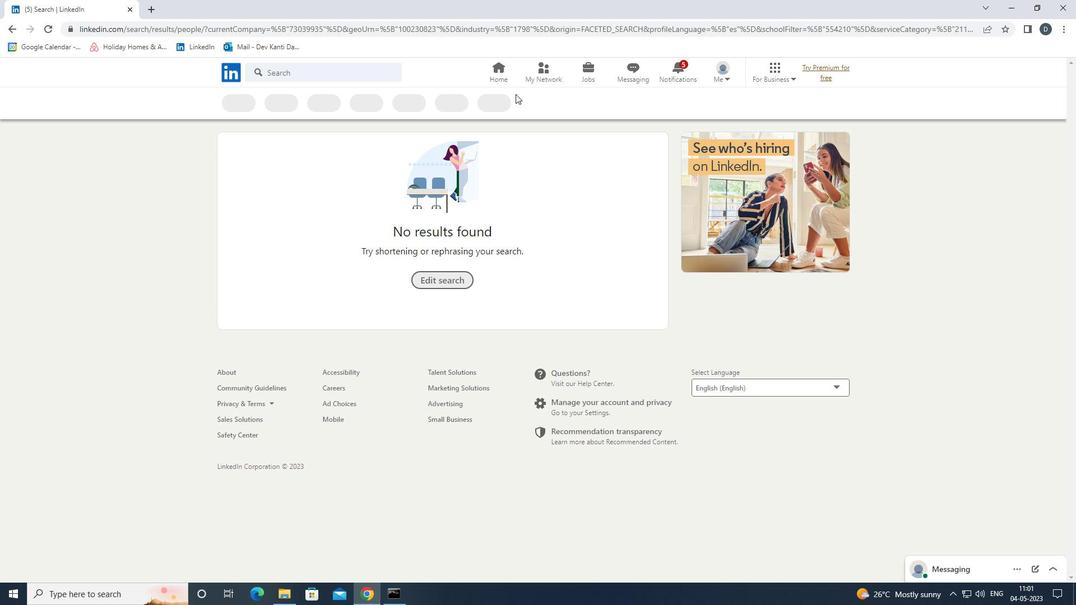 
